 Task: Forward email with the signature Finley Cooper with the subject Request for a white paper from softage.1@softage.net to softage.3@softage.net with the message Could you please confirm if the invoice has been paid?, select first 2 words, change the font color from current to yellow and background color to blue Send the email
Action: Mouse moved to (1005, 85)
Screenshot: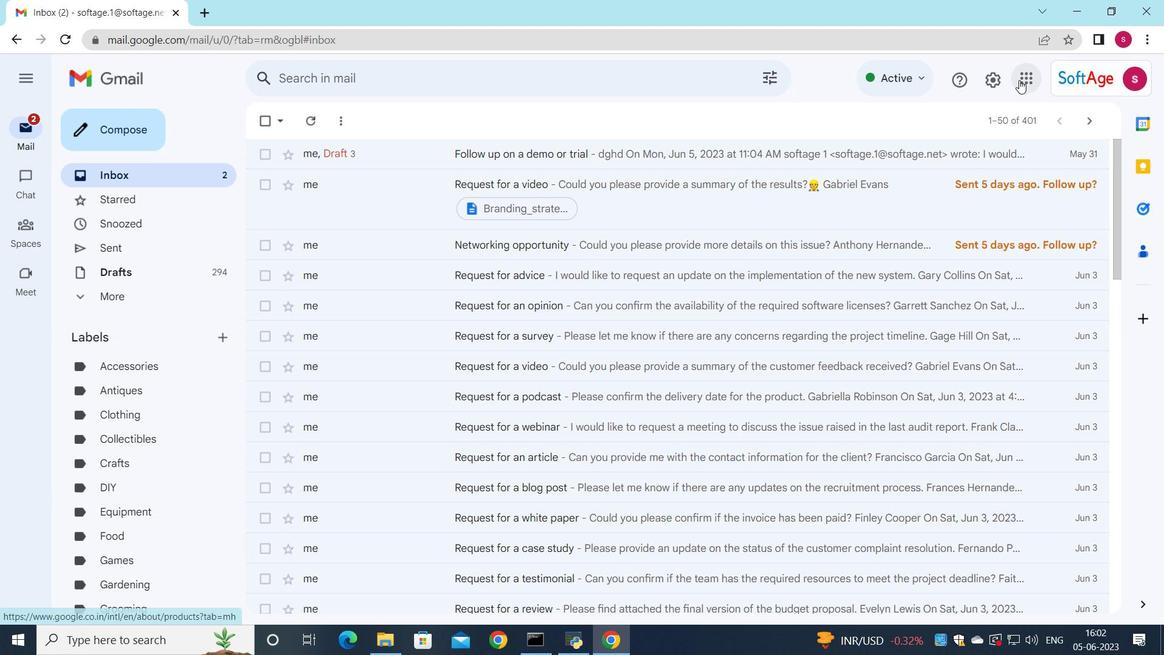 
Action: Mouse pressed left at (1005, 85)
Screenshot: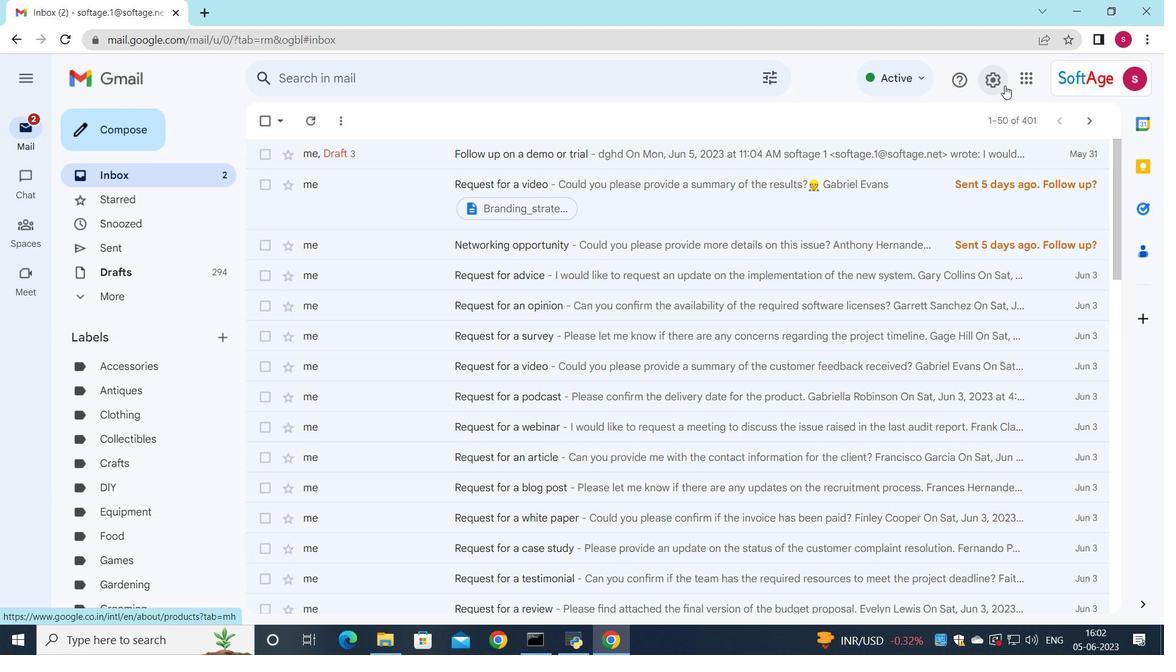 
Action: Mouse moved to (1010, 156)
Screenshot: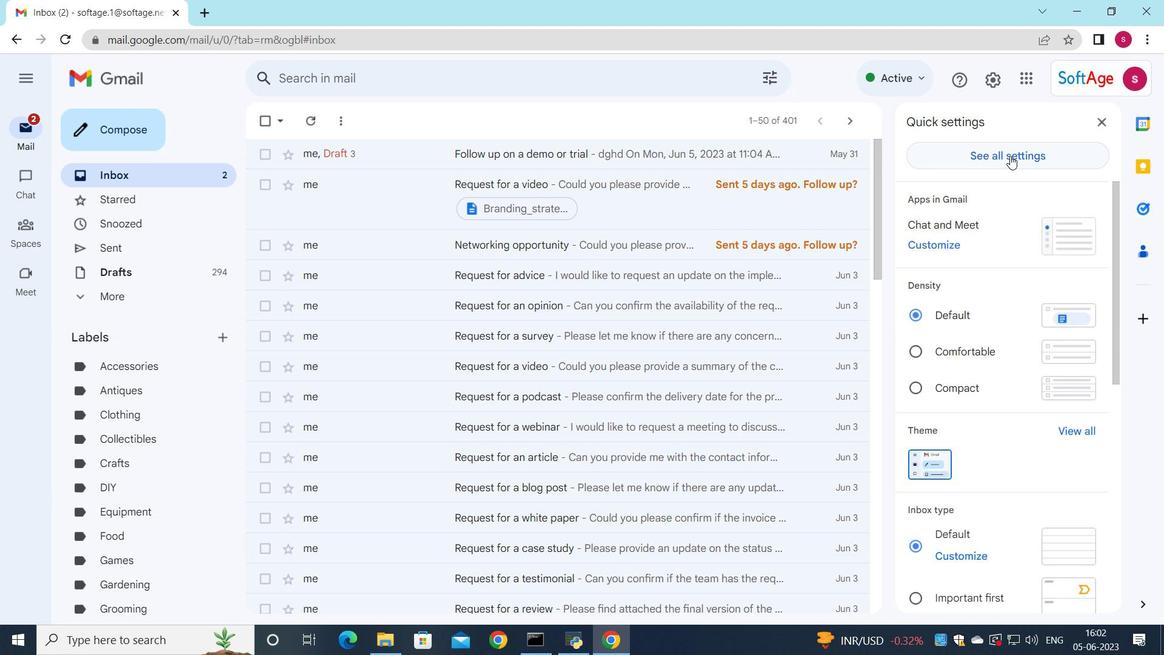 
Action: Mouse pressed left at (1010, 156)
Screenshot: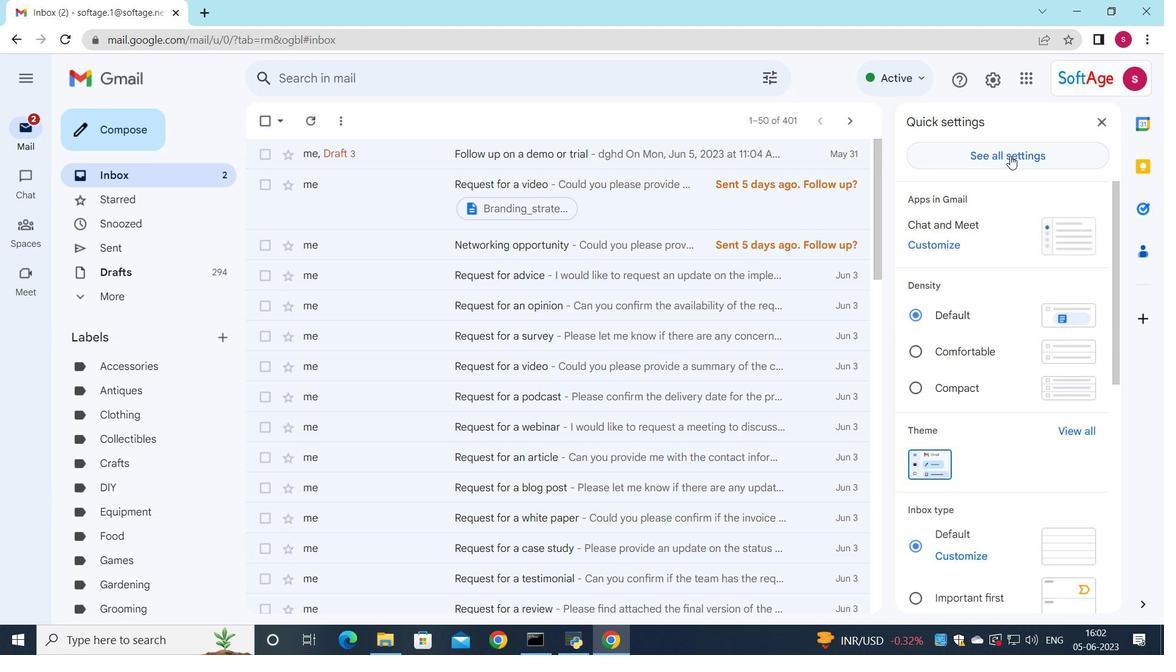 
Action: Mouse moved to (452, 239)
Screenshot: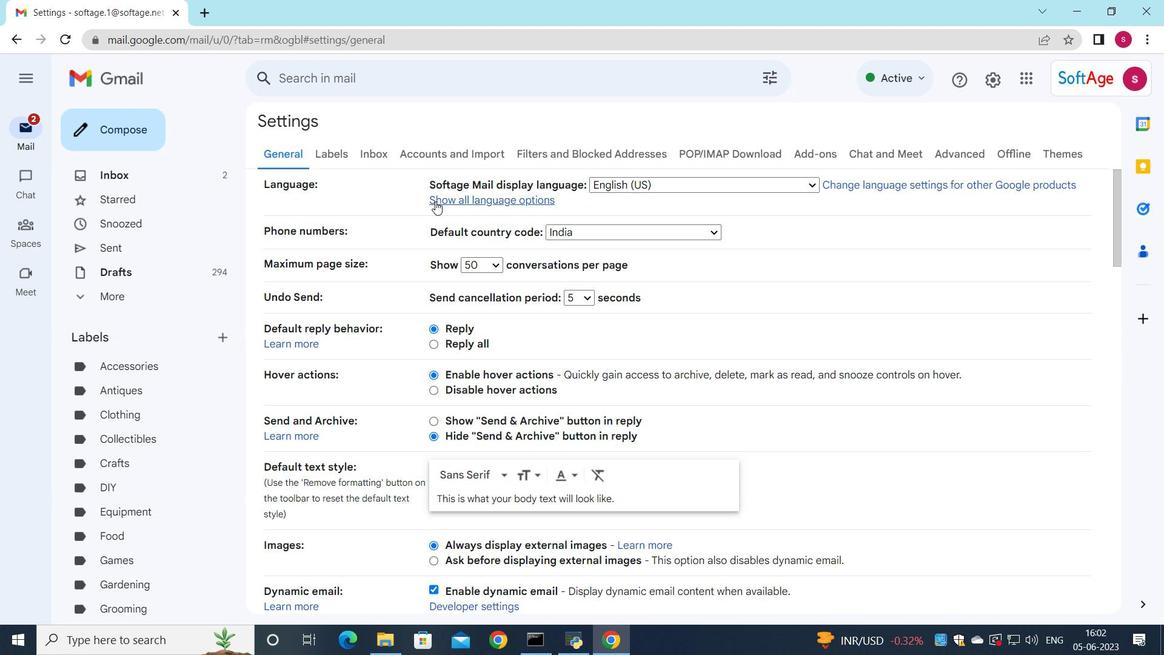 
Action: Mouse scrolled (442, 212) with delta (0, 0)
Screenshot: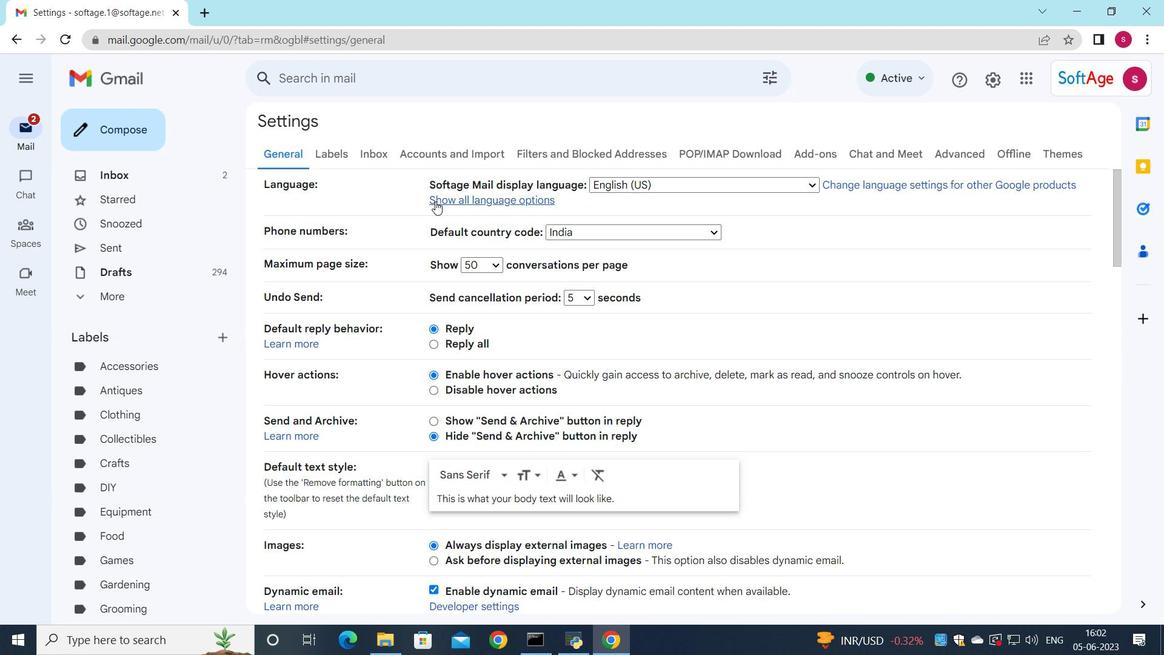 
Action: Mouse moved to (481, 259)
Screenshot: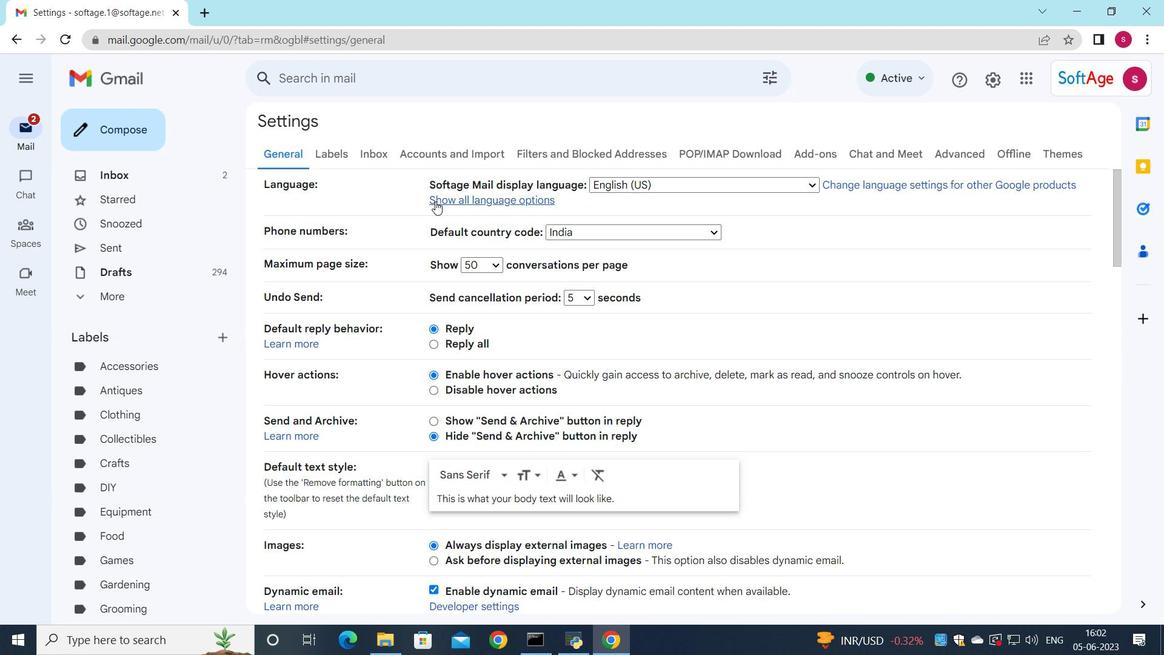 
Action: Mouse scrolled (453, 240) with delta (0, 0)
Screenshot: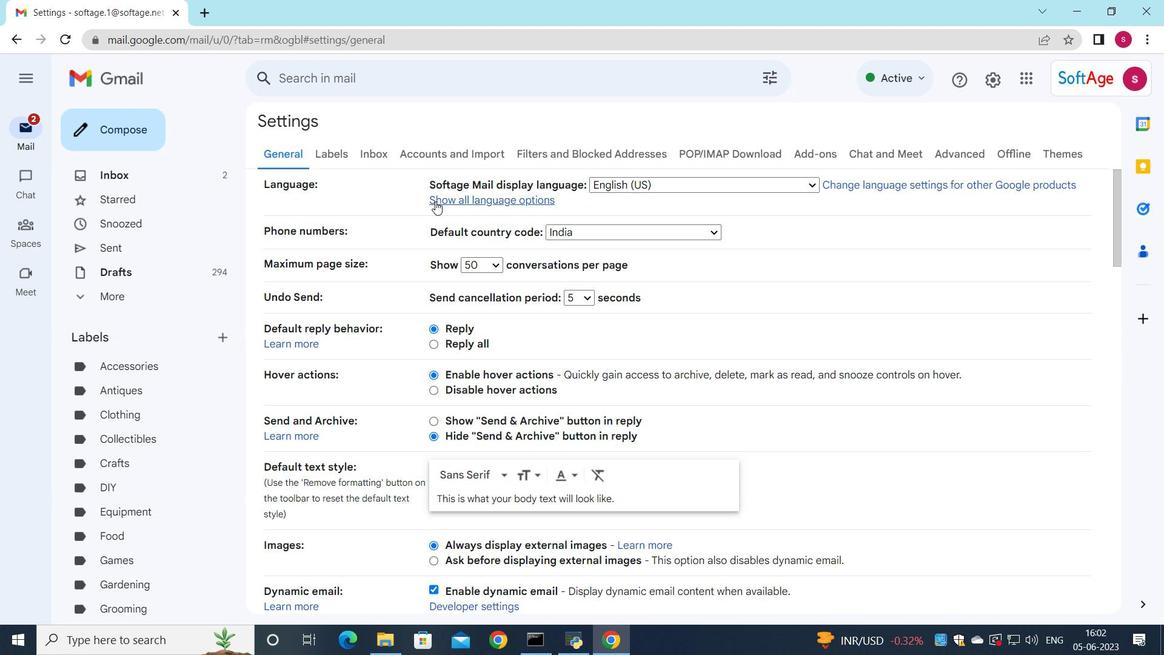 
Action: Mouse moved to (482, 260)
Screenshot: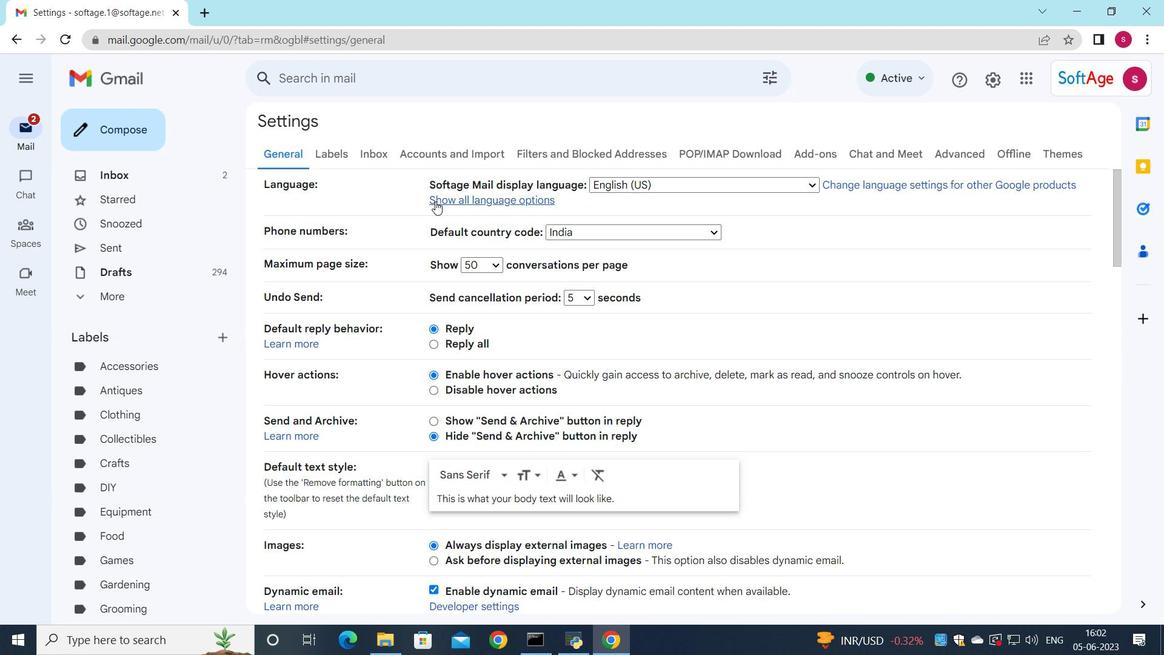 
Action: Mouse scrolled (475, 254) with delta (0, 0)
Screenshot: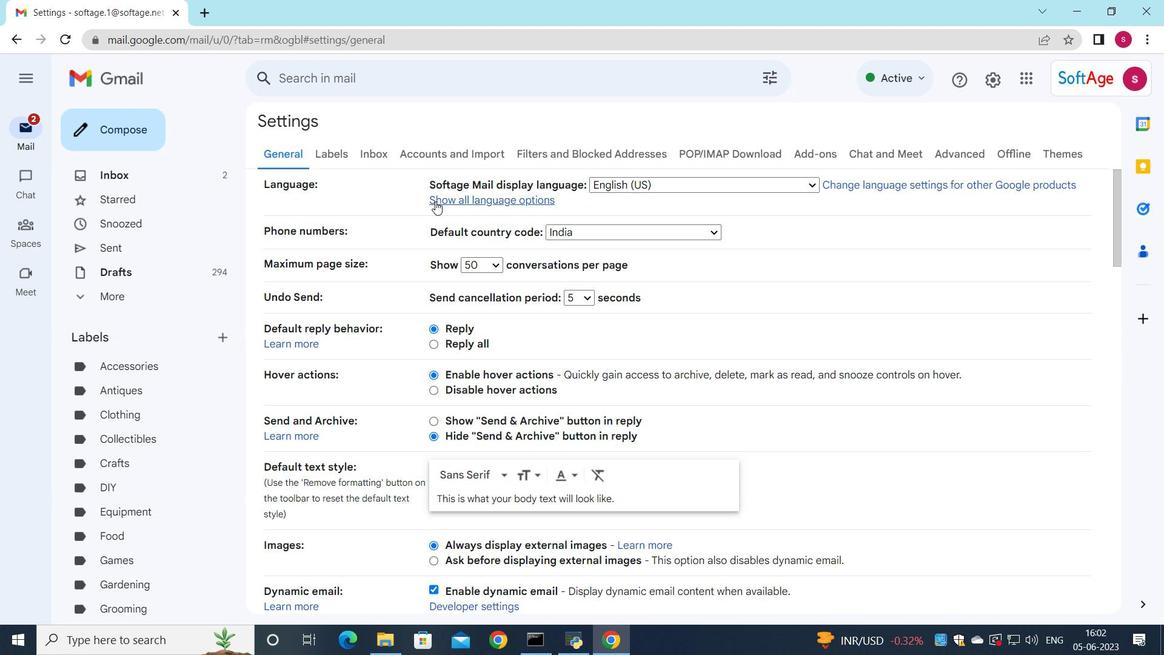 
Action: Mouse moved to (483, 261)
Screenshot: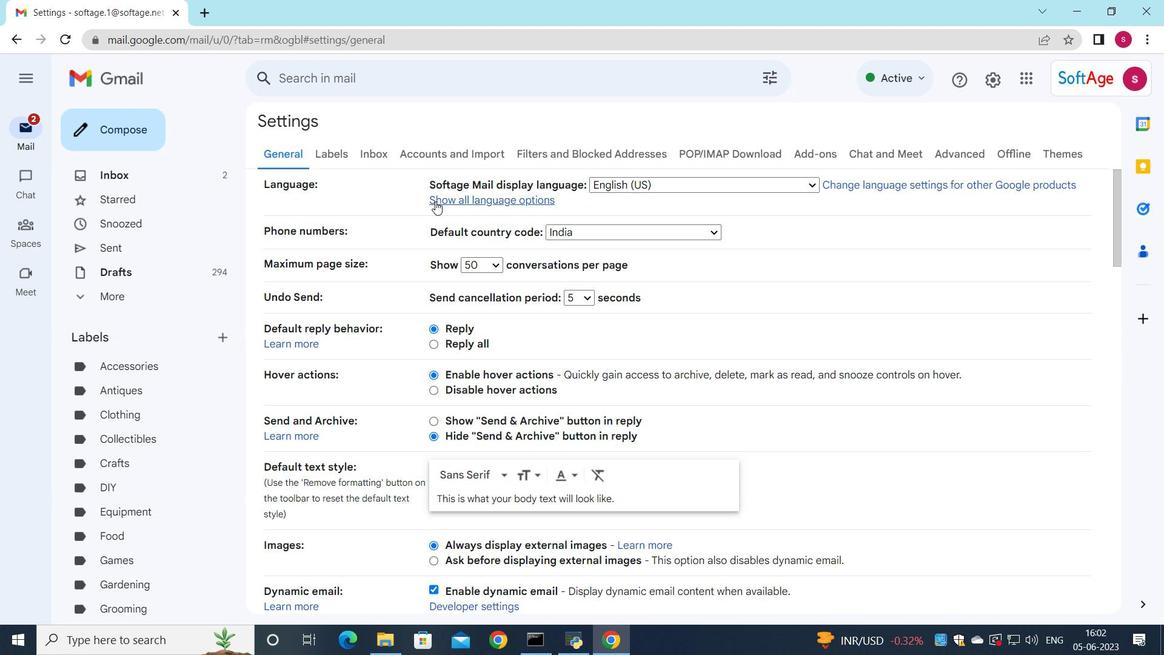 
Action: Mouse scrolled (482, 259) with delta (0, 0)
Screenshot: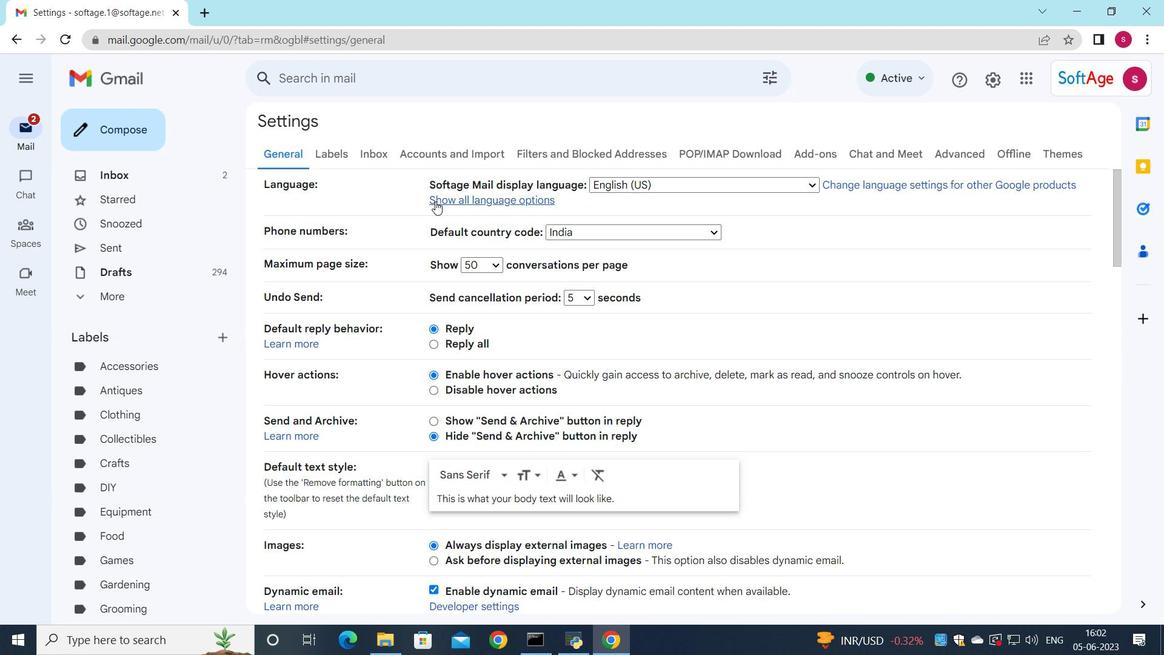 
Action: Mouse moved to (562, 325)
Screenshot: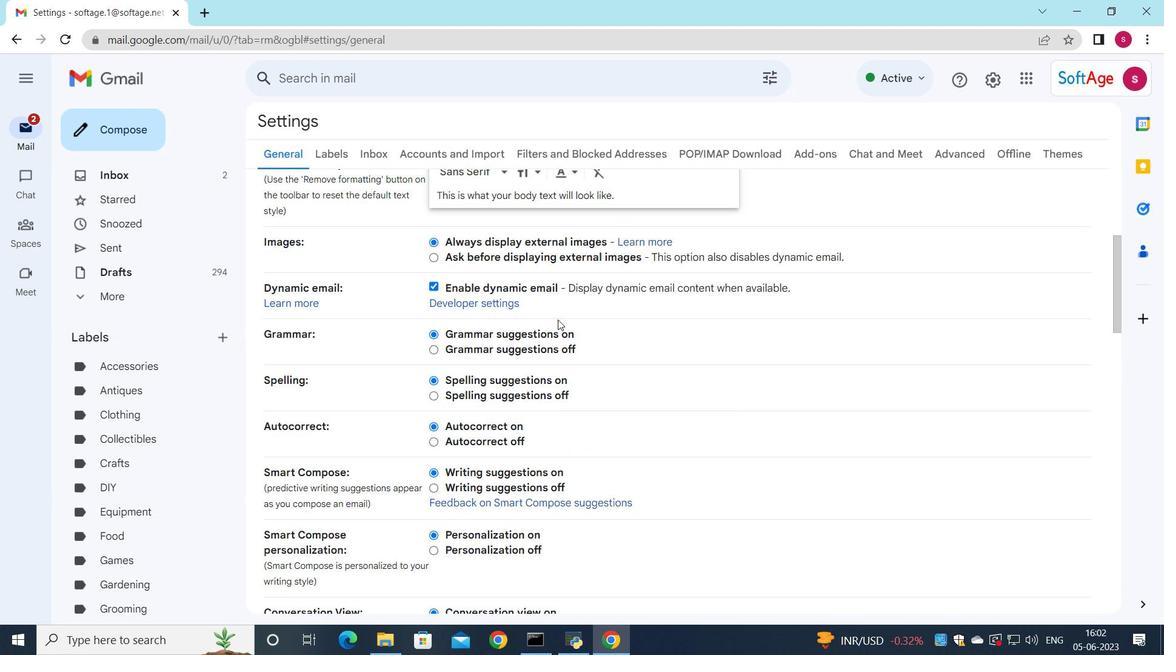 
Action: Mouse scrolled (562, 324) with delta (0, 0)
Screenshot: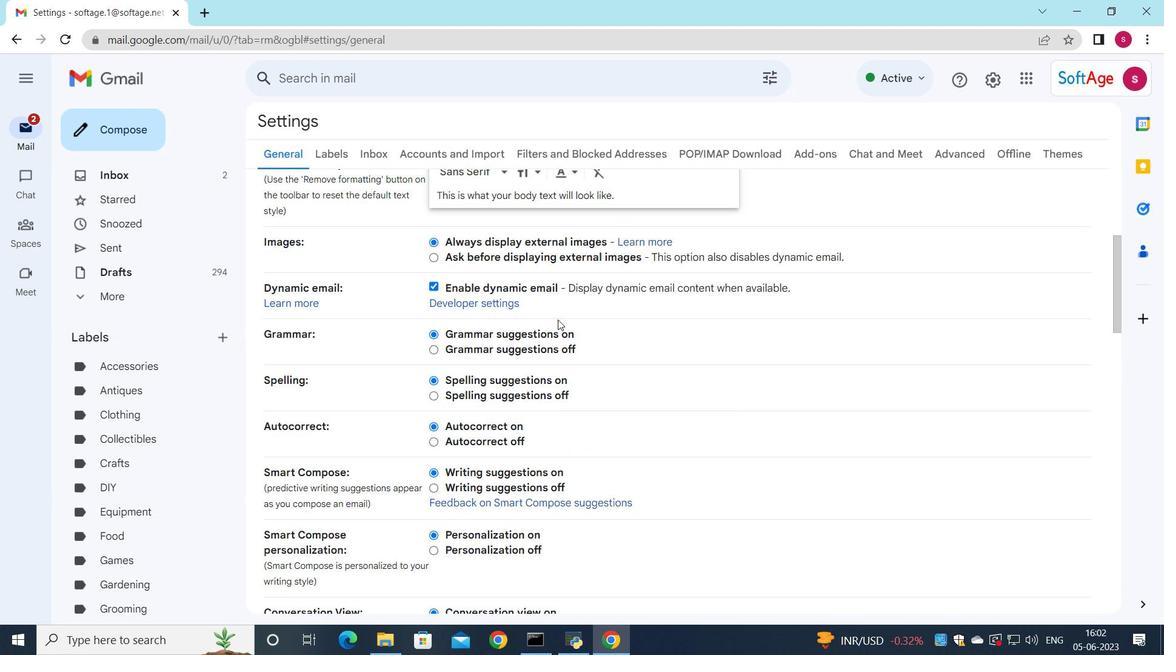 
Action: Mouse moved to (563, 325)
Screenshot: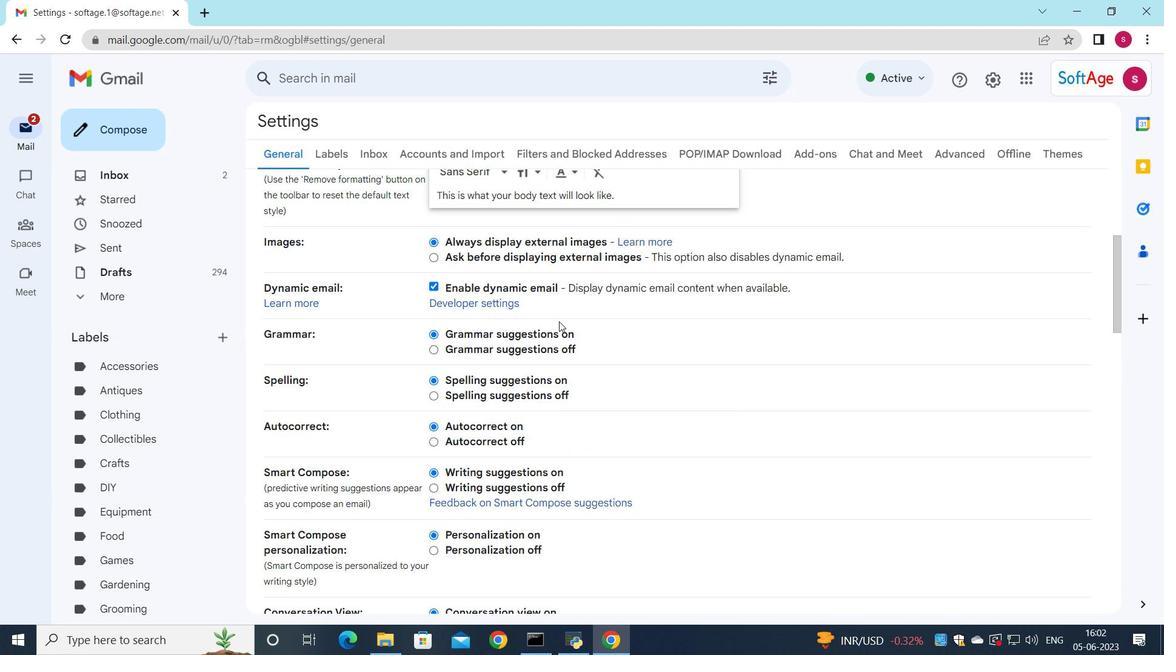 
Action: Mouse scrolled (563, 325) with delta (0, 0)
Screenshot: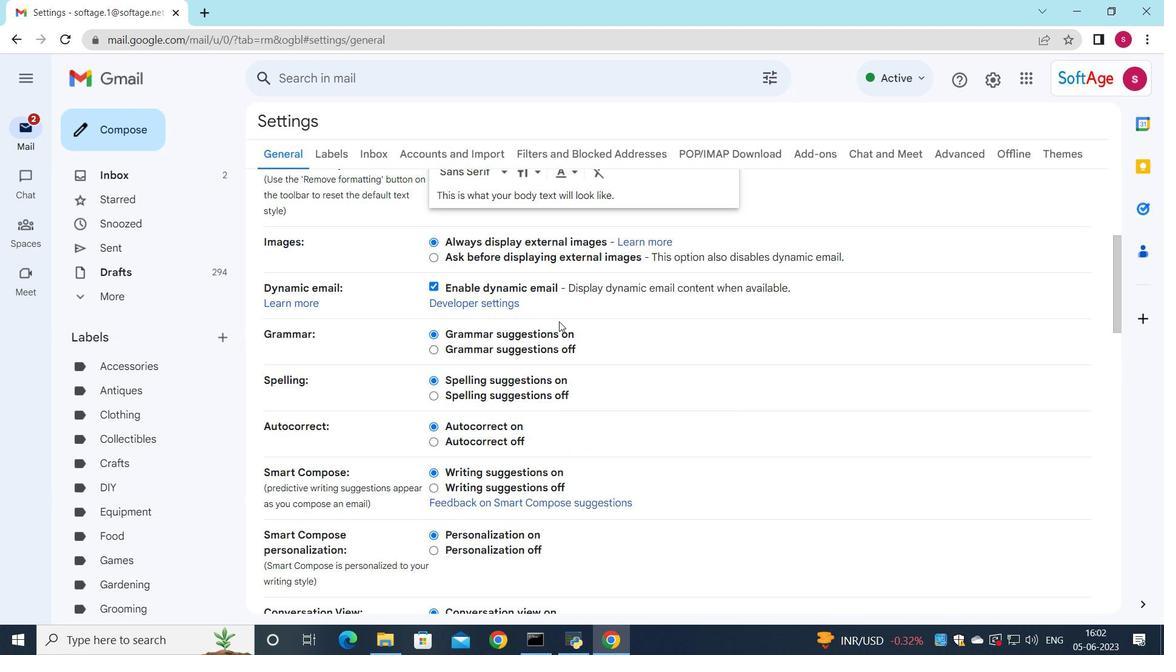 
Action: Mouse moved to (563, 325)
Screenshot: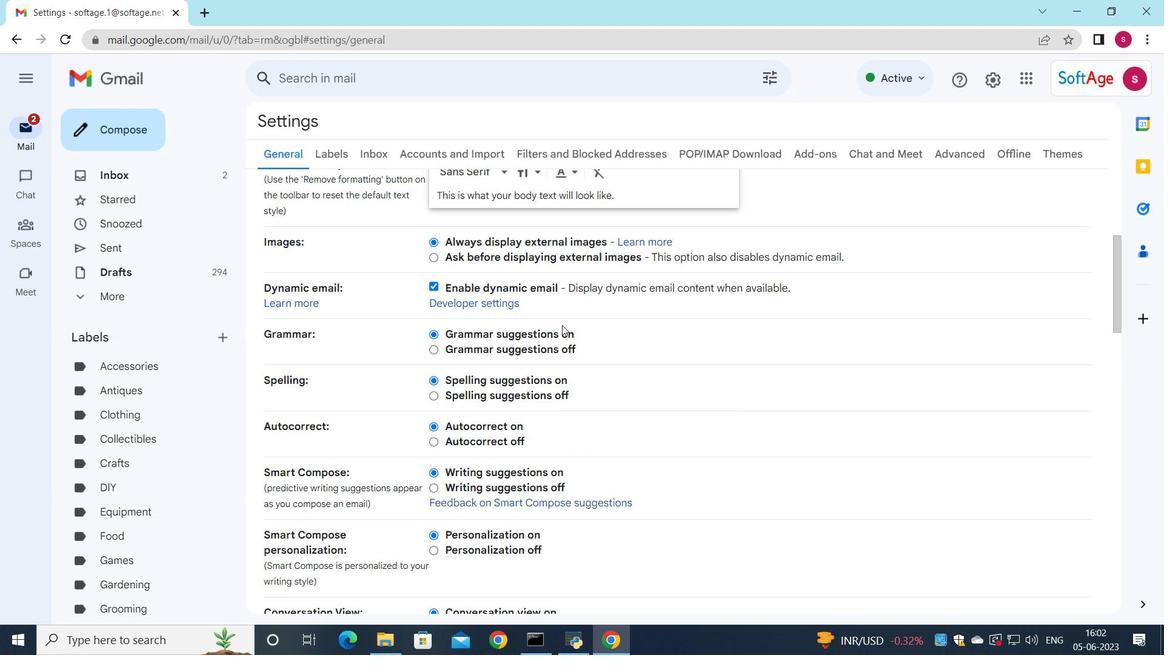
Action: Mouse scrolled (563, 325) with delta (0, 0)
Screenshot: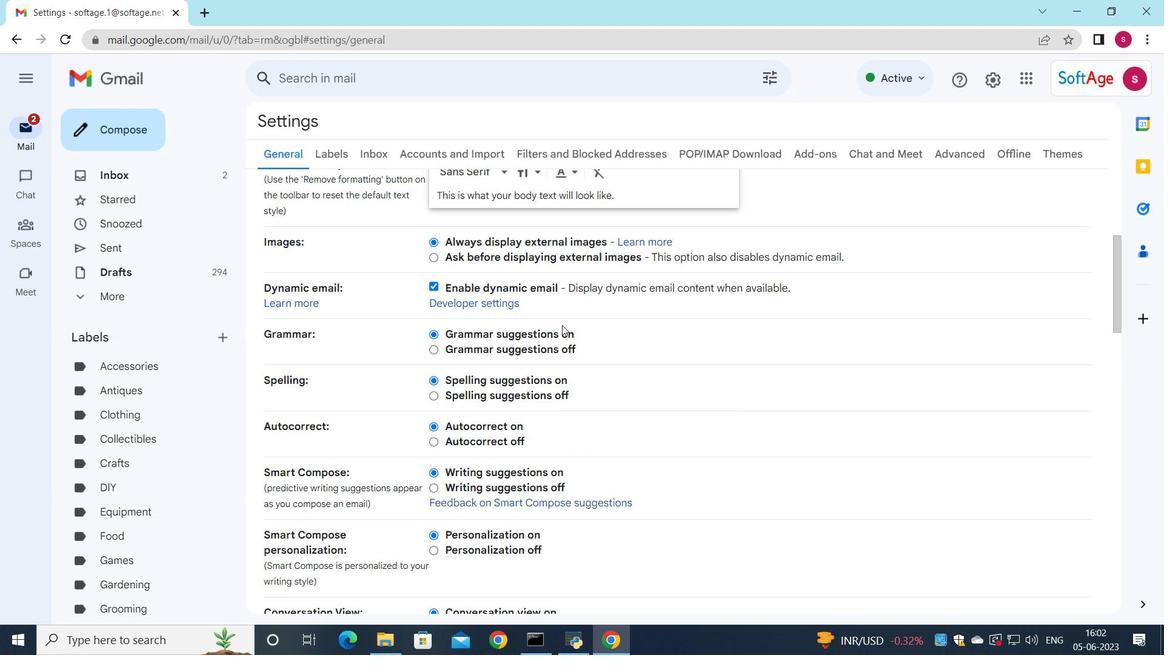 
Action: Mouse scrolled (563, 325) with delta (0, 0)
Screenshot: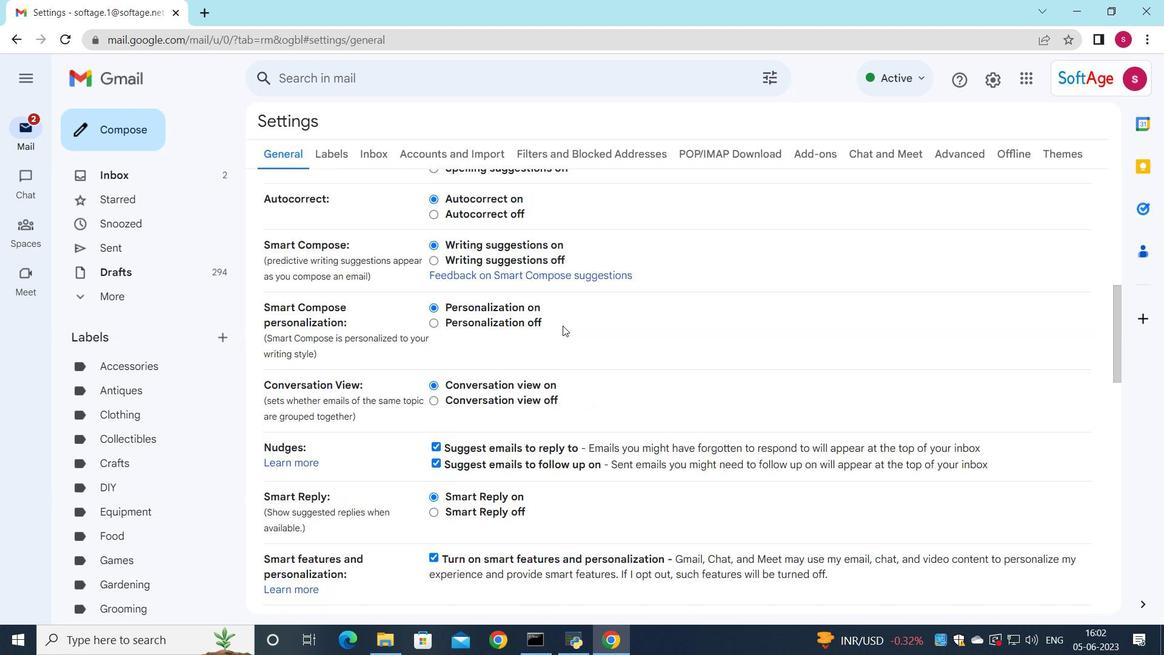 
Action: Mouse scrolled (563, 325) with delta (0, 0)
Screenshot: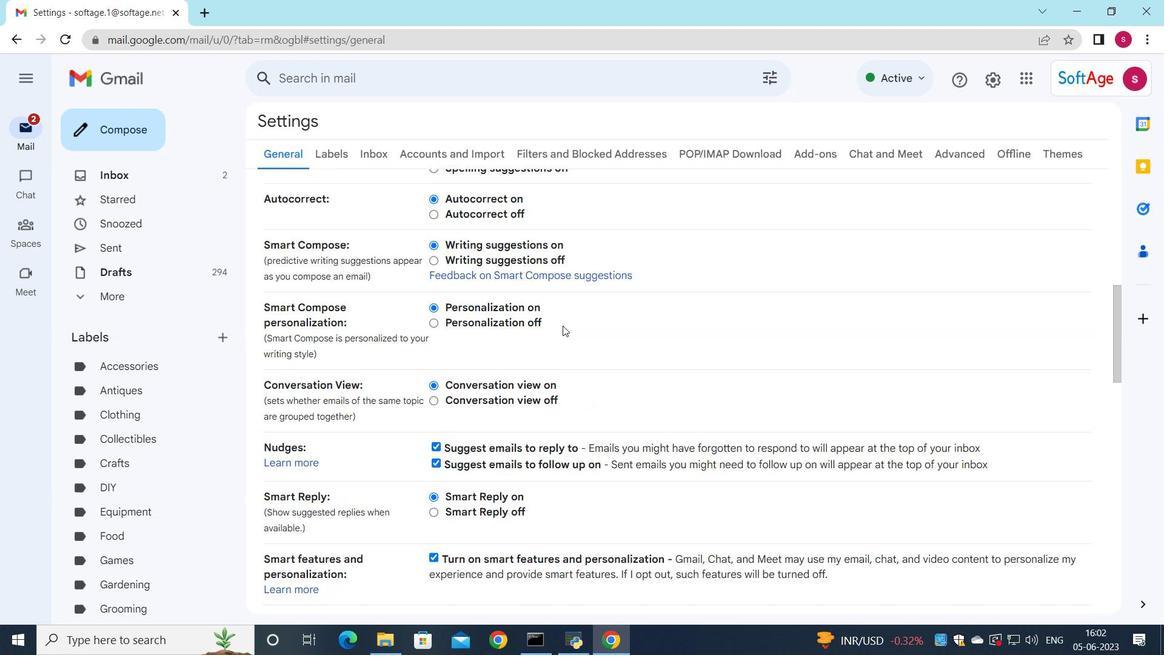 
Action: Mouse scrolled (563, 325) with delta (0, 0)
Screenshot: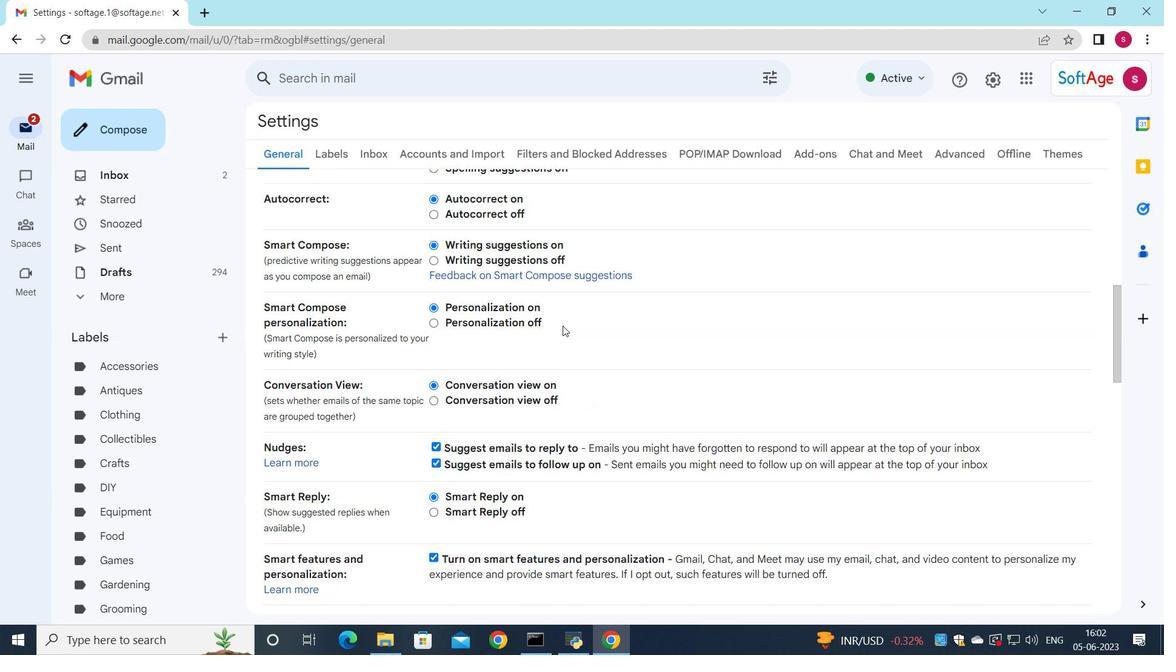 
Action: Mouse moved to (560, 326)
Screenshot: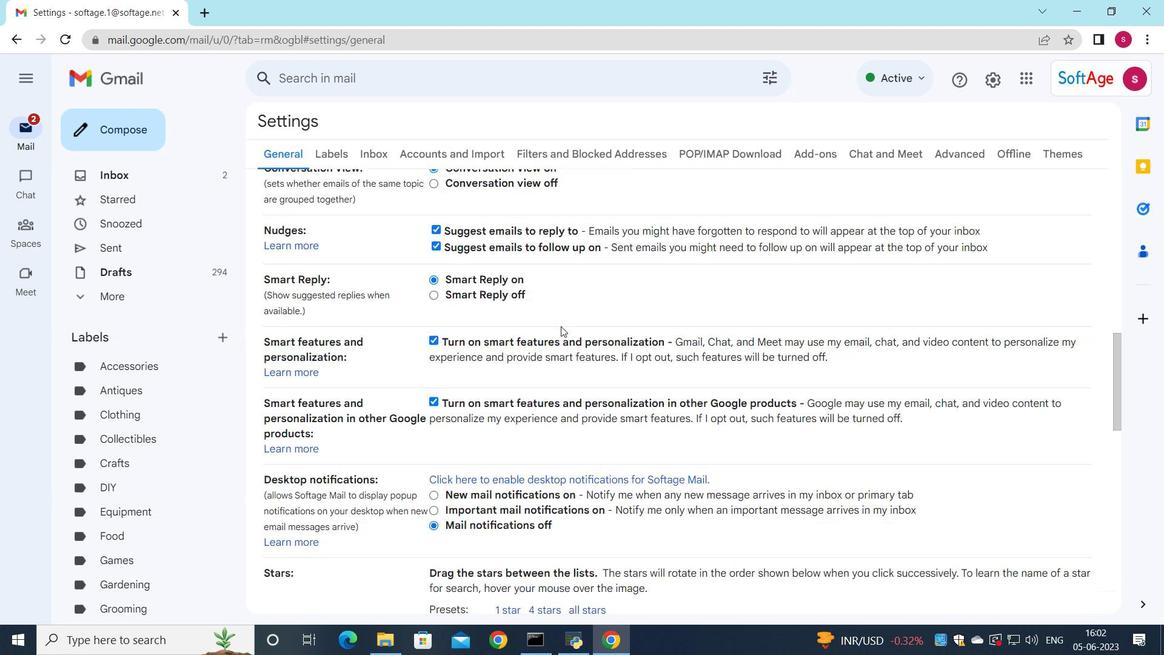 
Action: Mouse scrolled (560, 326) with delta (0, 0)
Screenshot: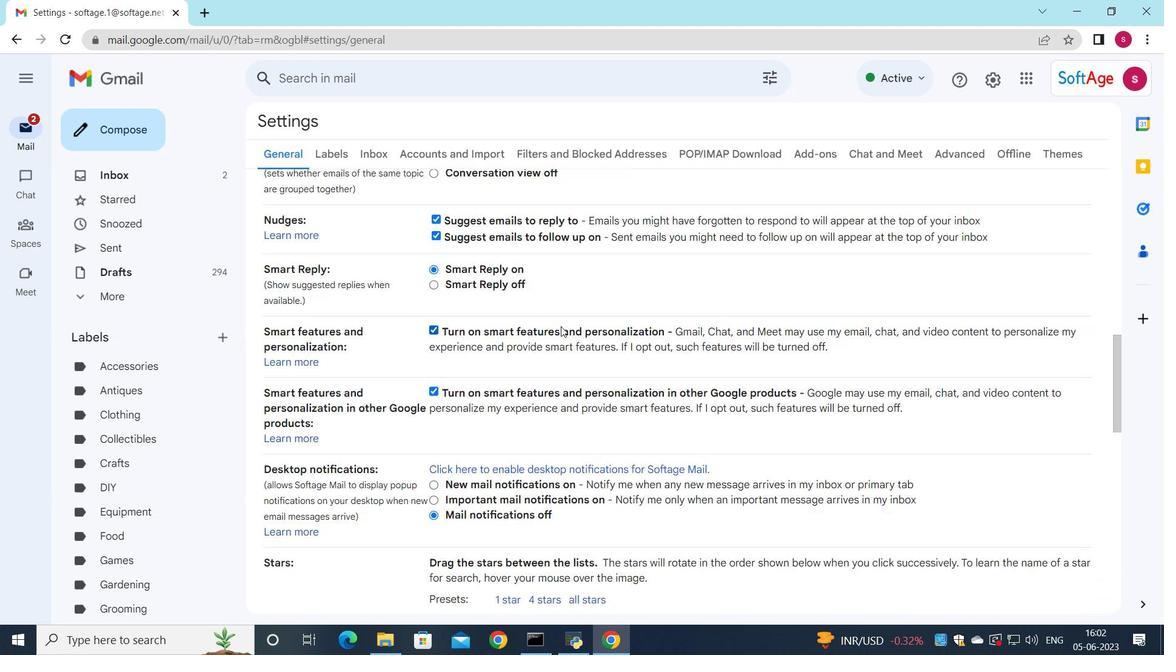 
Action: Mouse scrolled (560, 326) with delta (0, 0)
Screenshot: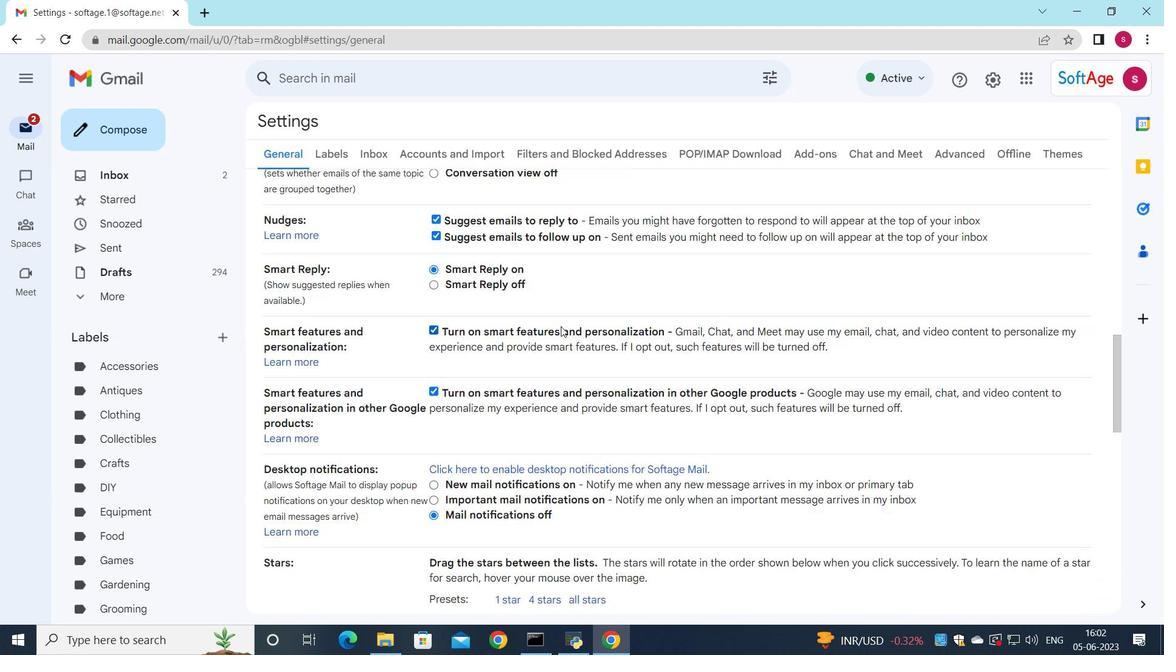 
Action: Mouse scrolled (560, 326) with delta (0, 0)
Screenshot: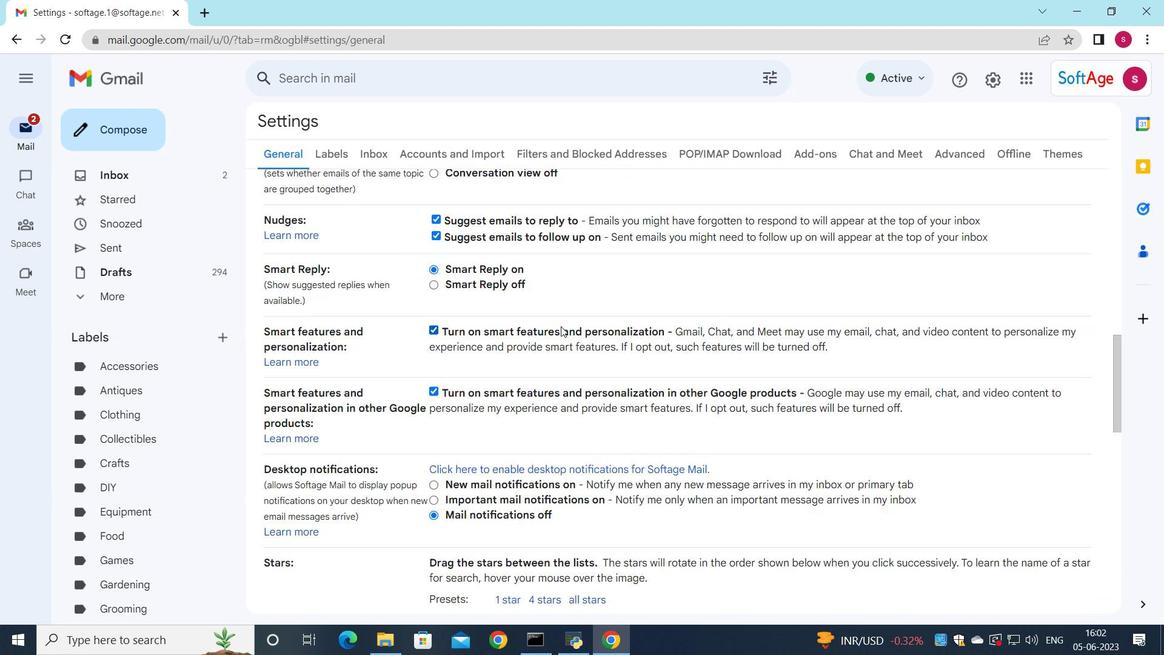 
Action: Mouse scrolled (560, 326) with delta (0, 0)
Screenshot: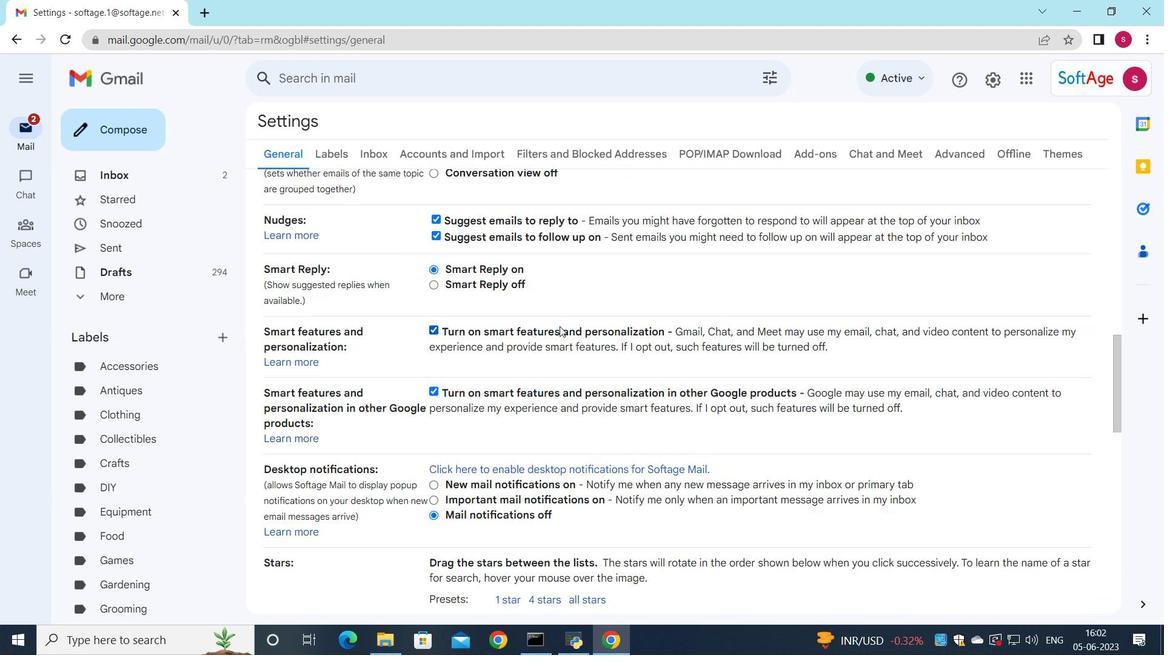 
Action: Mouse moved to (558, 329)
Screenshot: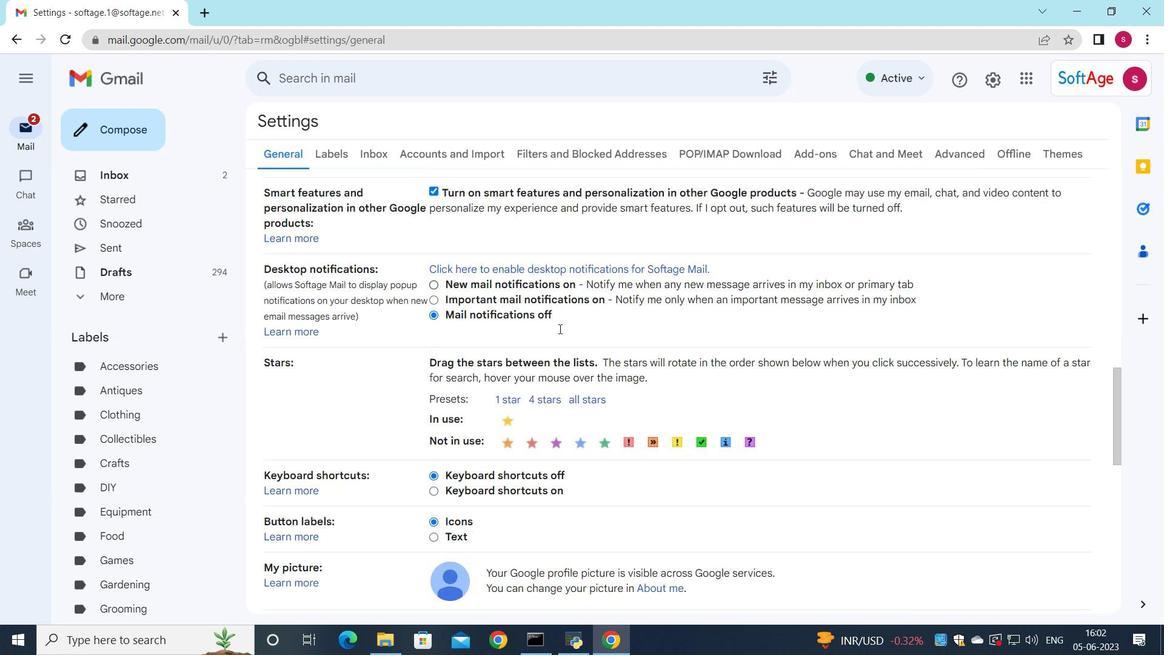 
Action: Mouse scrolled (558, 329) with delta (0, 0)
Screenshot: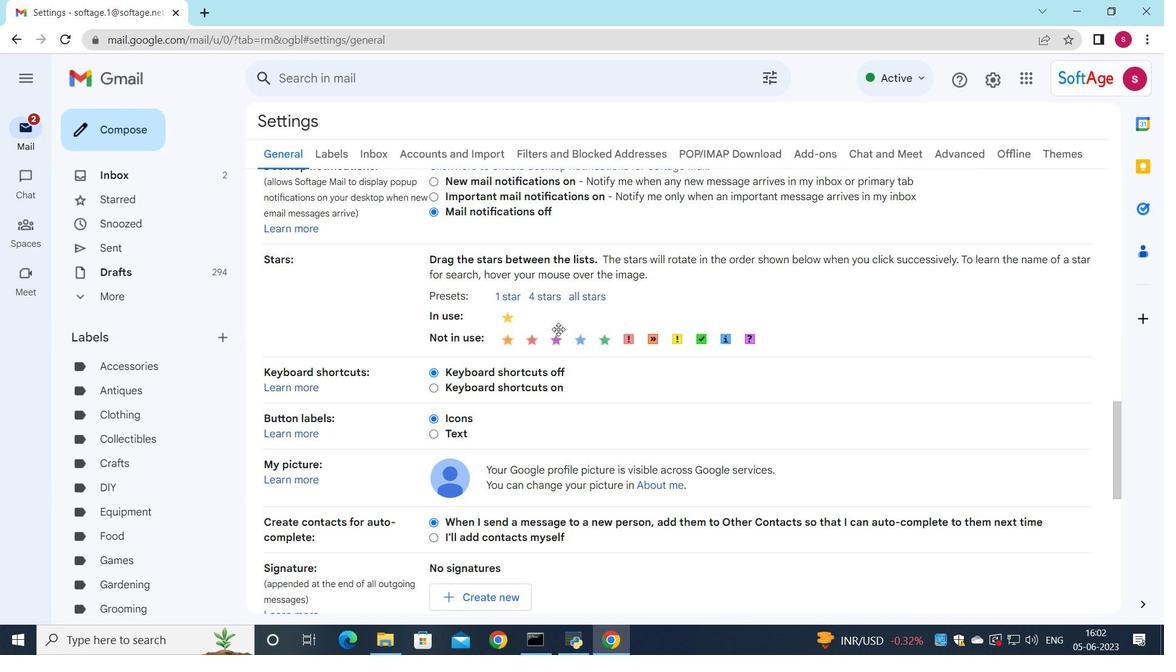 
Action: Mouse scrolled (558, 329) with delta (0, 0)
Screenshot: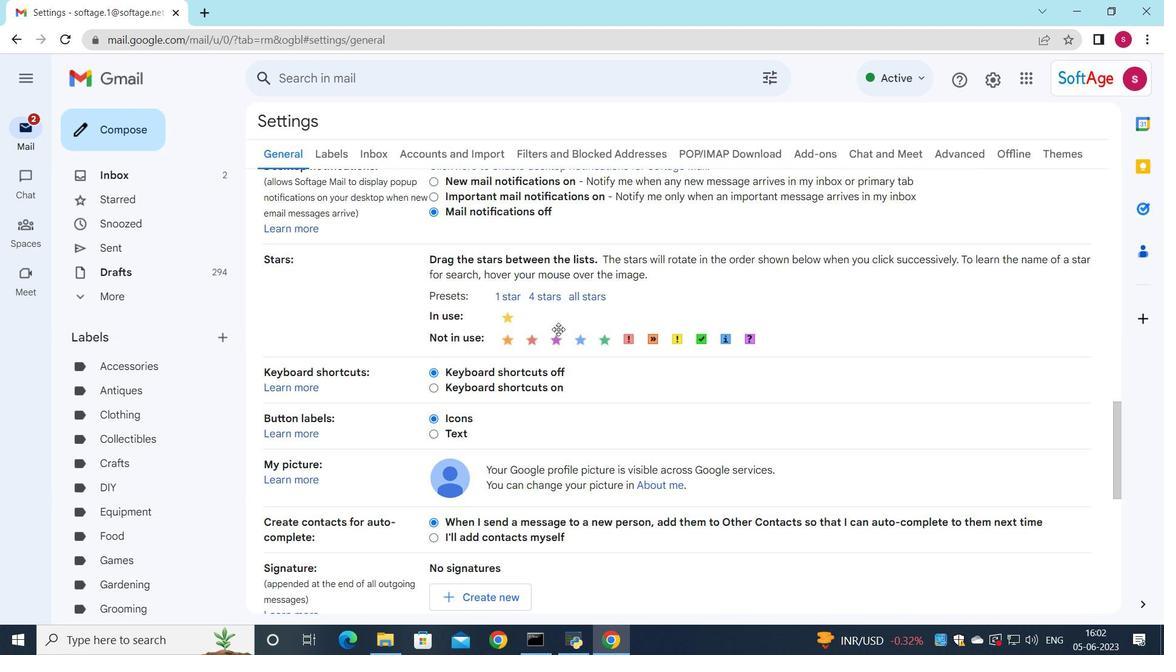 
Action: Mouse scrolled (558, 329) with delta (0, 0)
Screenshot: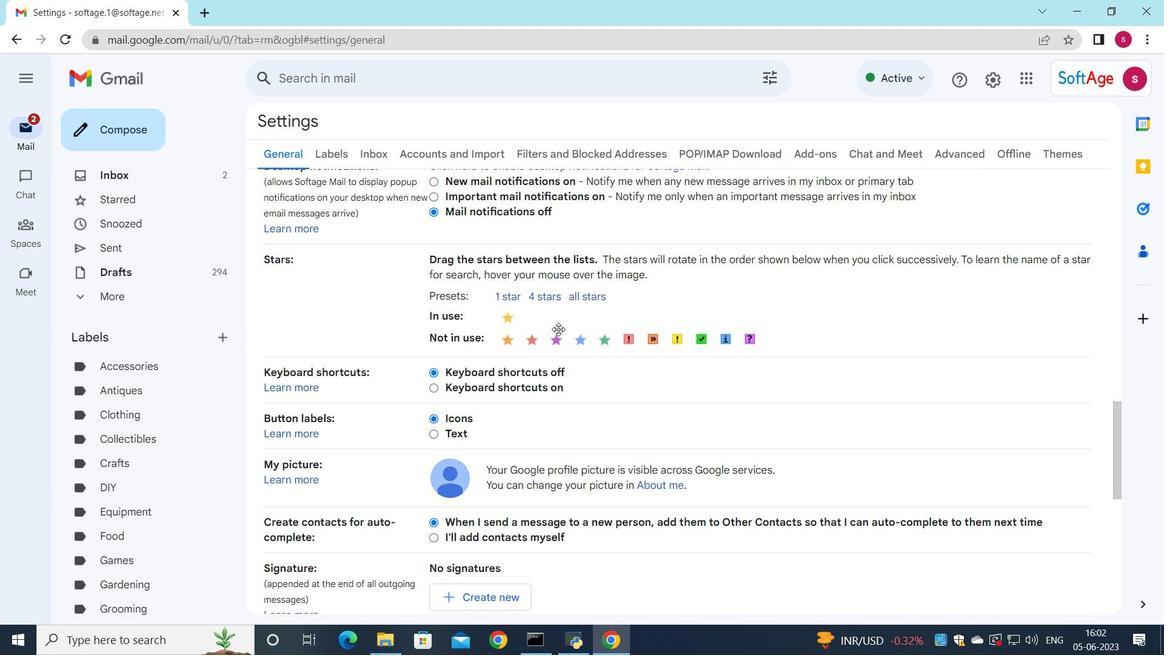 
Action: Mouse moved to (491, 375)
Screenshot: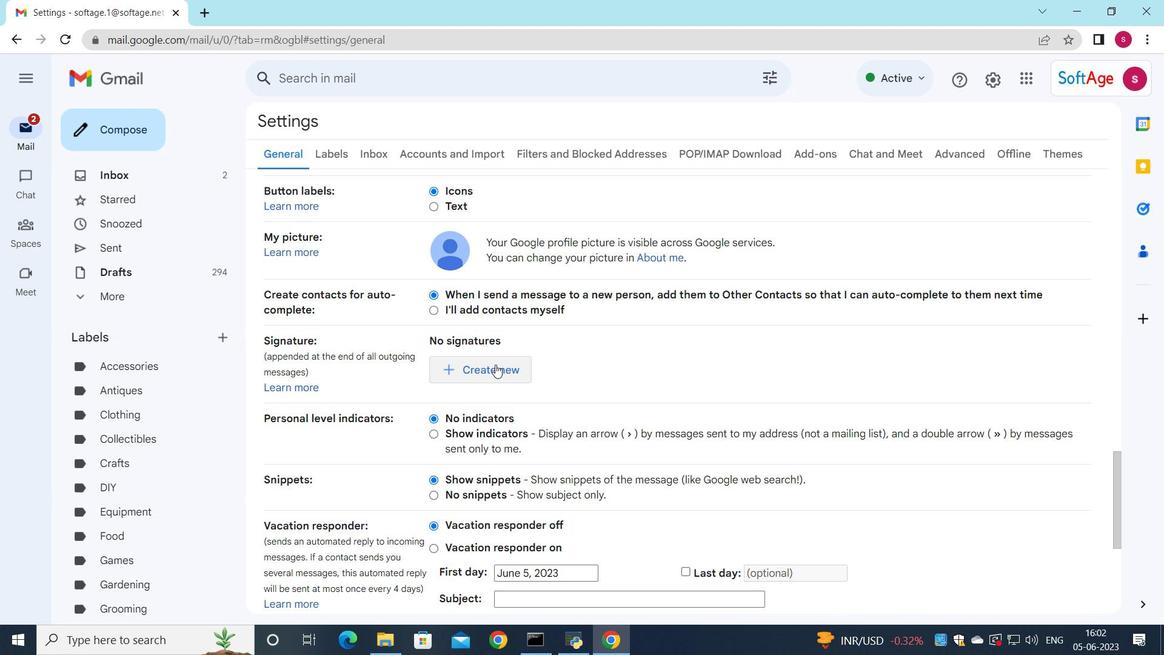 
Action: Mouse pressed left at (491, 375)
Screenshot: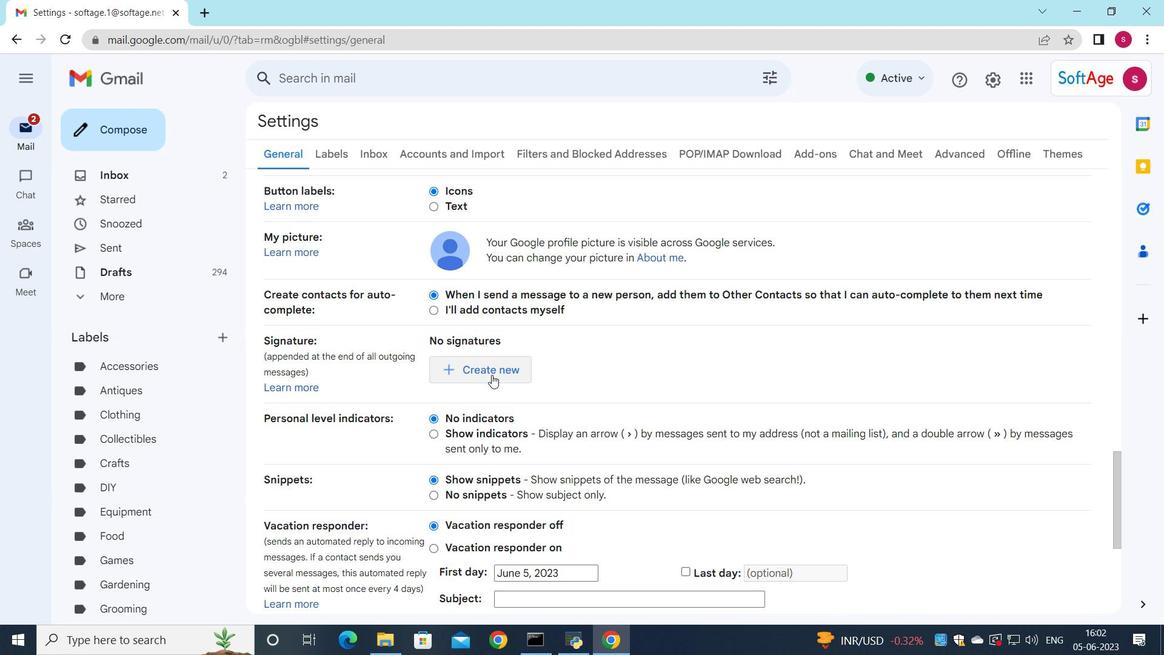 
Action: Mouse moved to (552, 336)
Screenshot: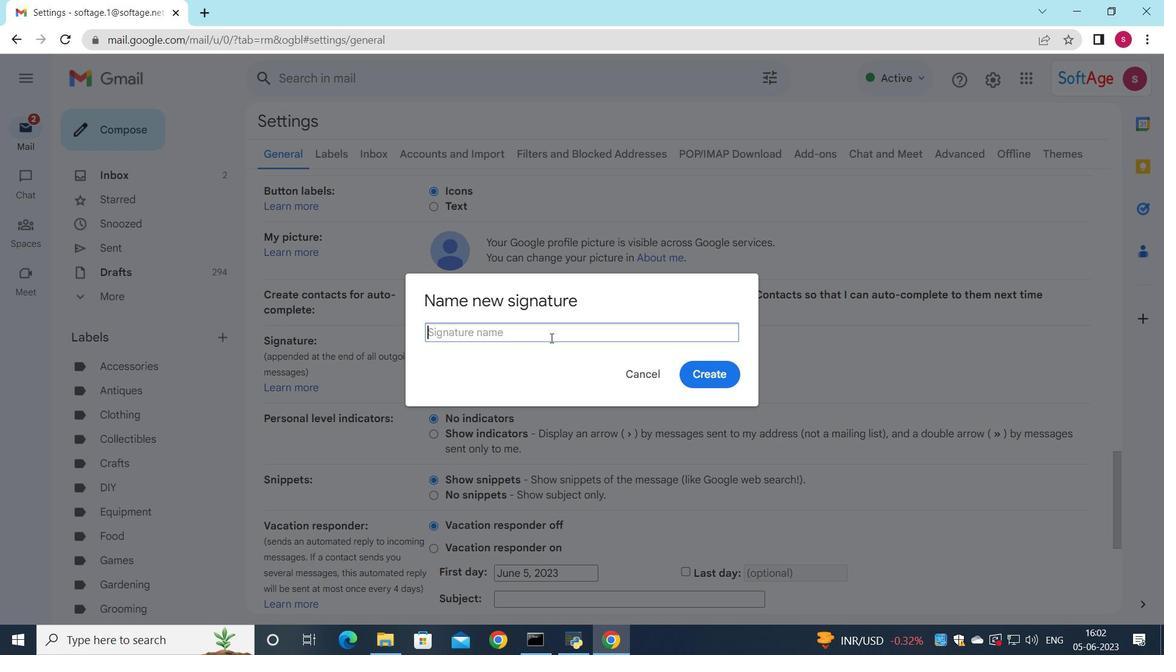 
Action: Key pressed <Key.shift>Finley<Key.space><Key.shift>Cooper
Screenshot: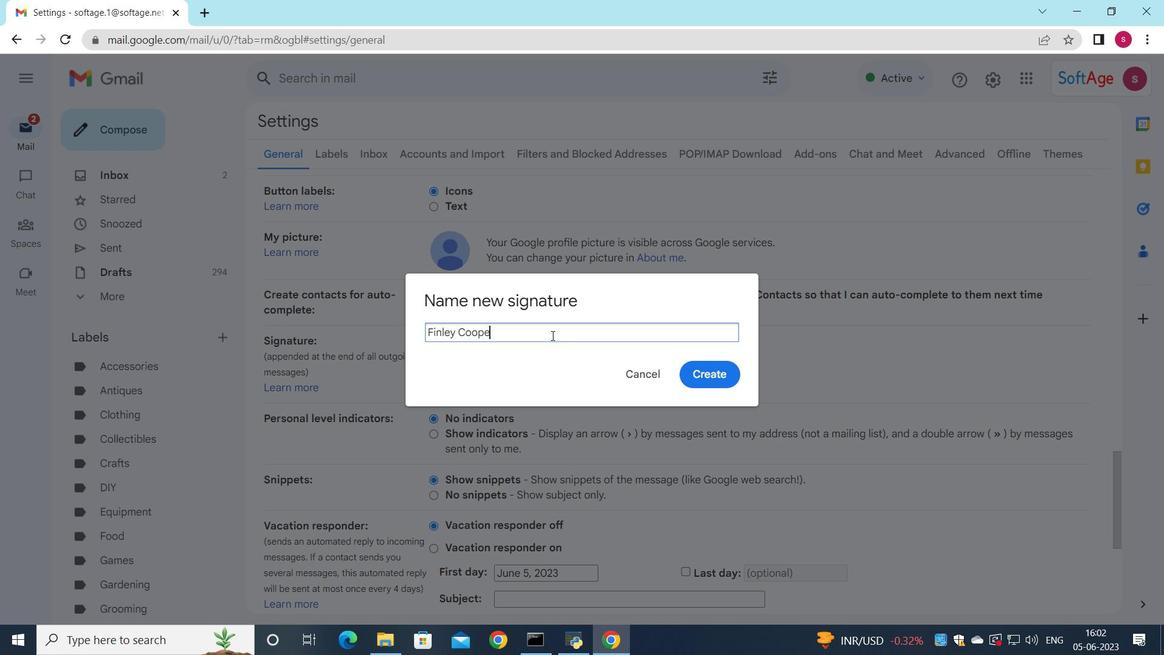 
Action: Mouse moved to (707, 373)
Screenshot: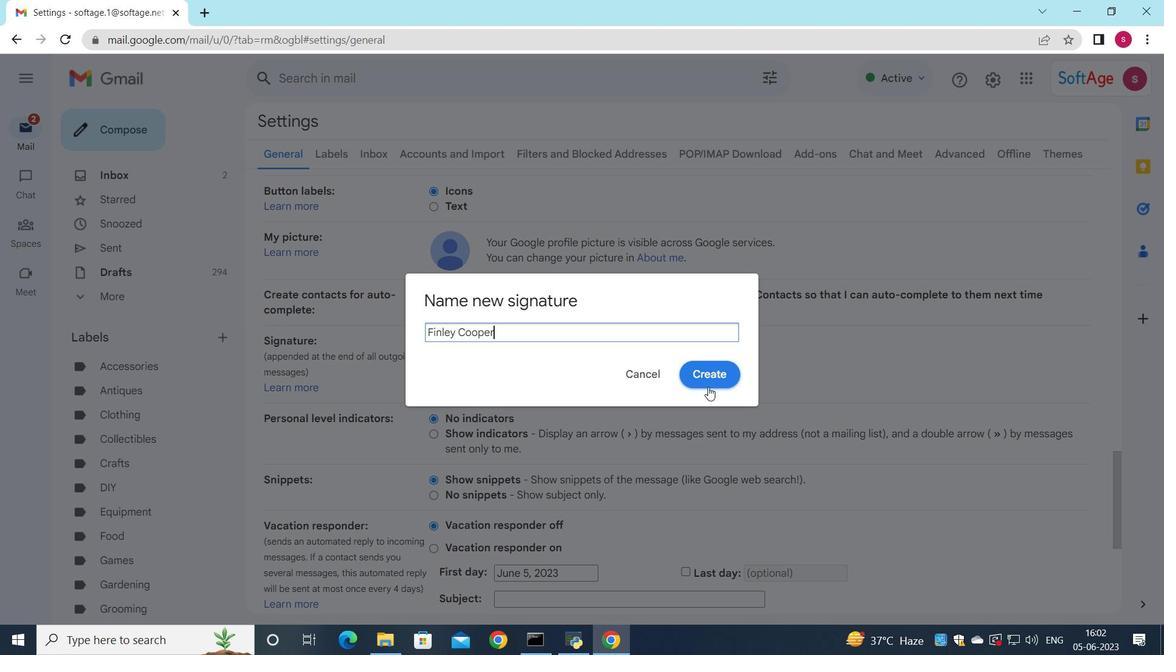 
Action: Mouse pressed left at (707, 373)
Screenshot: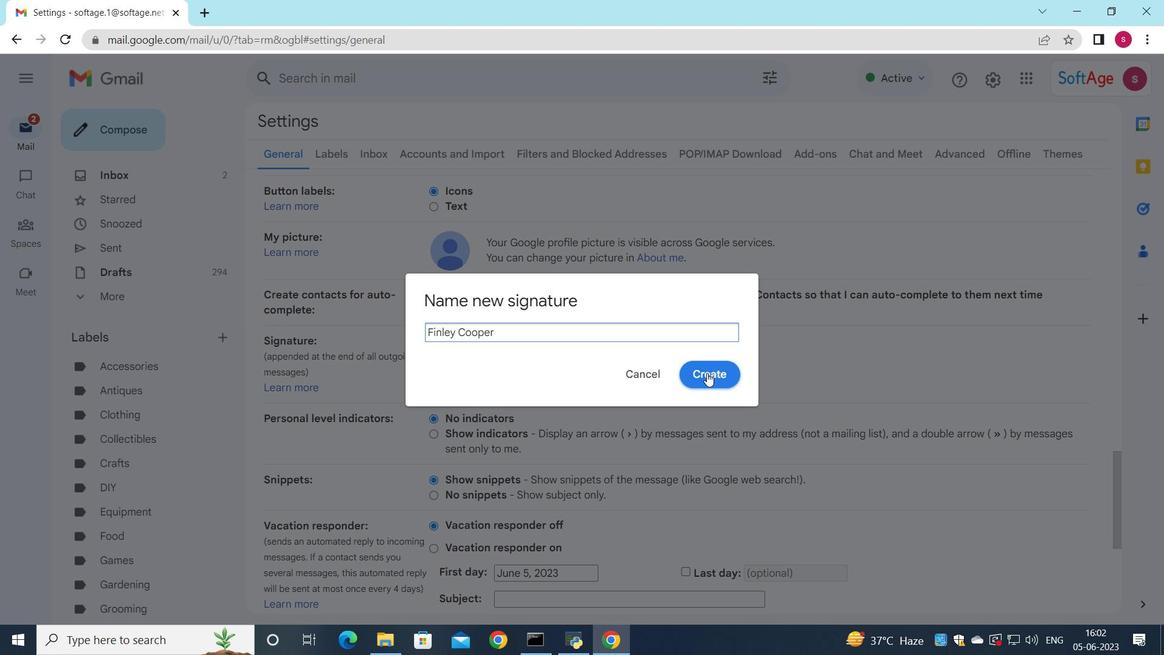 
Action: Mouse moved to (758, 359)
Screenshot: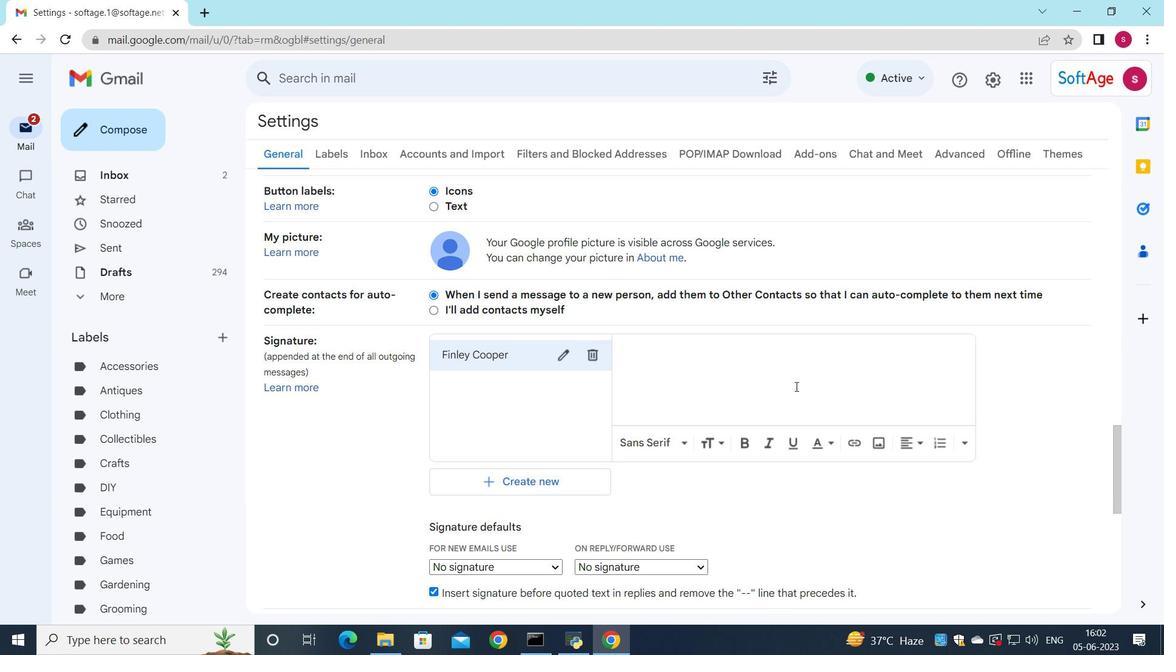 
Action: Mouse pressed left at (758, 359)
Screenshot: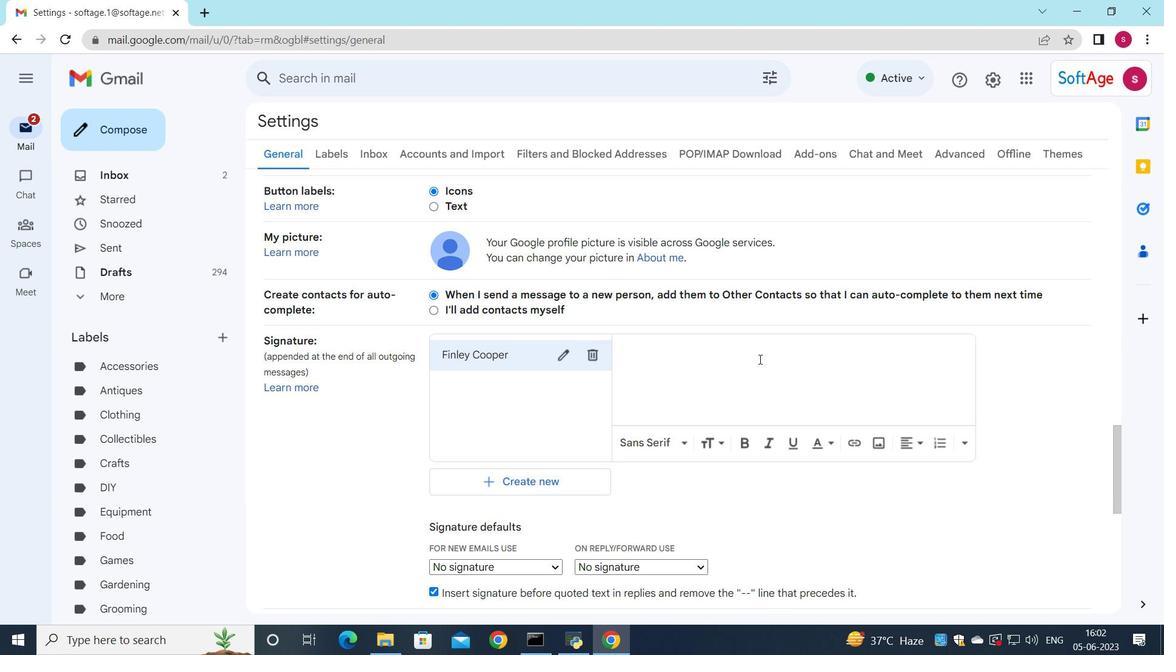
Action: Key pressed <Key.shift><Key.shift><Key.shift><Key.shift><Key.shift><Key.shift><Key.shift><Key.shift>finlet<Key.backspace>y<Key.space><Key.shift>Cooper
Screenshot: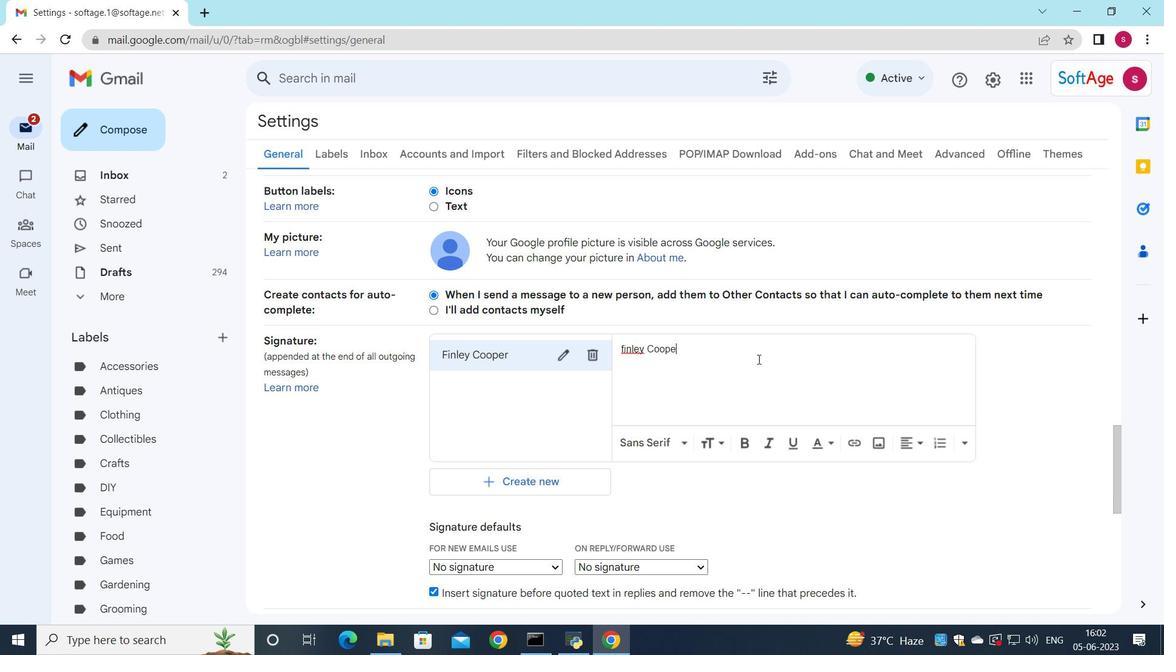 
Action: Mouse moved to (625, 351)
Screenshot: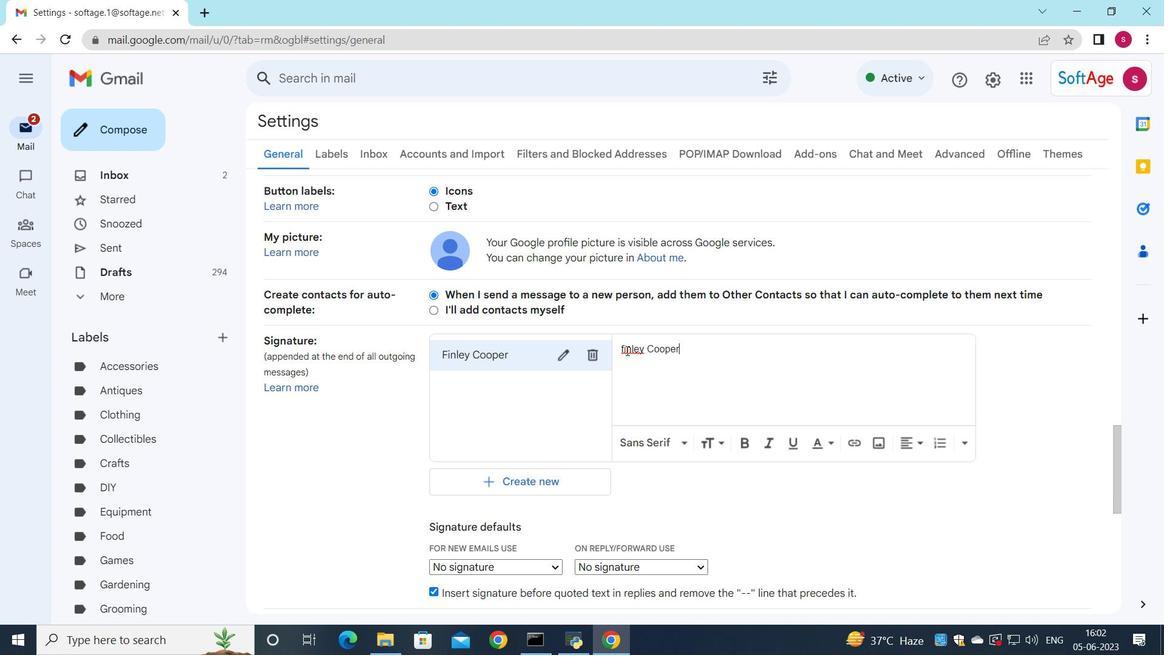 
Action: Mouse pressed left at (625, 351)
Screenshot: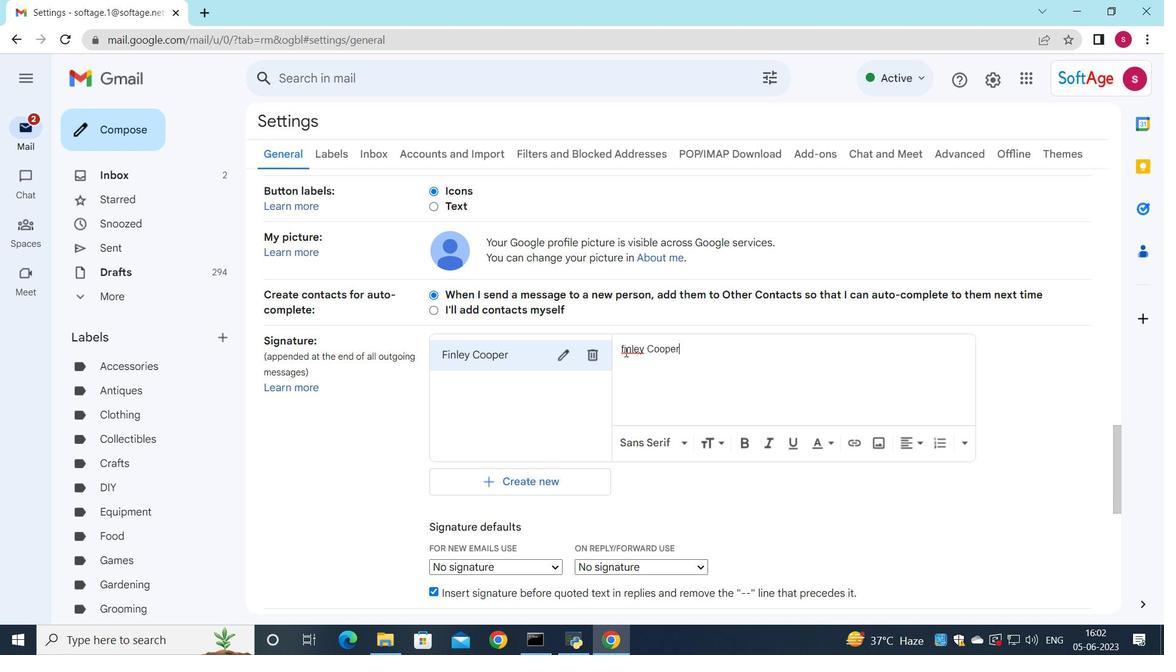 
Action: Key pressed <Key.left><Key.backspace><Key.shift><Key.shift><Key.shift><Key.shift><Key.shift><Key.shift><Key.shift><Key.shift><Key.shift><Key.shift><Key.shift><Key.shift><Key.shift><Key.shift><Key.shift><Key.shift><Key.shift><Key.shift><Key.shift><Key.shift><Key.shift><Key.shift><Key.shift><Key.shift><Key.shift><Key.shift>F
Screenshot: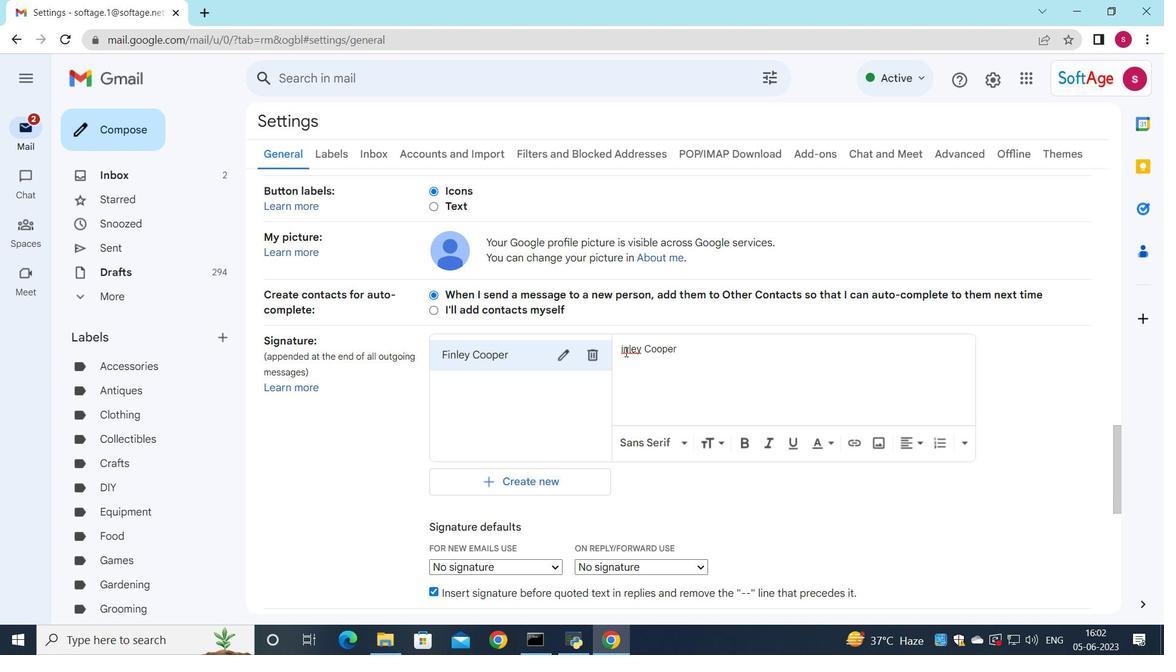 
Action: Mouse moved to (550, 560)
Screenshot: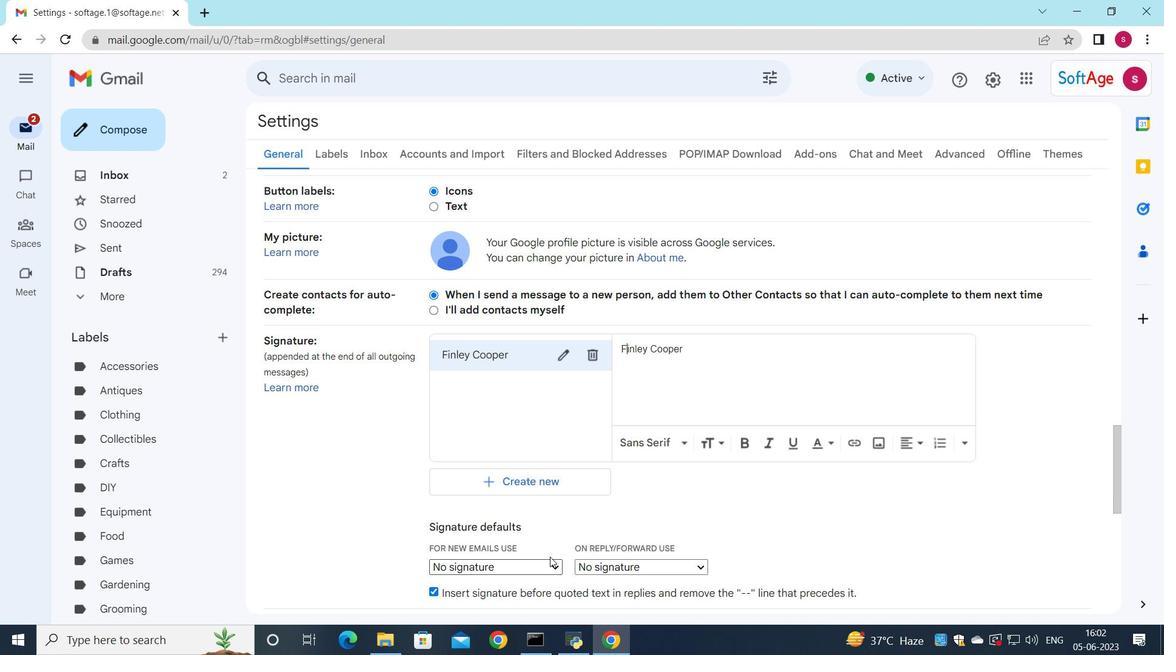 
Action: Mouse pressed left at (550, 560)
Screenshot: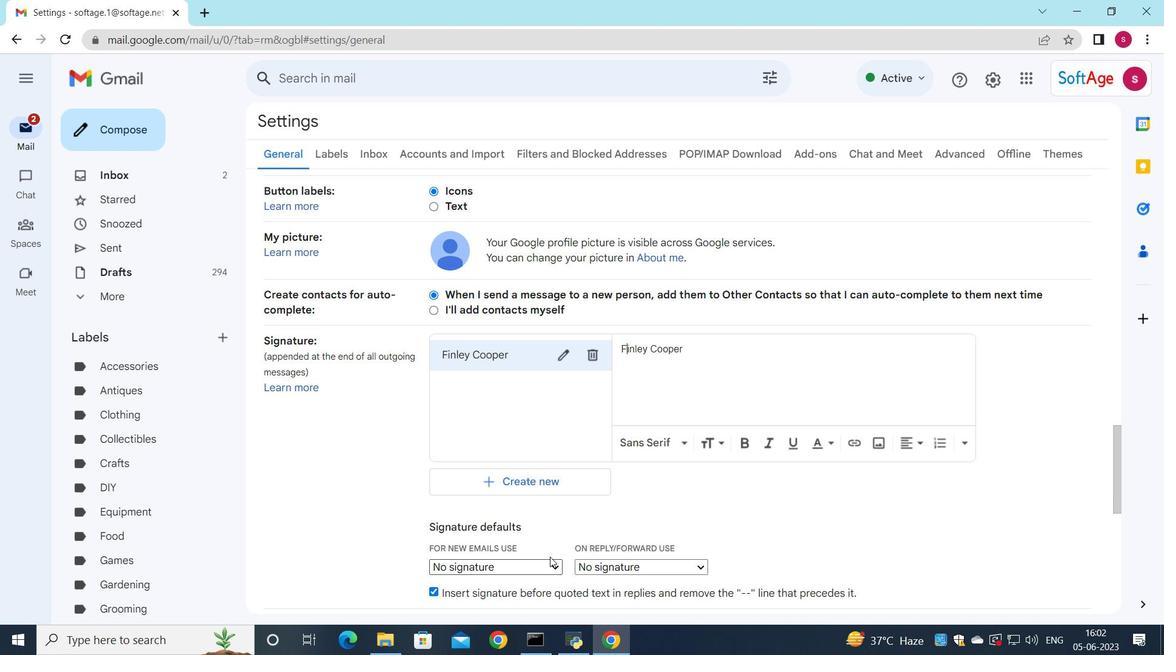 
Action: Mouse moved to (494, 596)
Screenshot: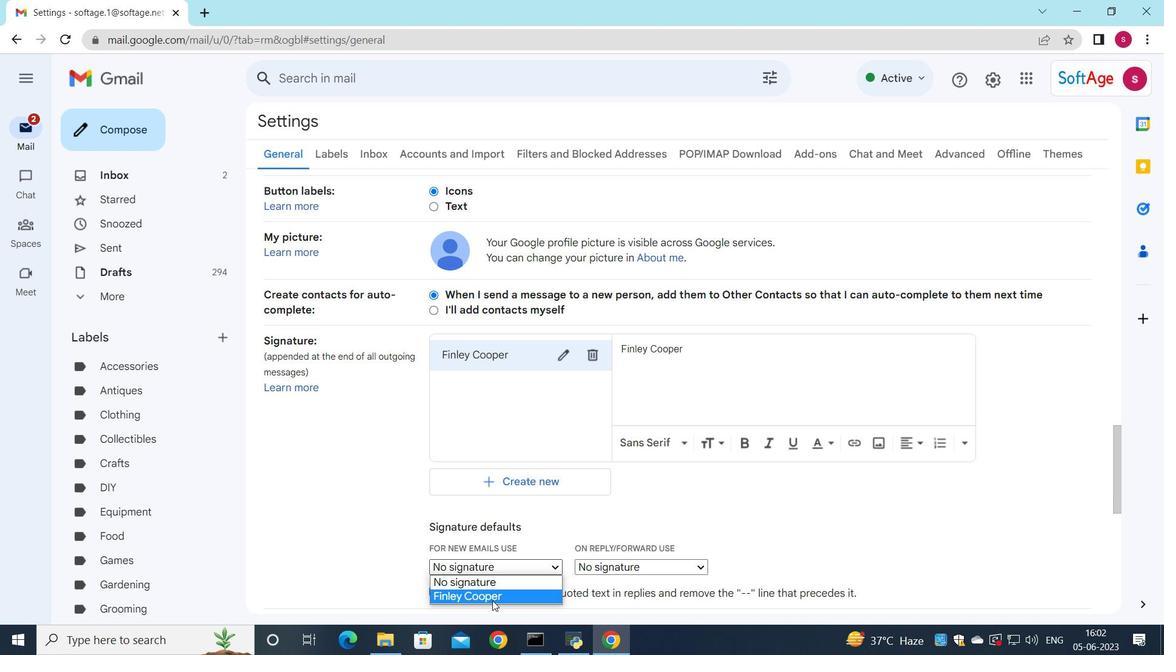 
Action: Mouse pressed left at (494, 596)
Screenshot: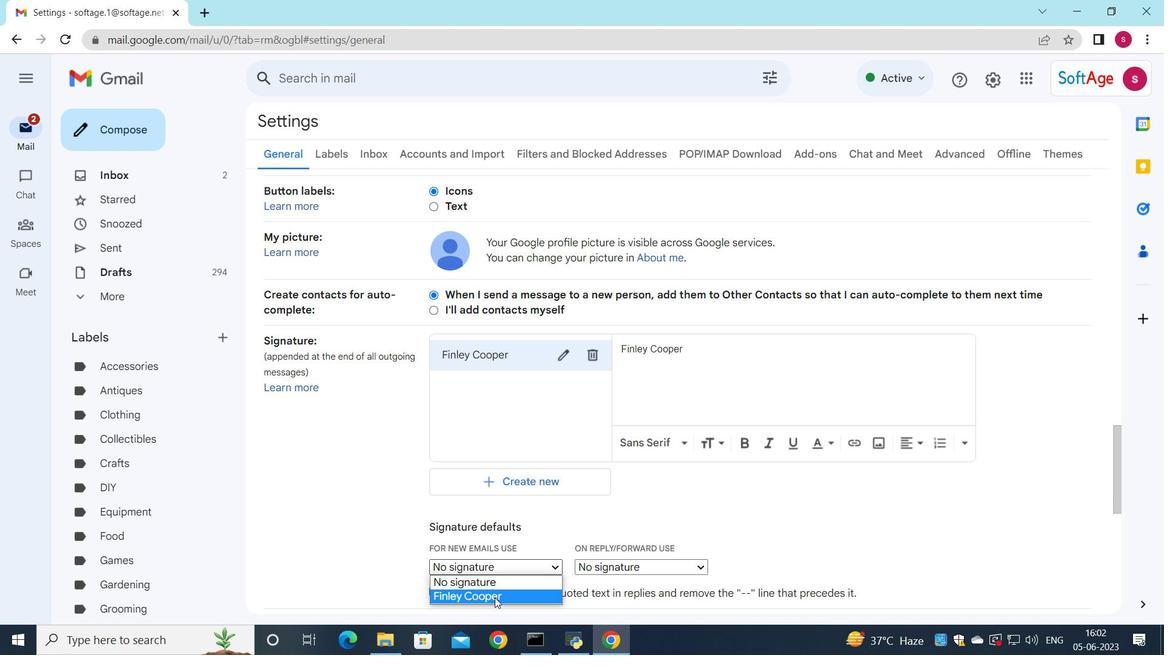 
Action: Mouse moved to (619, 565)
Screenshot: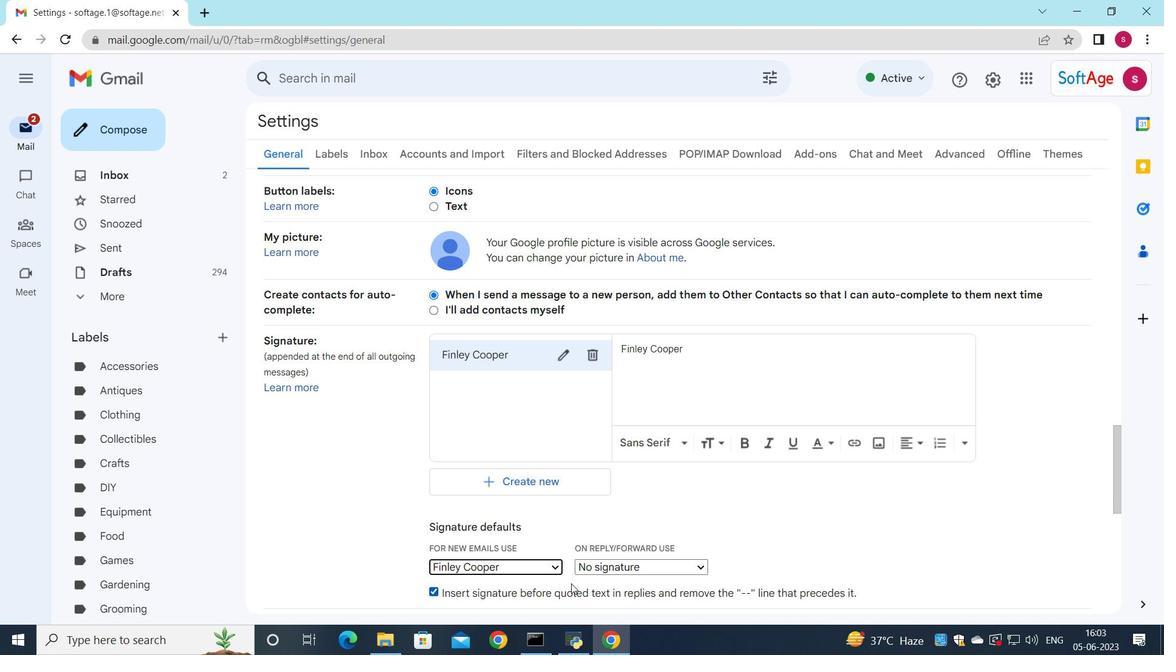 
Action: Mouse pressed left at (619, 565)
Screenshot: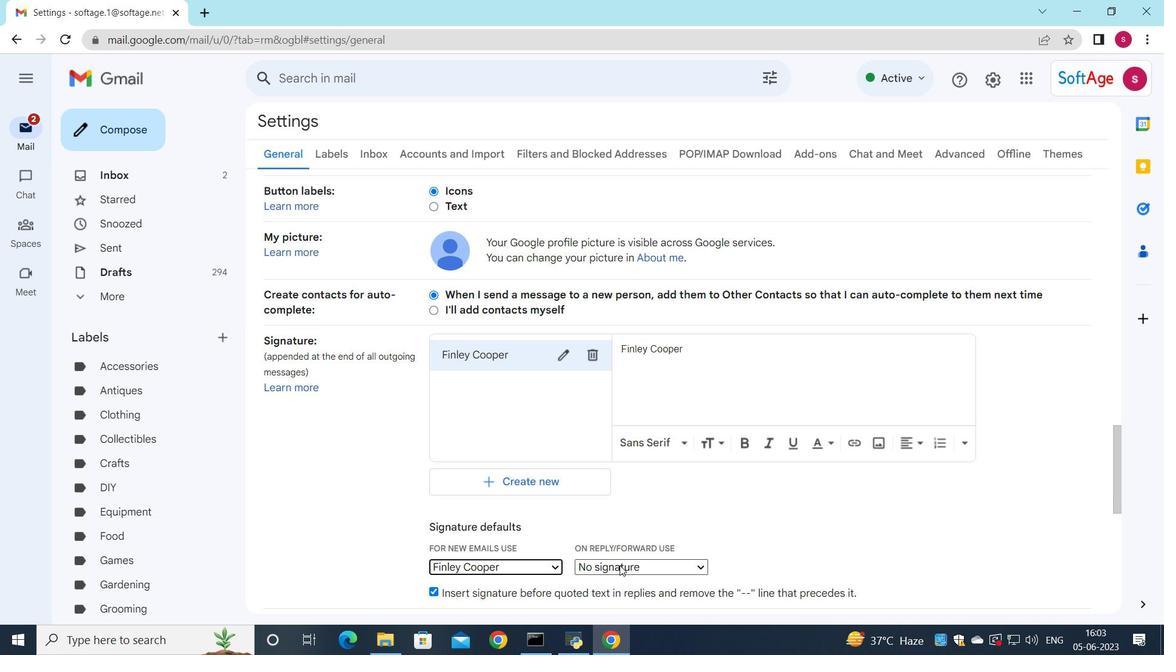 
Action: Mouse moved to (616, 592)
Screenshot: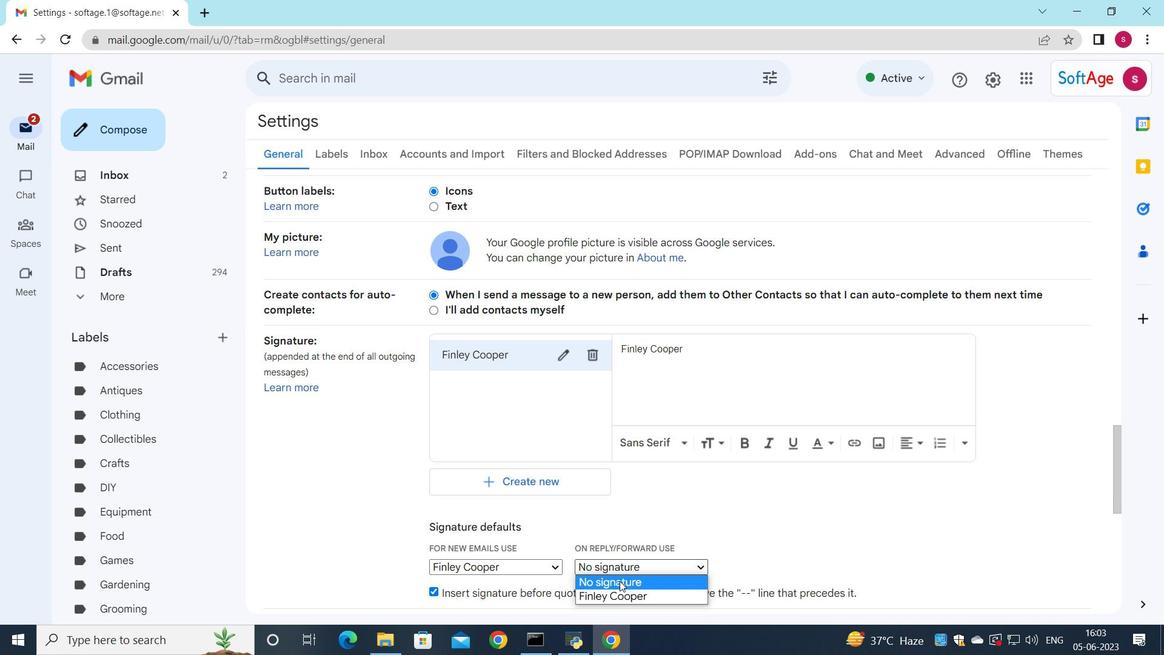 
Action: Mouse pressed left at (616, 592)
Screenshot: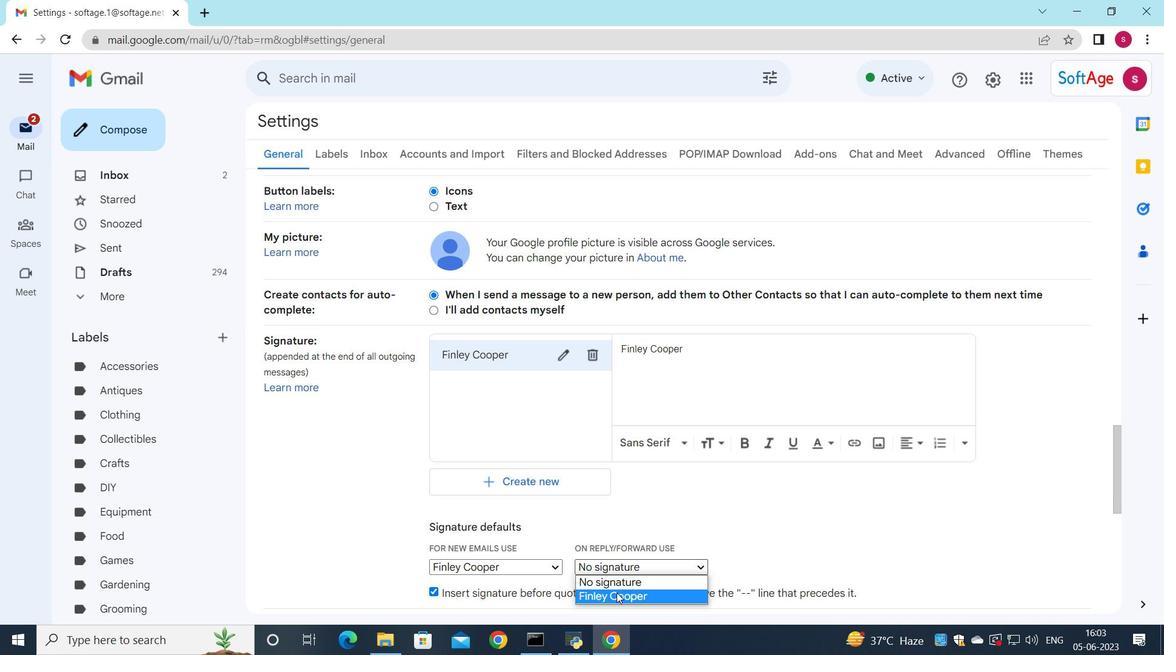 
Action: Mouse moved to (592, 467)
Screenshot: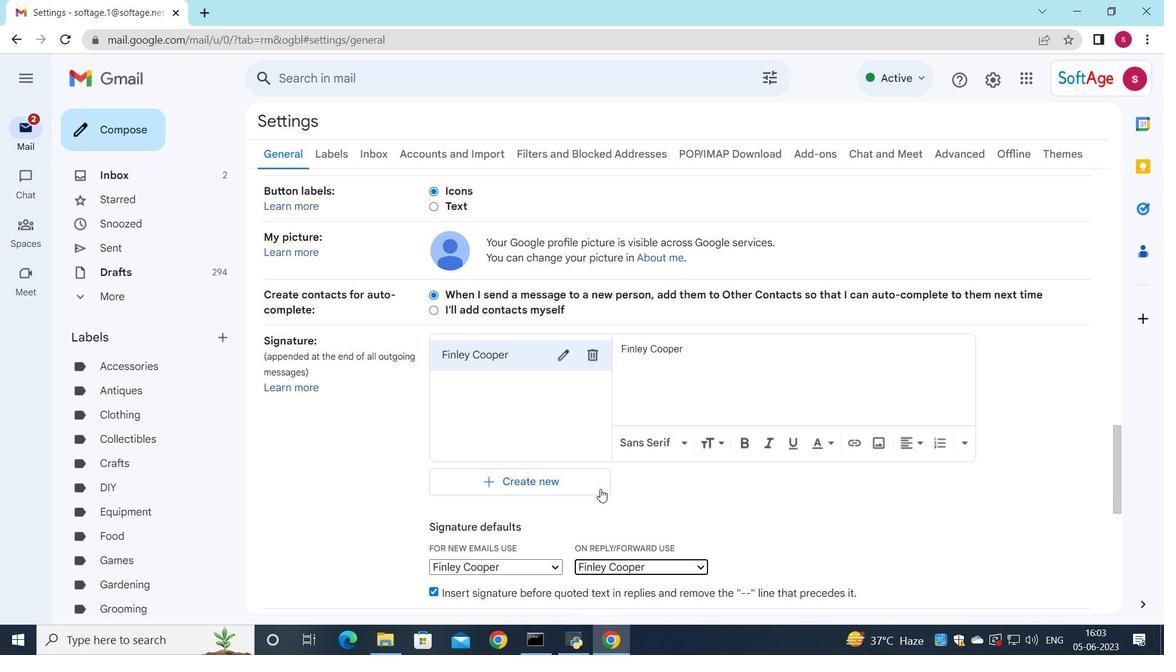
Action: Mouse scrolled (592, 466) with delta (0, 0)
Screenshot: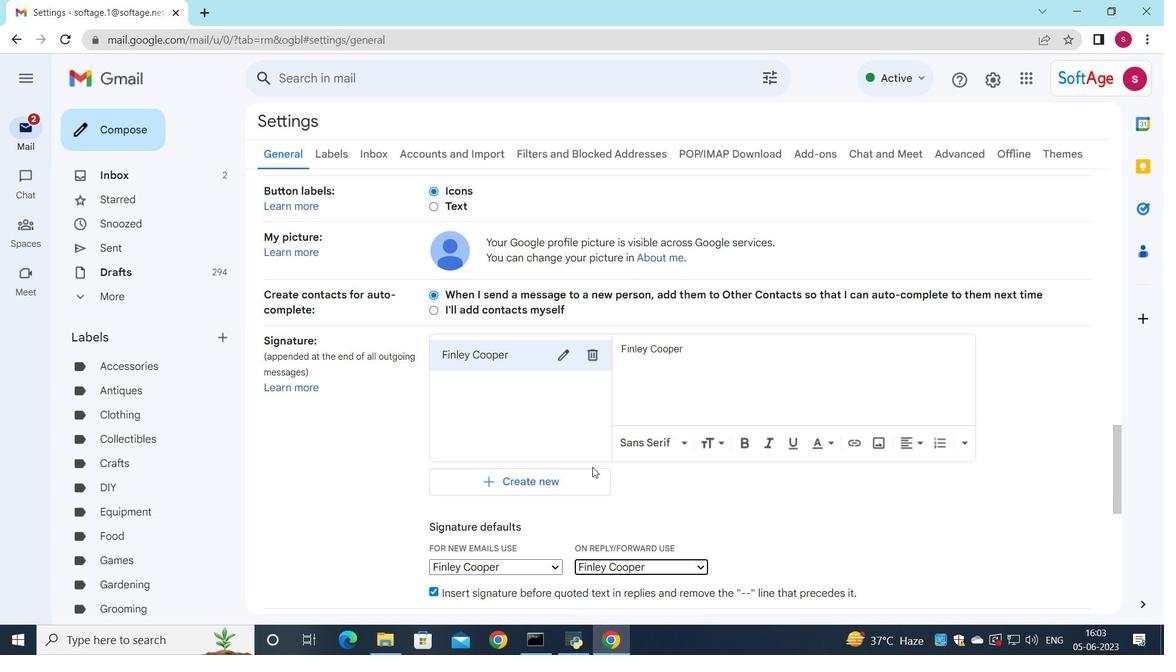 
Action: Mouse moved to (593, 467)
Screenshot: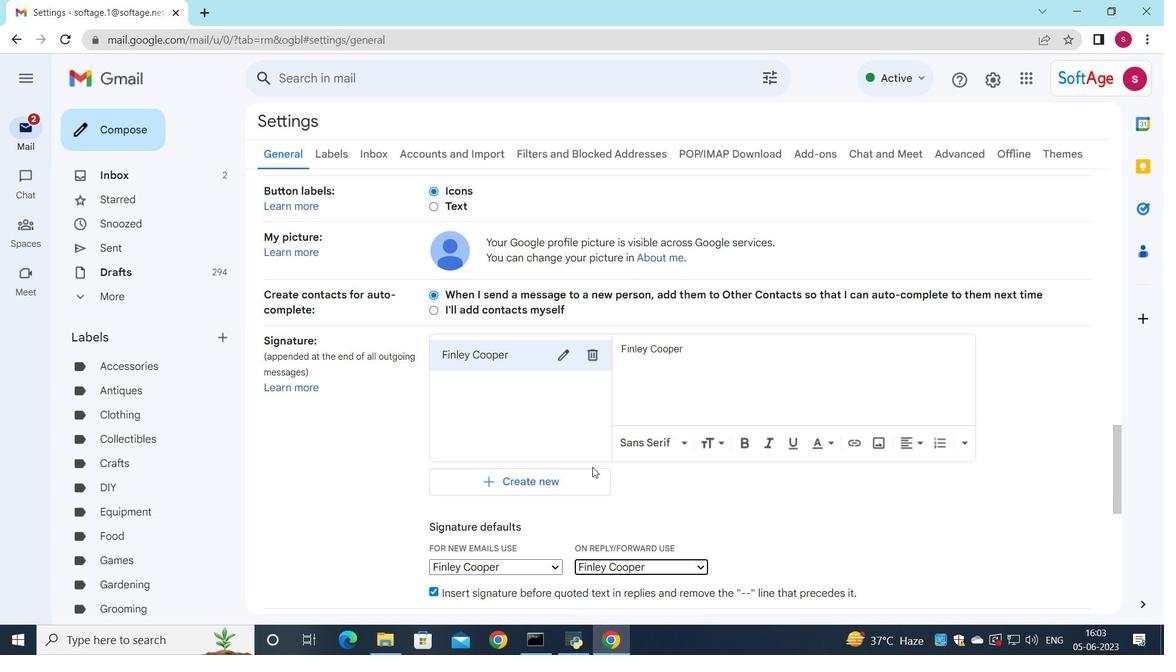 
Action: Mouse scrolled (593, 466) with delta (0, 0)
Screenshot: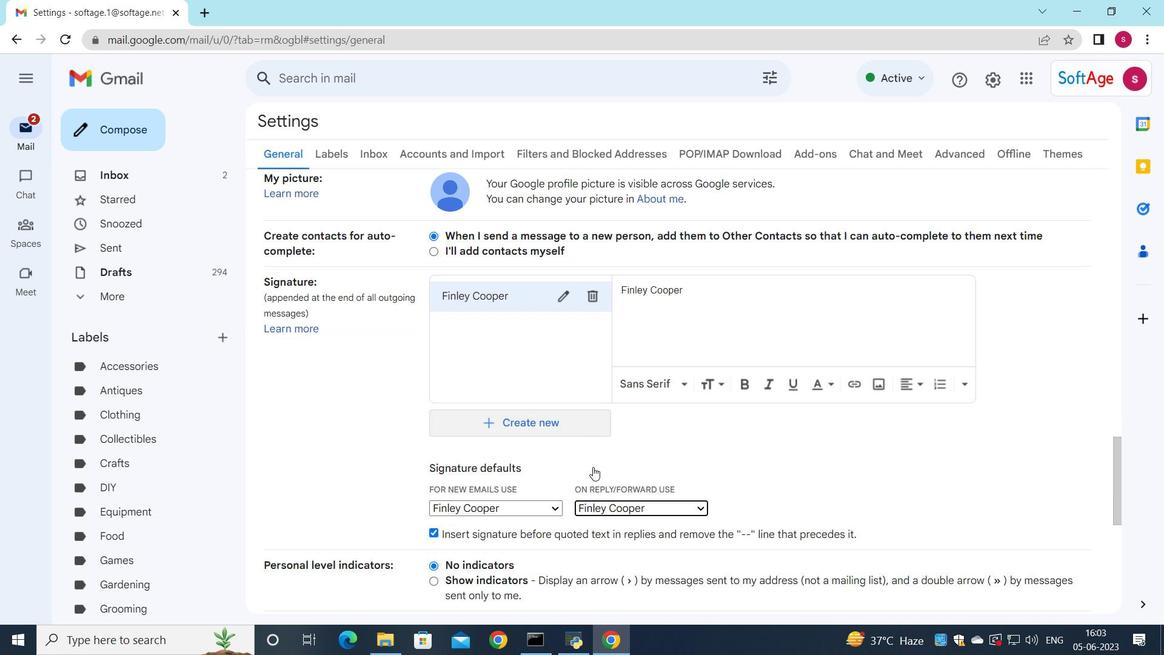 
Action: Mouse scrolled (593, 466) with delta (0, 0)
Screenshot: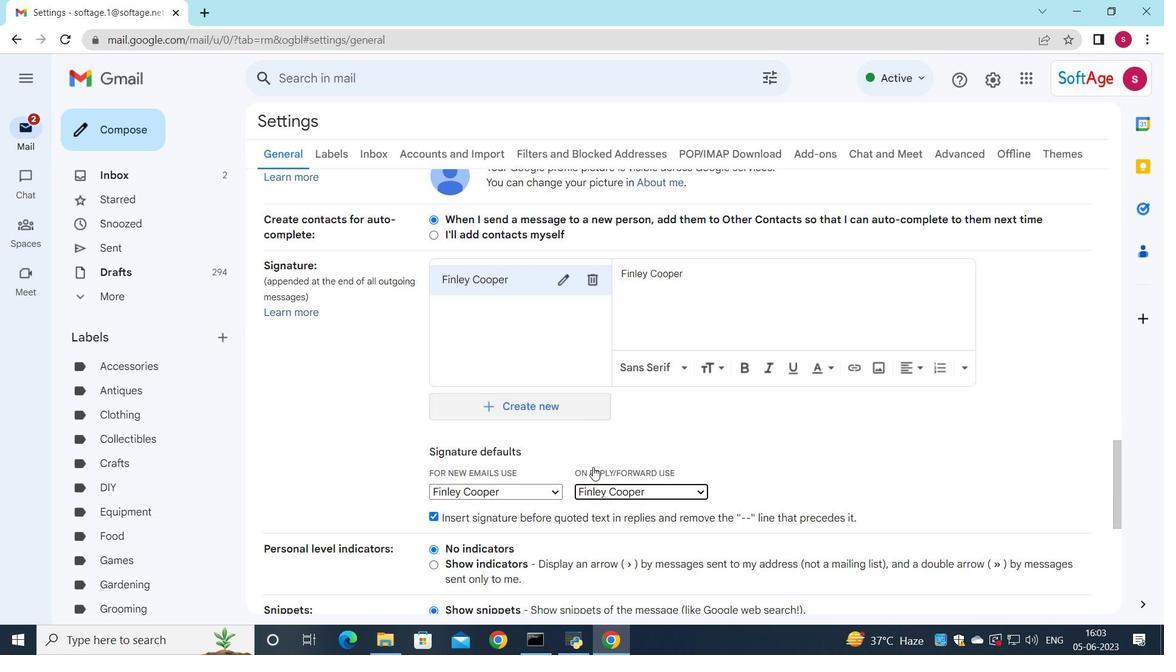
Action: Mouse moved to (601, 450)
Screenshot: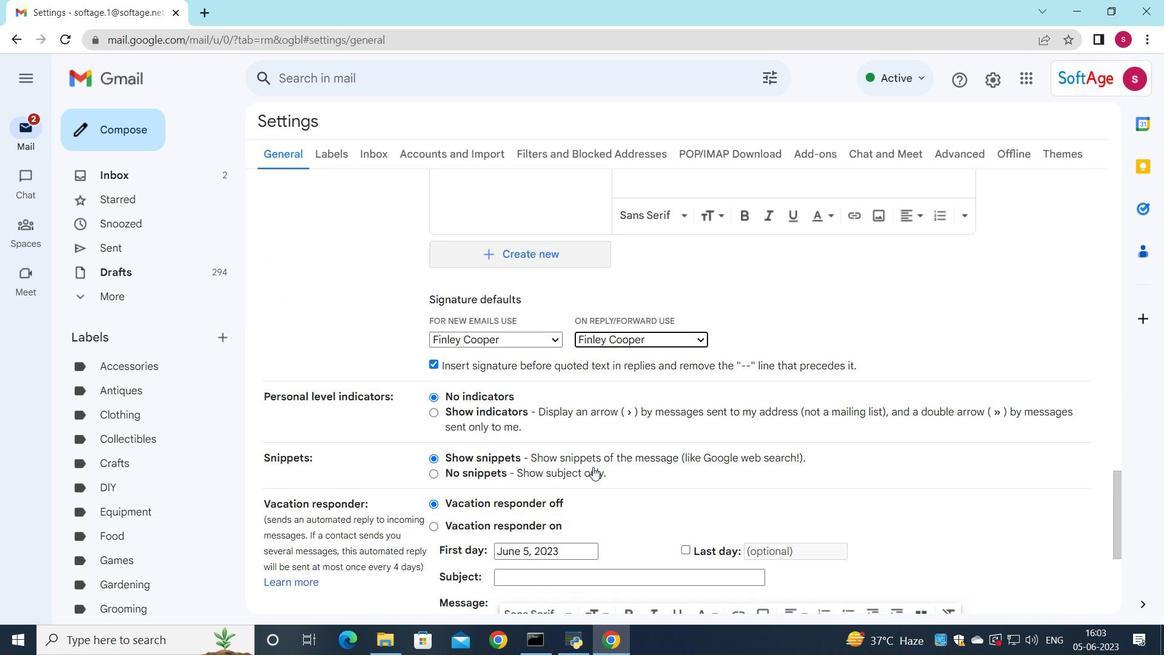 
Action: Mouse scrolled (601, 449) with delta (0, 0)
Screenshot: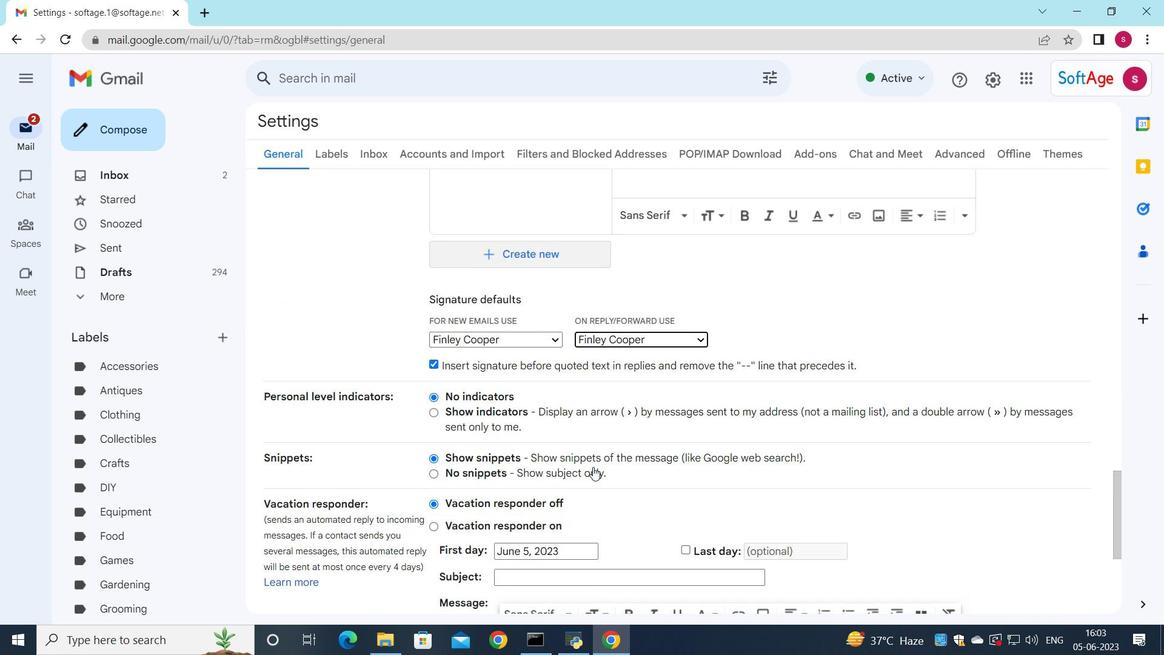 
Action: Mouse scrolled (601, 449) with delta (0, 0)
Screenshot: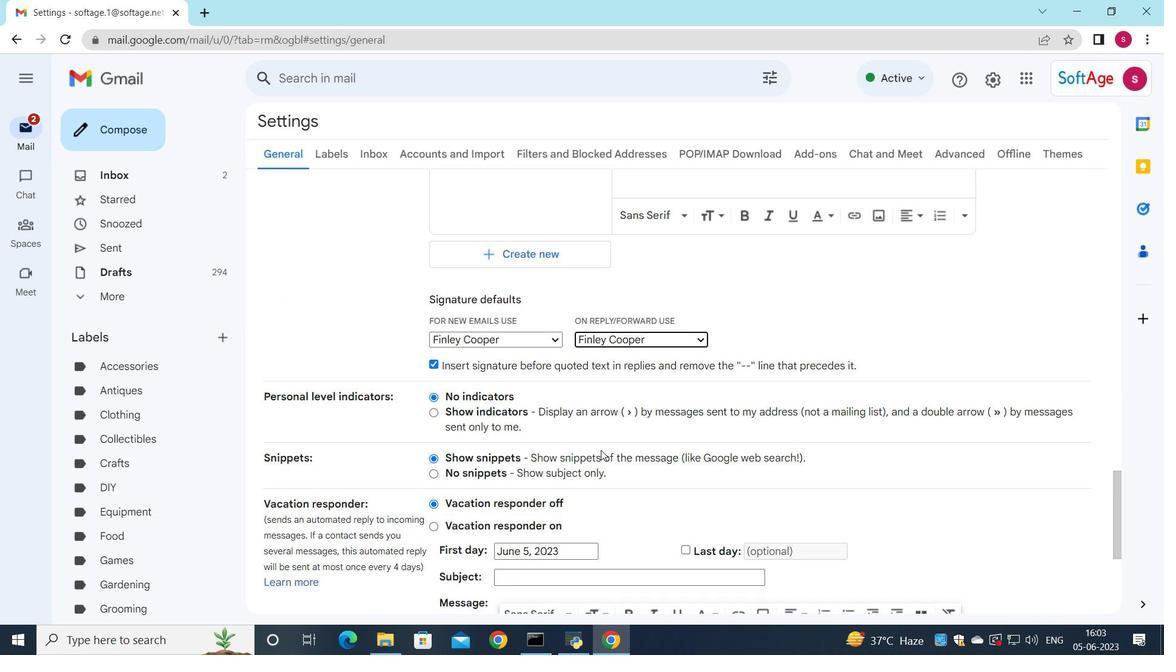 
Action: Mouse moved to (626, 610)
Screenshot: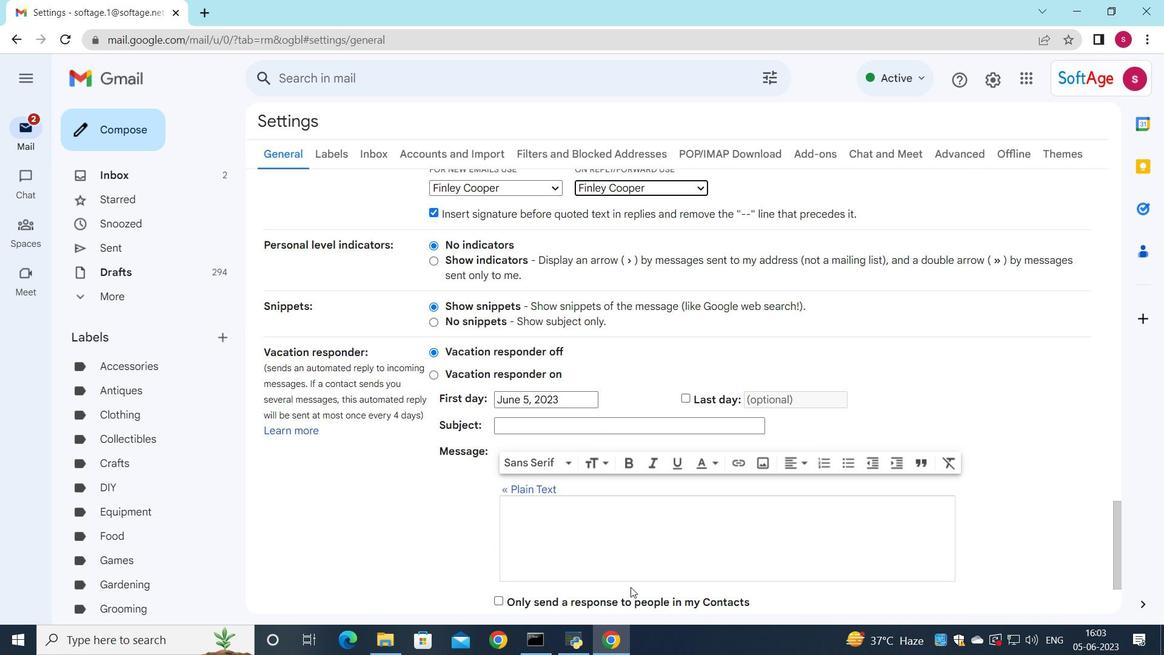 
Action: Mouse scrolled (626, 610) with delta (0, 0)
Screenshot: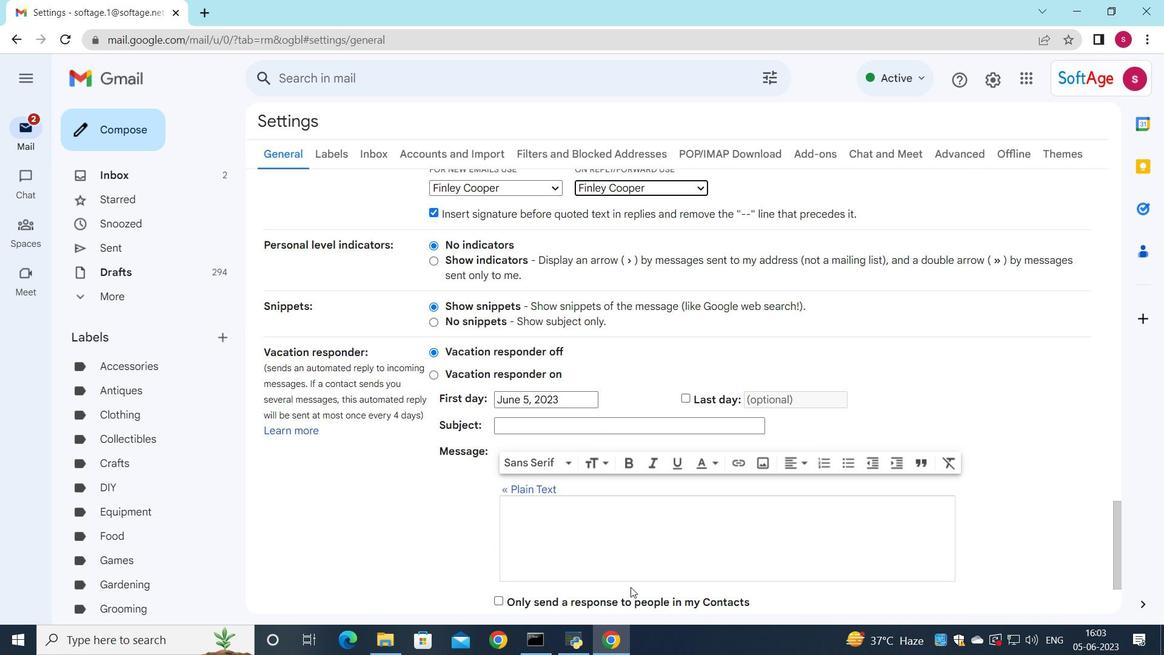 
Action: Mouse scrolled (626, 610) with delta (0, 0)
Screenshot: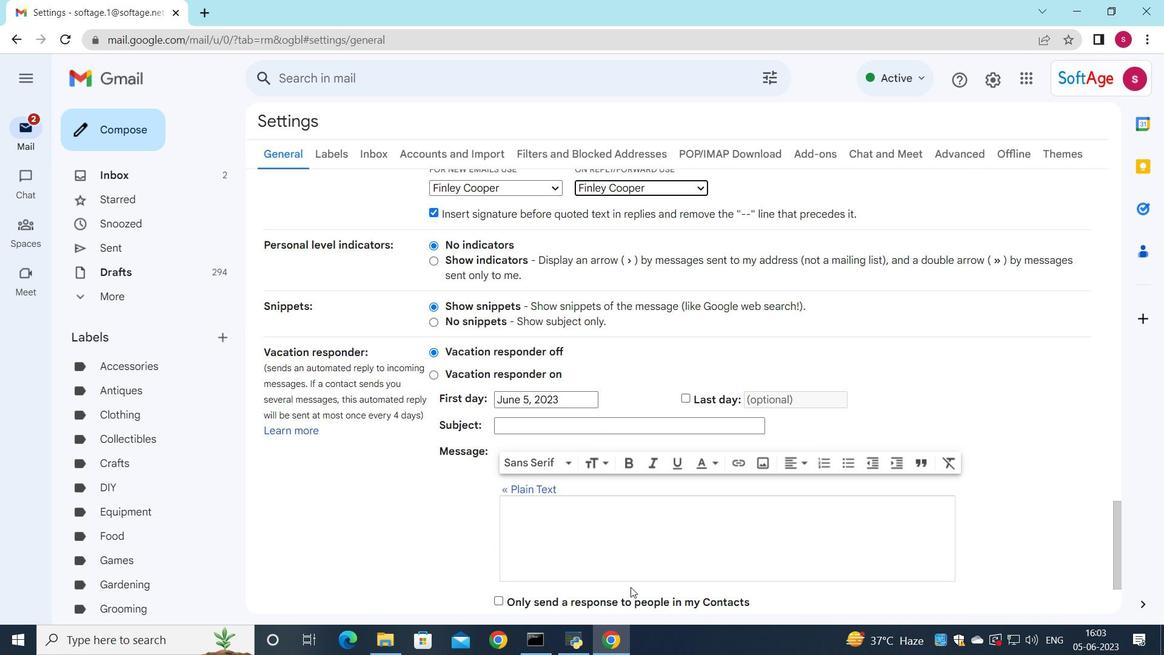 
Action: Mouse moved to (628, 604)
Screenshot: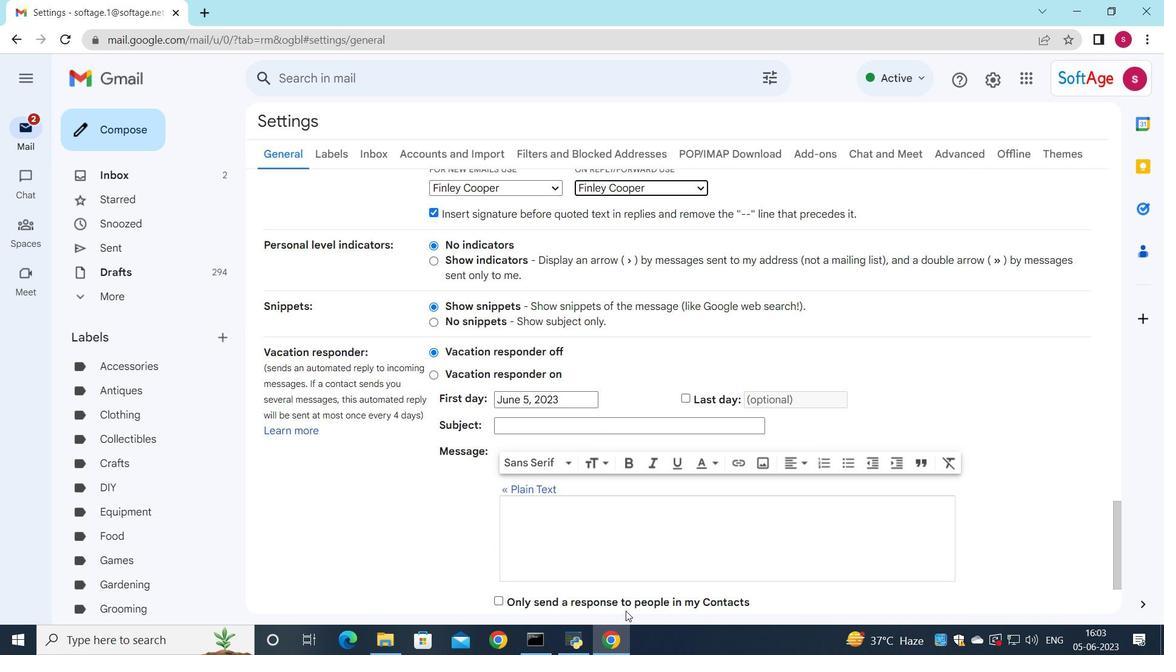 
Action: Mouse scrolled (628, 603) with delta (0, 0)
Screenshot: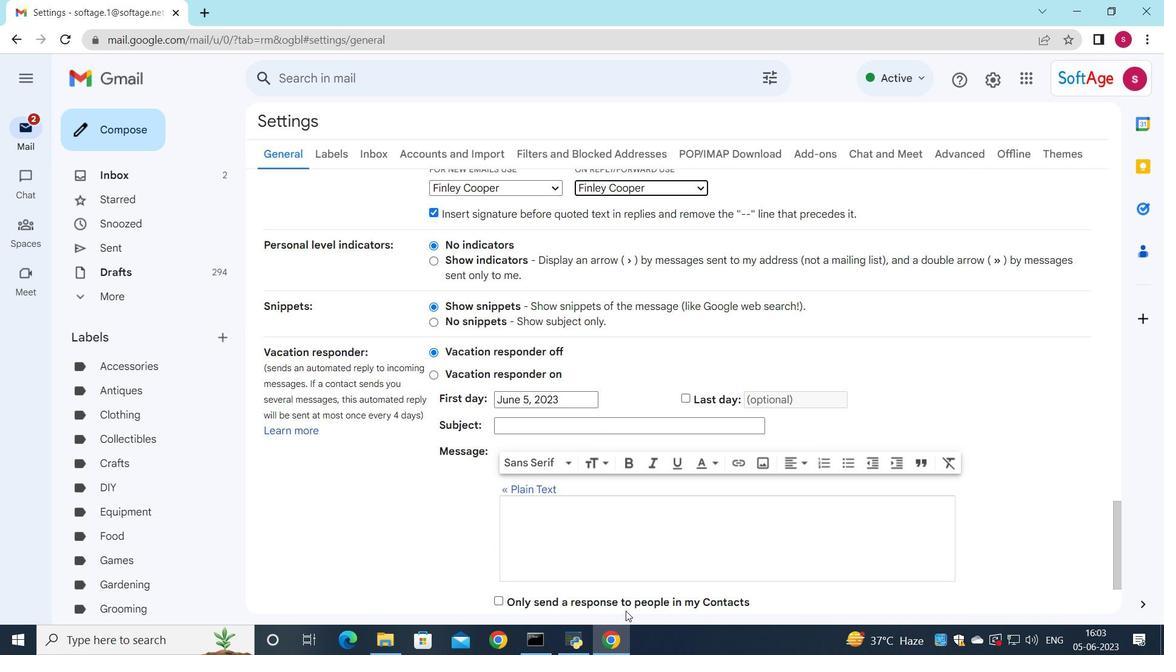 
Action: Mouse moved to (649, 533)
Screenshot: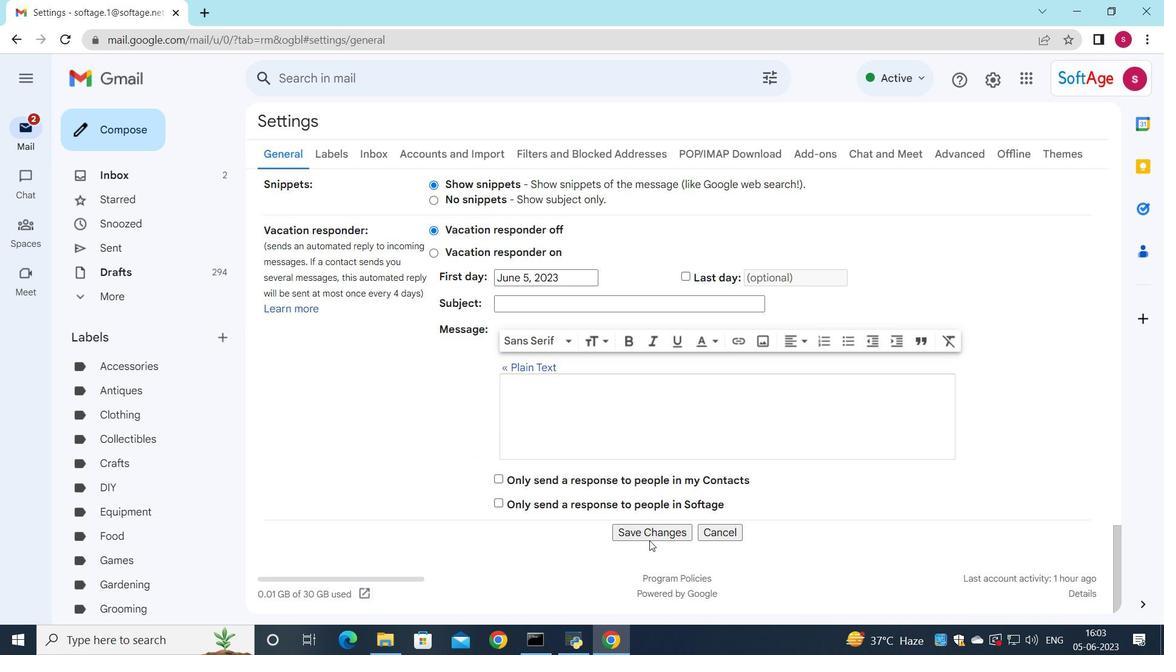 
Action: Mouse pressed left at (649, 533)
Screenshot: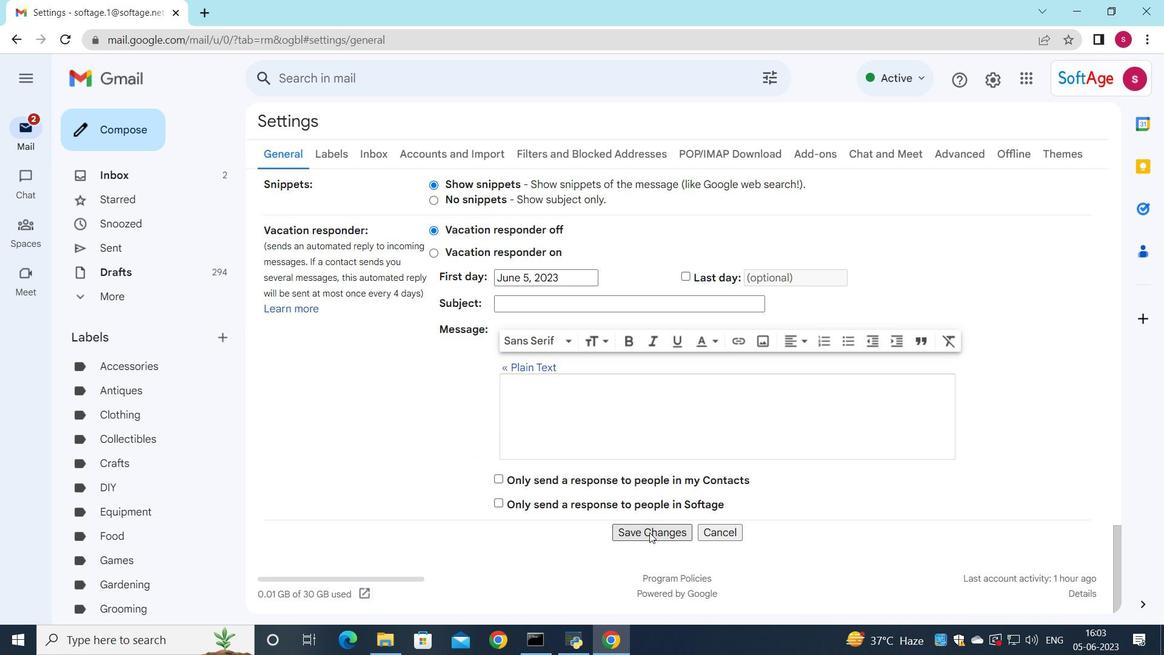 
Action: Mouse moved to (710, 210)
Screenshot: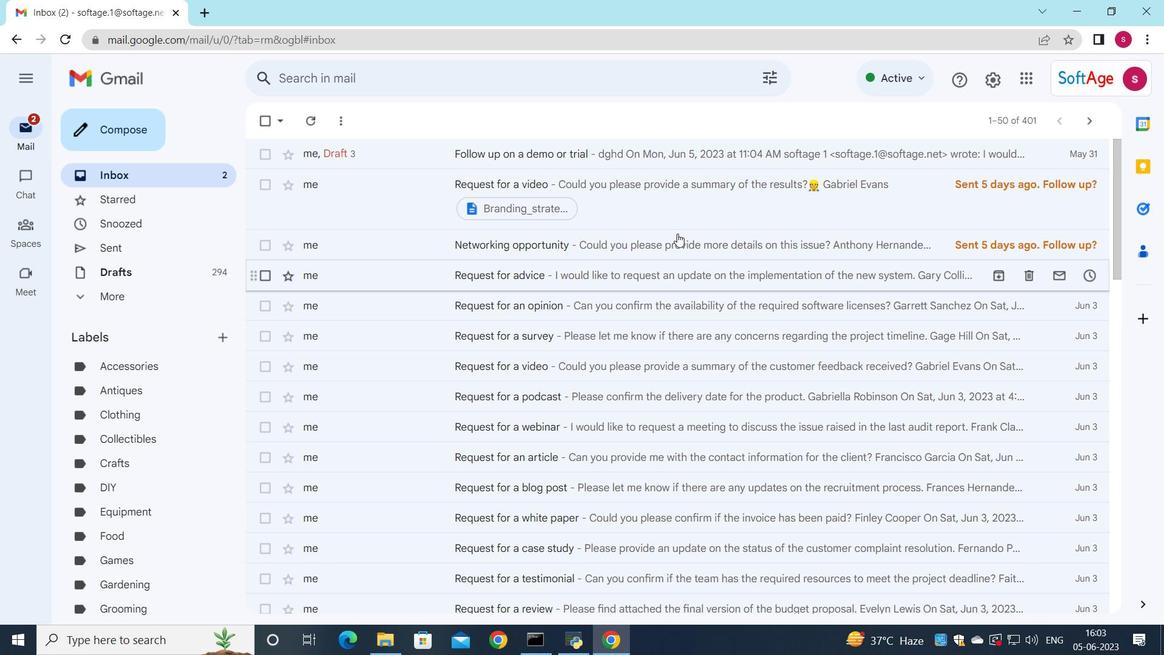 
Action: Mouse pressed left at (710, 210)
Screenshot: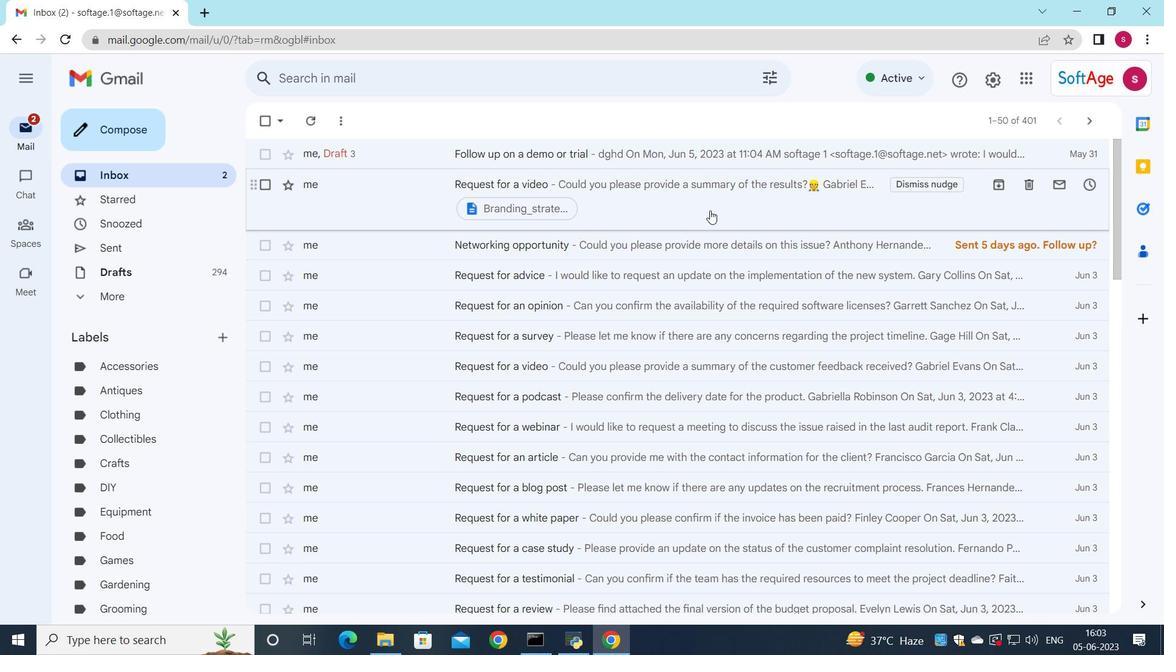 
Action: Mouse moved to (512, 484)
Screenshot: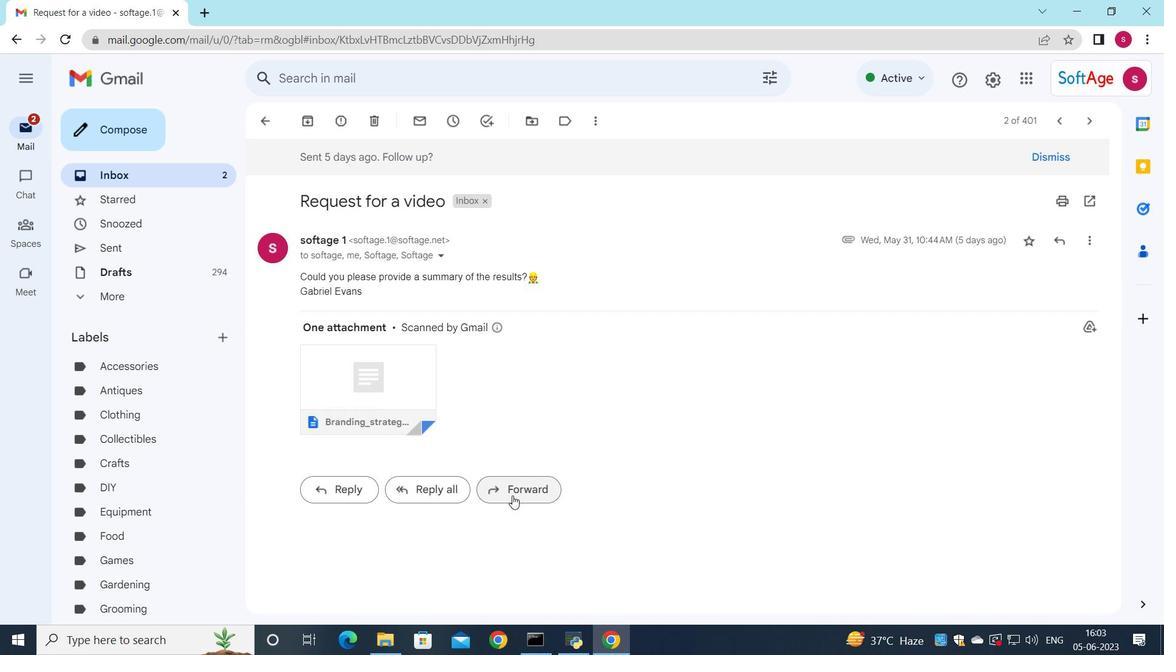 
Action: Mouse pressed left at (512, 484)
Screenshot: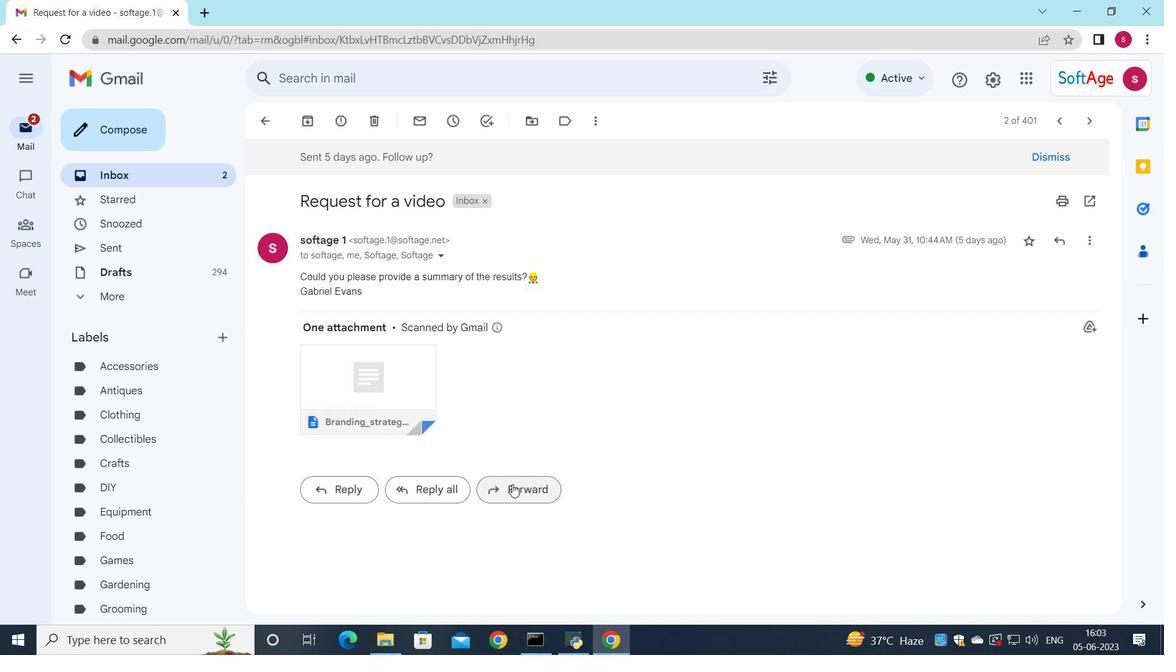 
Action: Mouse moved to (330, 487)
Screenshot: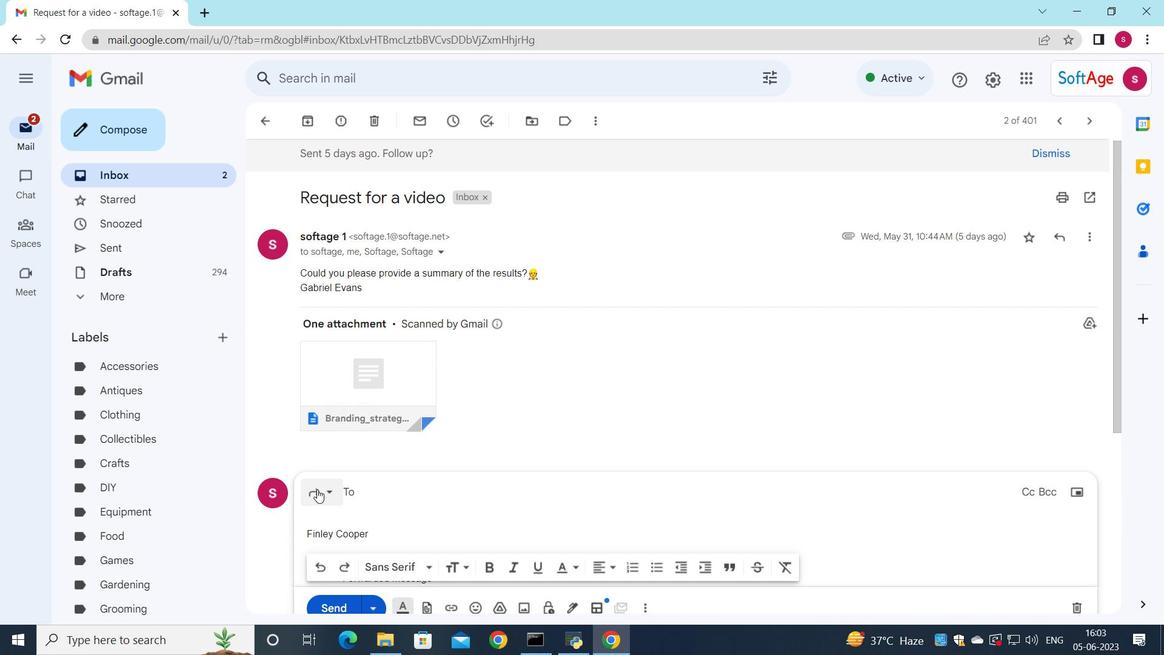 
Action: Mouse pressed left at (330, 487)
Screenshot: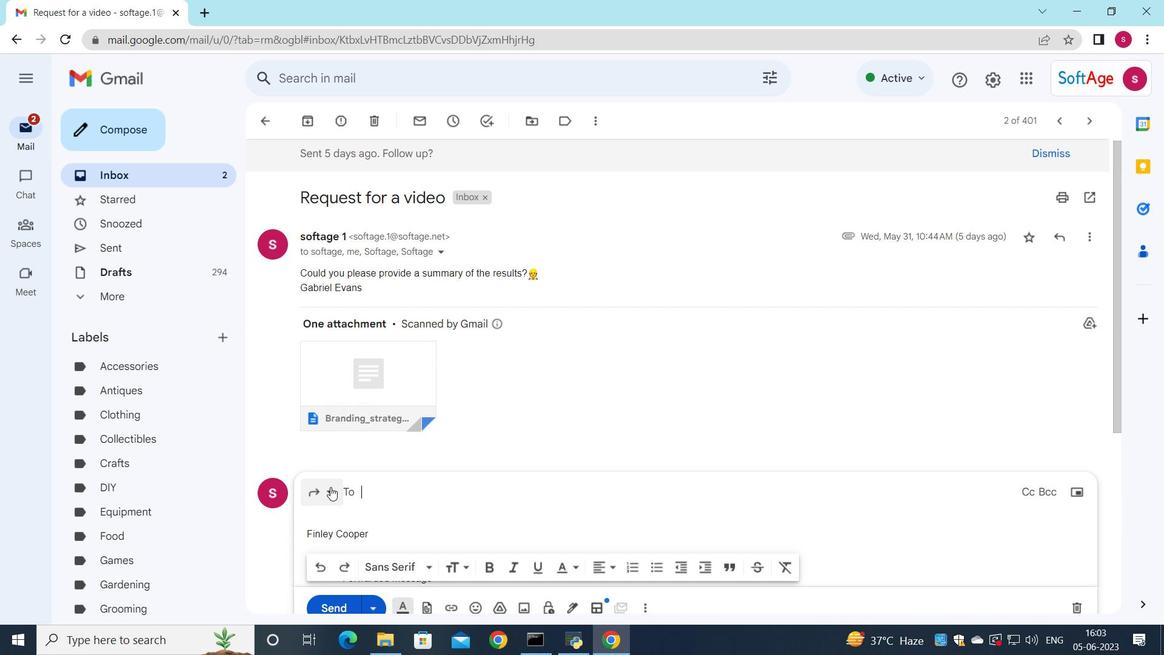 
Action: Mouse moved to (371, 429)
Screenshot: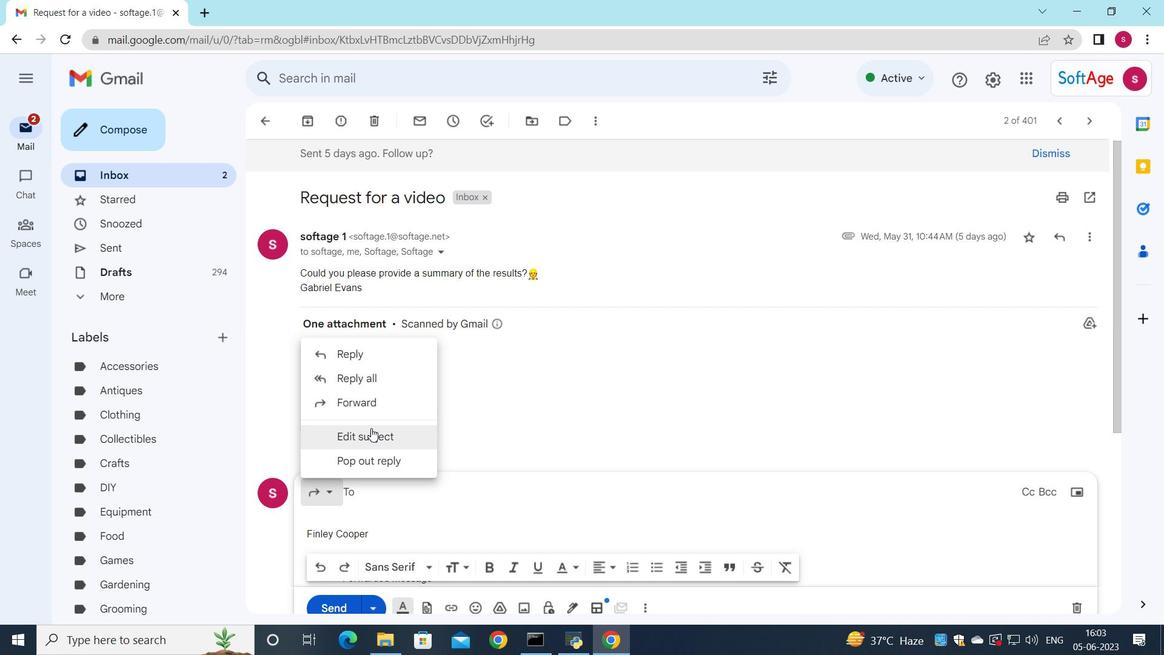 
Action: Mouse pressed left at (371, 429)
Screenshot: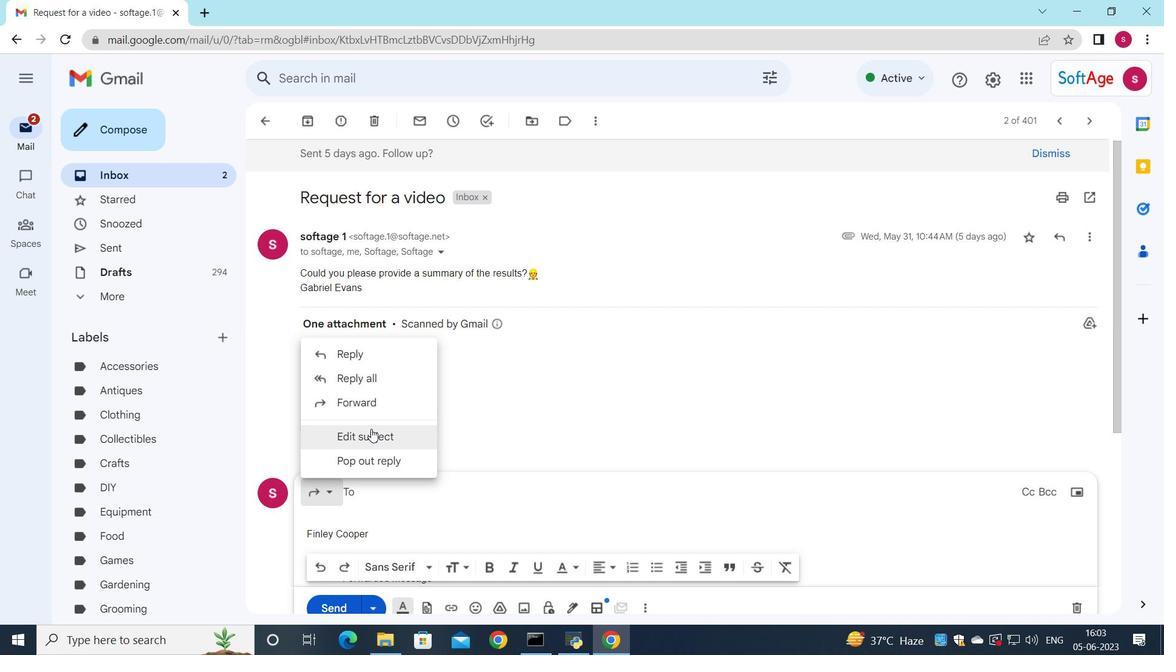 
Action: Mouse moved to (848, 276)
Screenshot: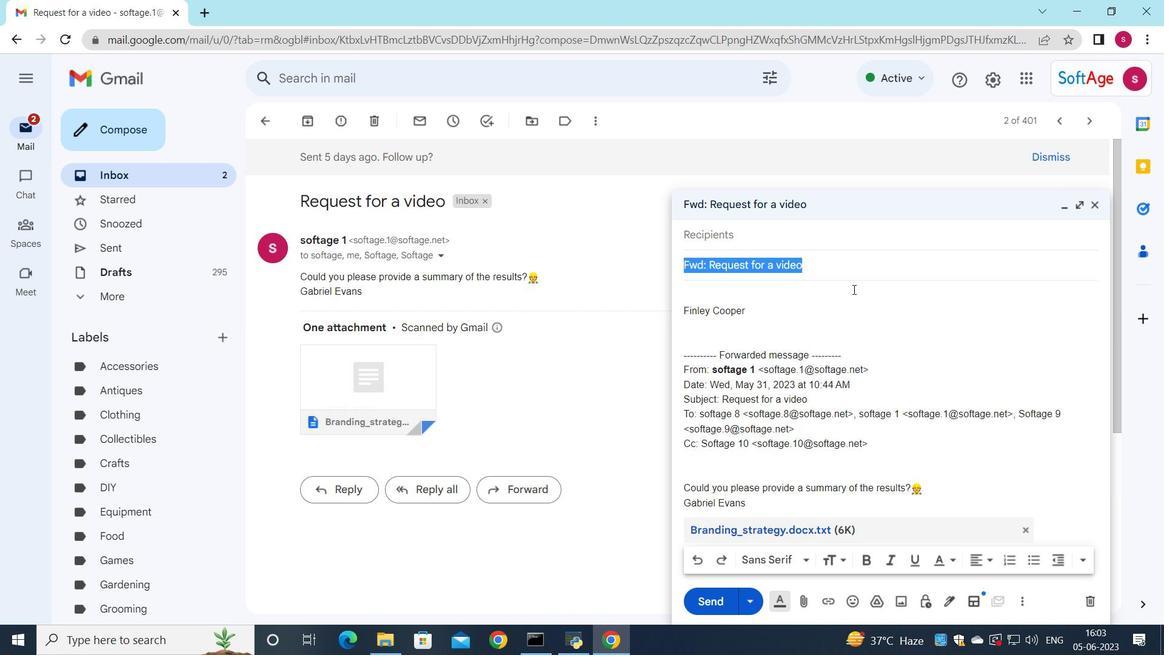 
Action: Key pressed <Key.shift><Key.shift><Key.shift><Key.shift><Key.shift><Key.shift><Key.shift>Request<Key.space>for<Key.space>a<Key.space>wg<Key.backspace>hite<Key.space>paper
Screenshot: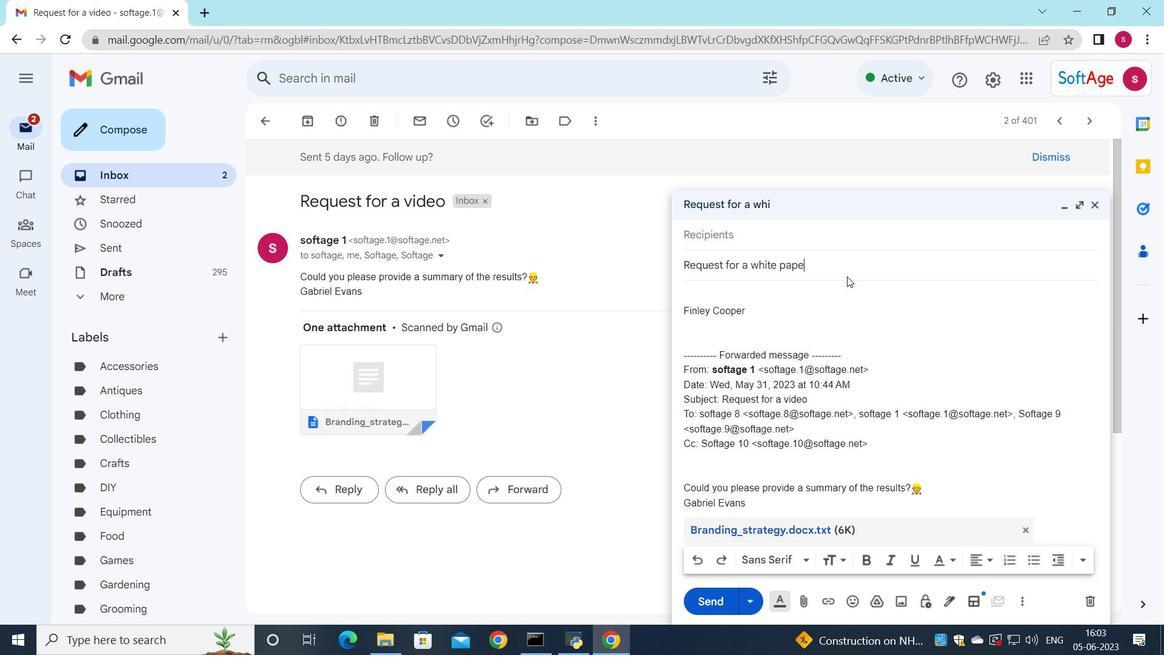 
Action: Mouse moved to (739, 234)
Screenshot: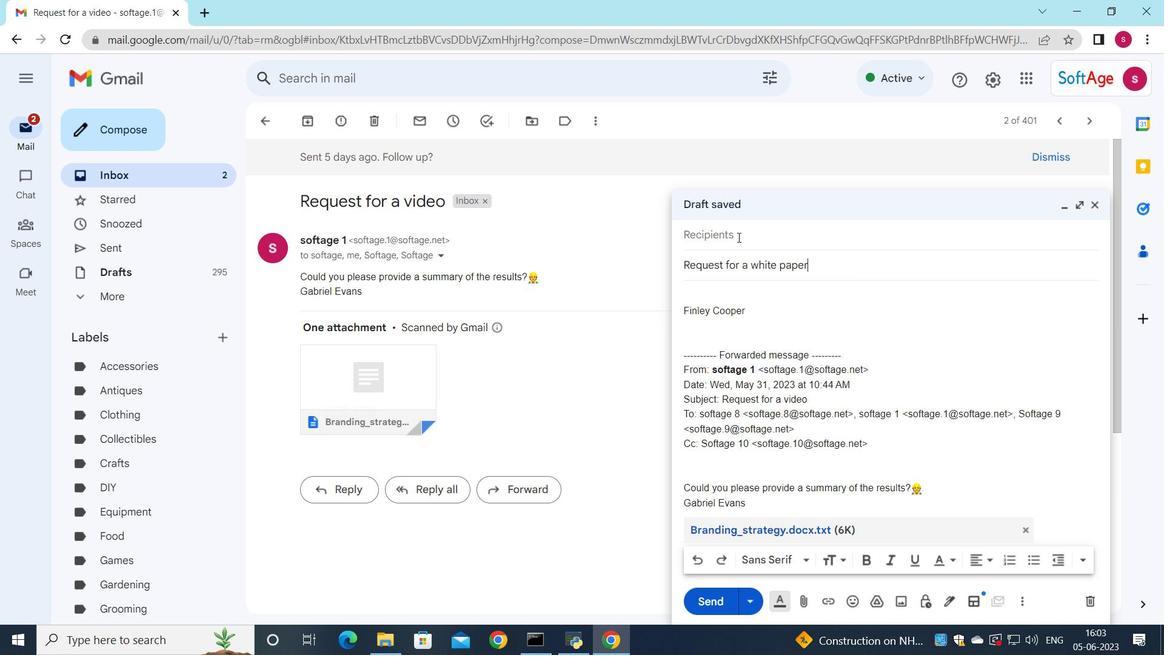 
Action: Mouse pressed left at (739, 234)
Screenshot: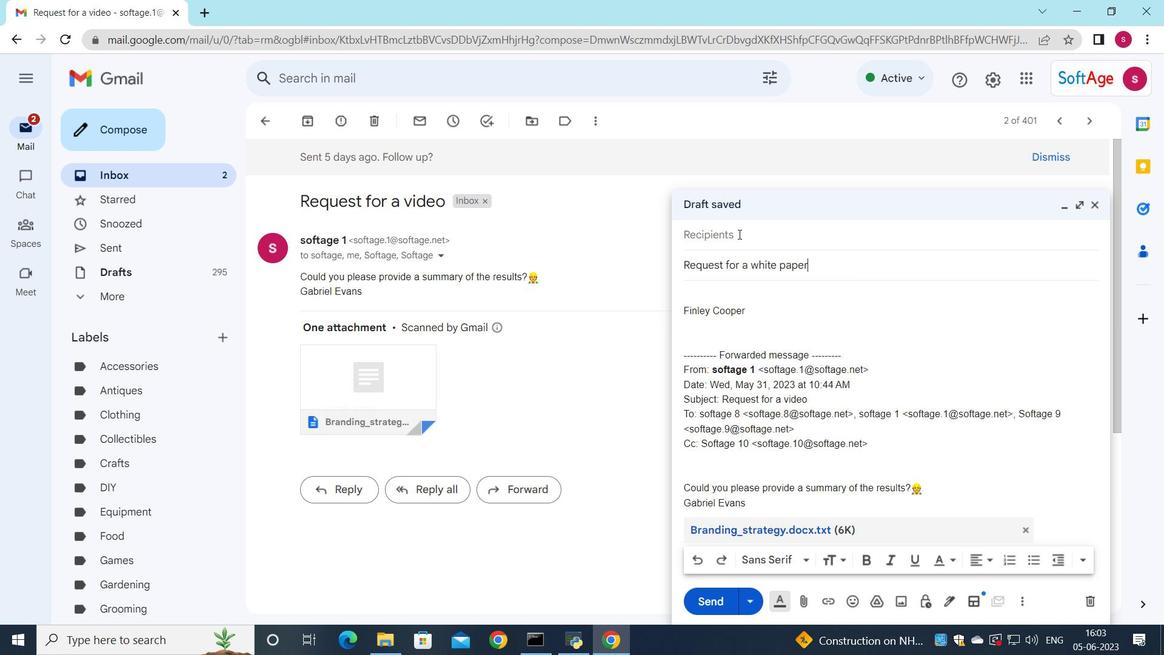 
Action: Mouse moved to (747, 237)
Screenshot: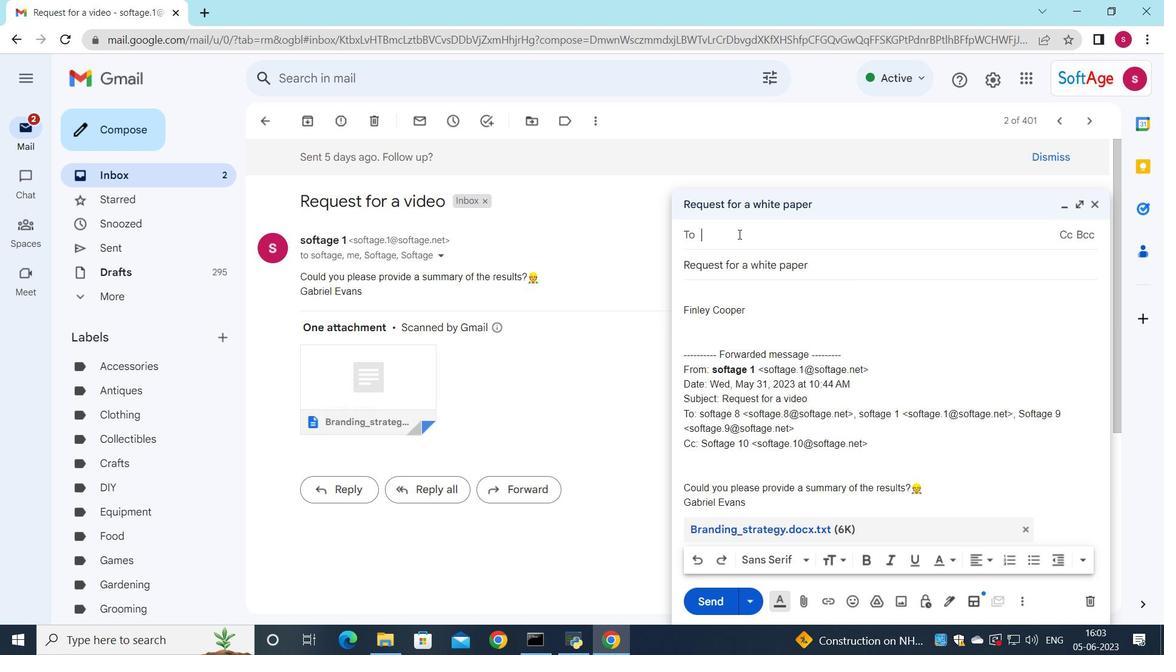
Action: Key pressed softa
Screenshot: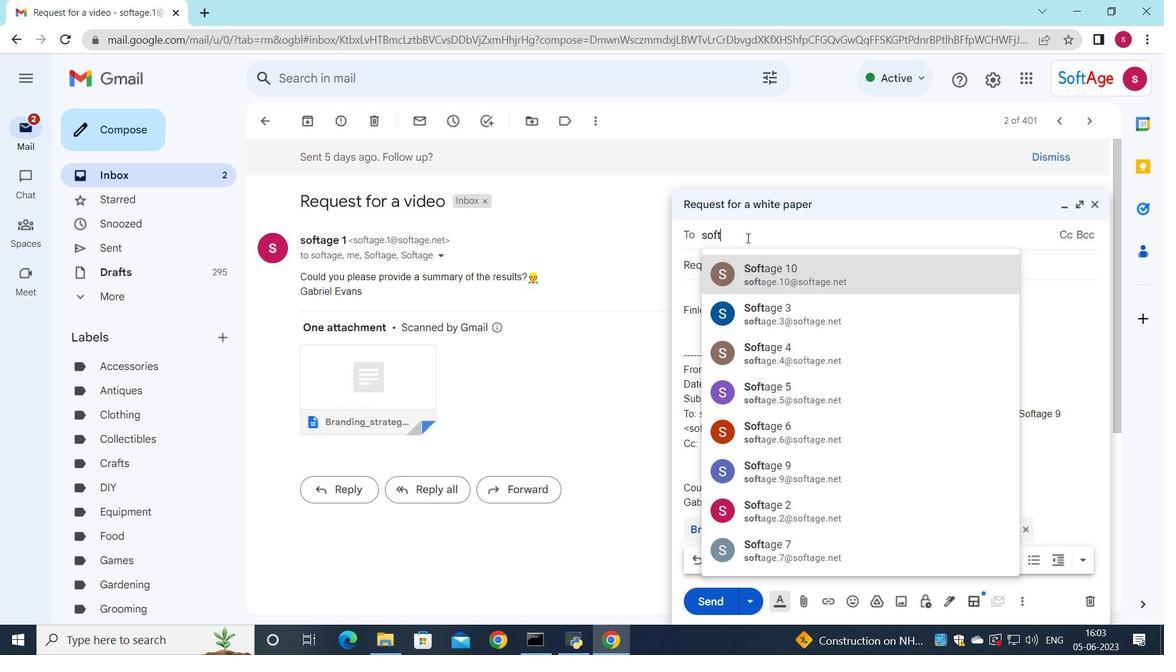 
Action: Mouse moved to (778, 316)
Screenshot: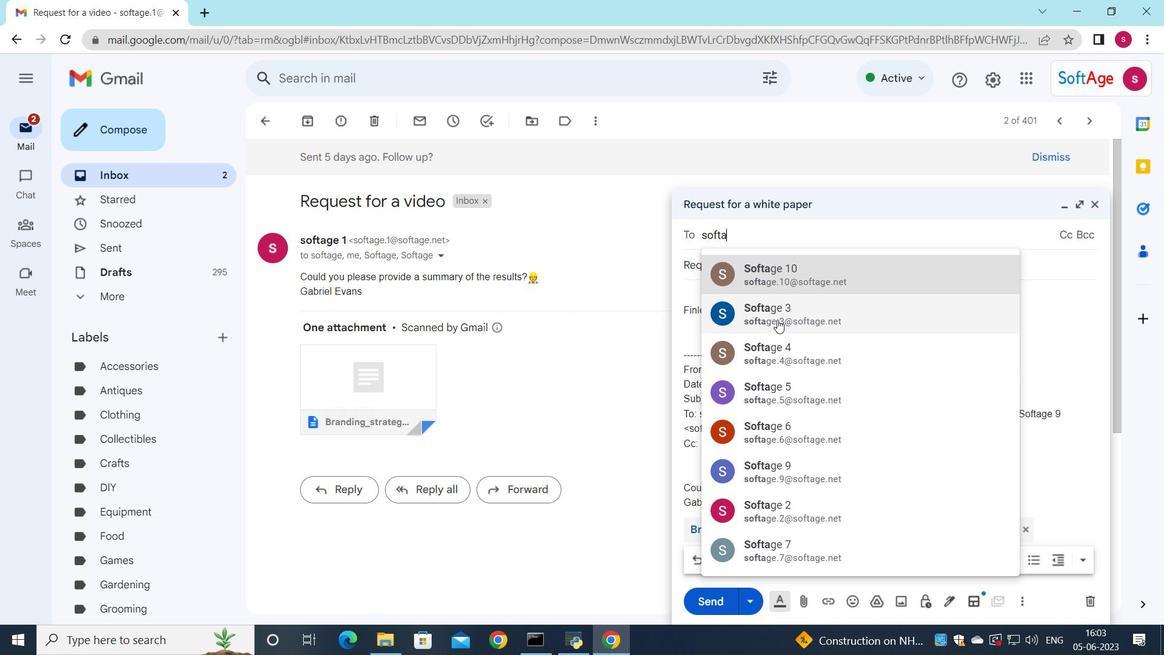 
Action: Mouse pressed left at (778, 316)
Screenshot: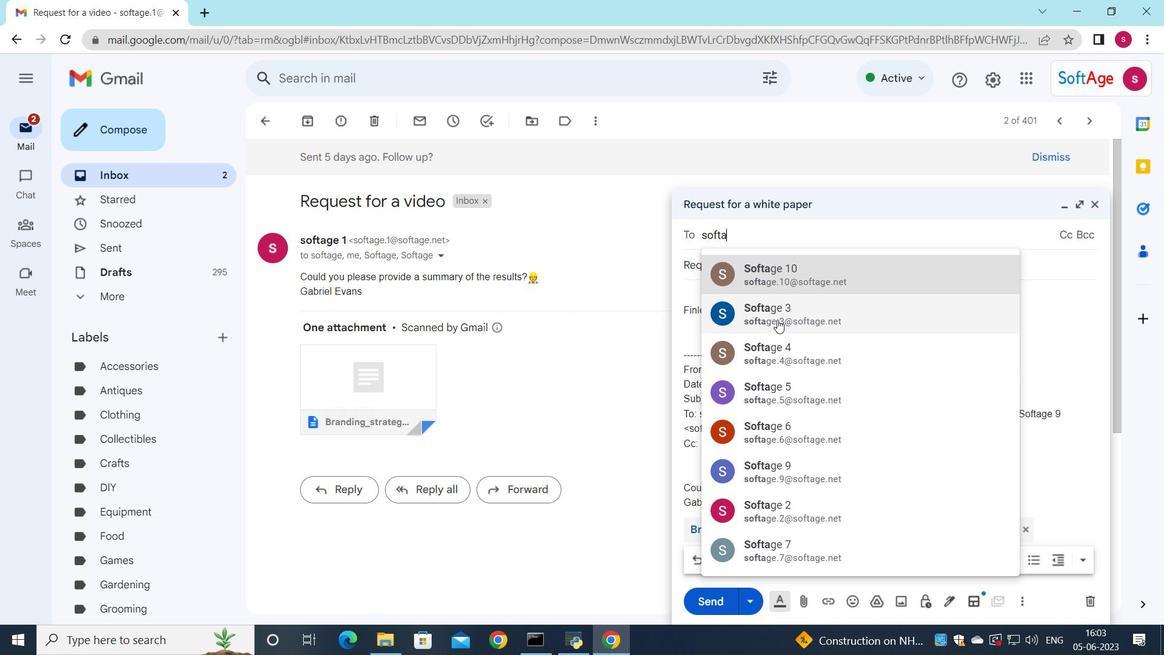 
Action: Mouse moved to (715, 308)
Screenshot: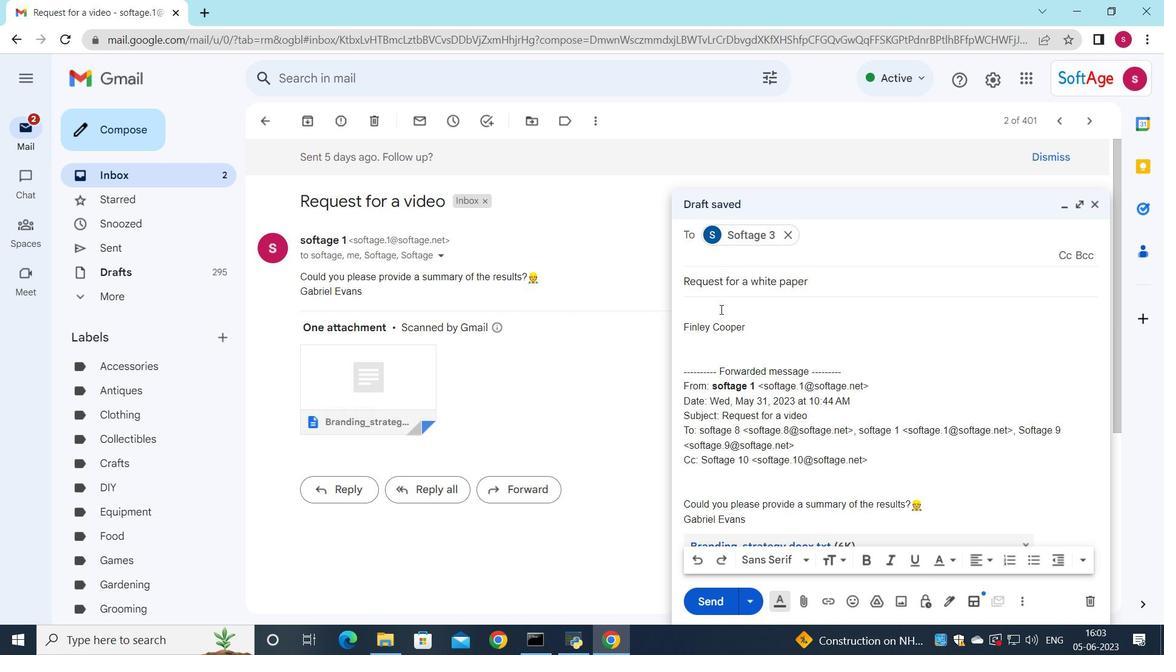 
Action: Mouse pressed left at (715, 308)
Screenshot: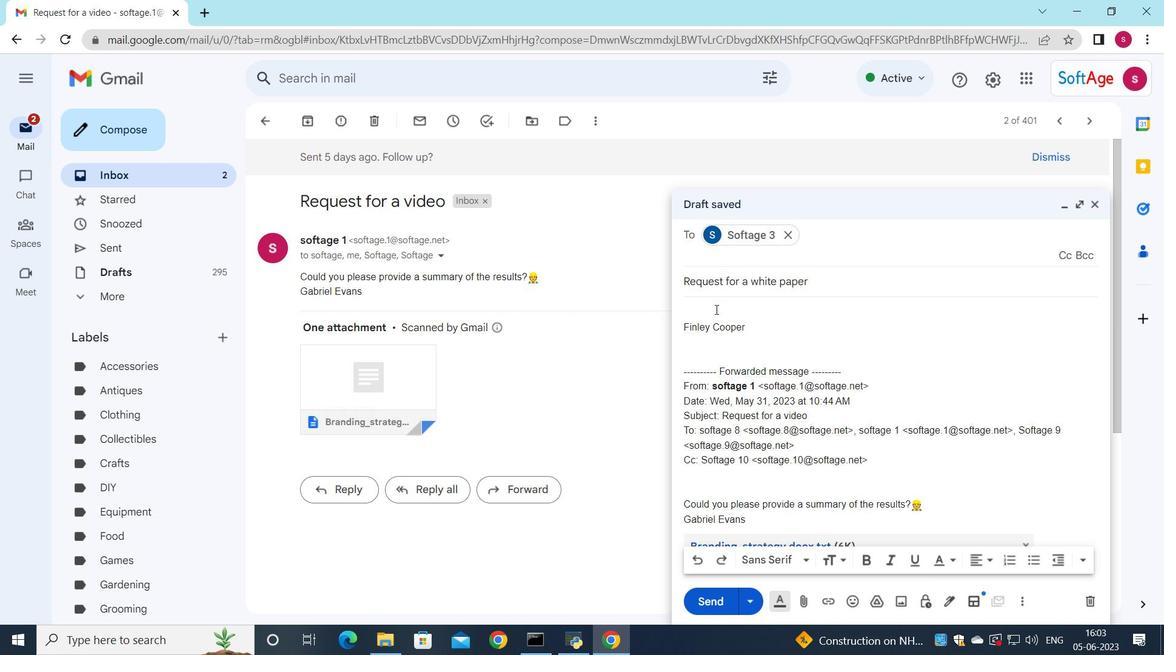 
Action: Key pressed <Key.shift>Could<Key.space>you<Key.space>please<Key.space>confirm<Key.space>if<Key.space>the<Key.space>invoice<Key.space>has<Key.space>been<Key.space>paid<Key.shift_r>?
Screenshot: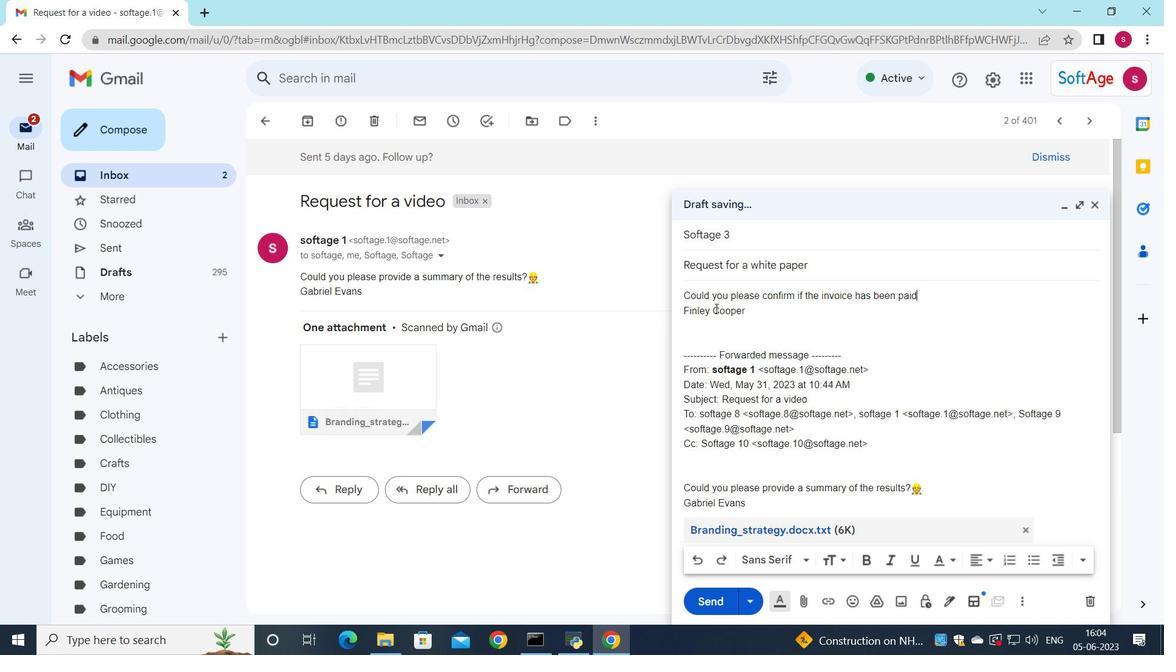 
Action: Mouse moved to (725, 295)
Screenshot: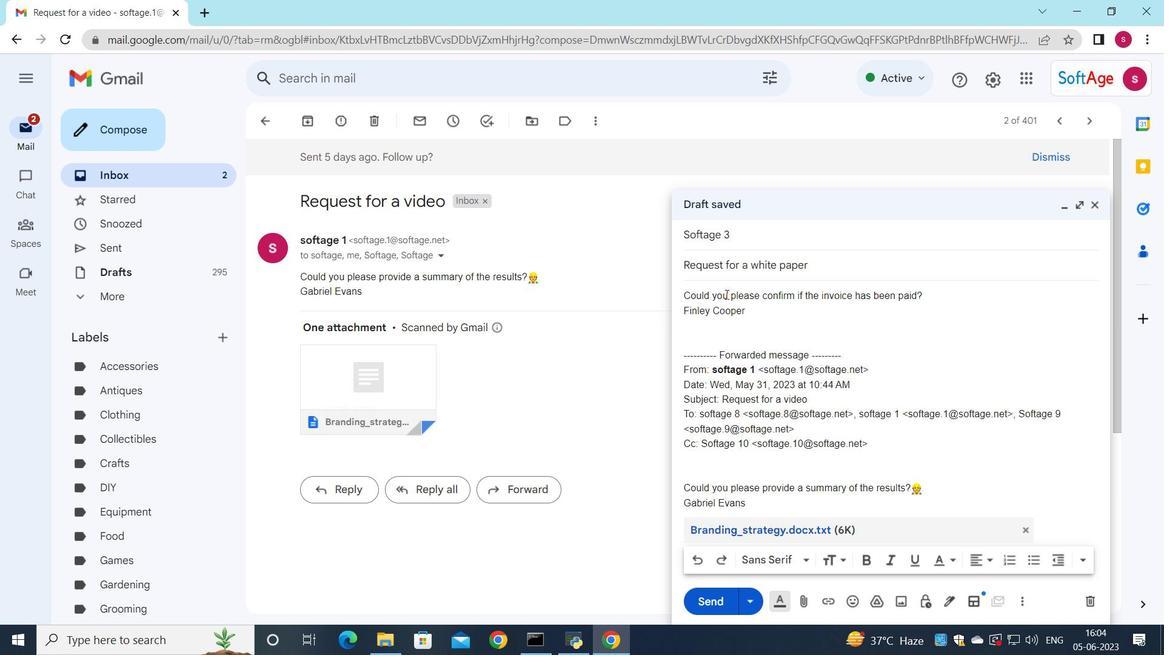
Action: Mouse pressed left at (725, 295)
Screenshot: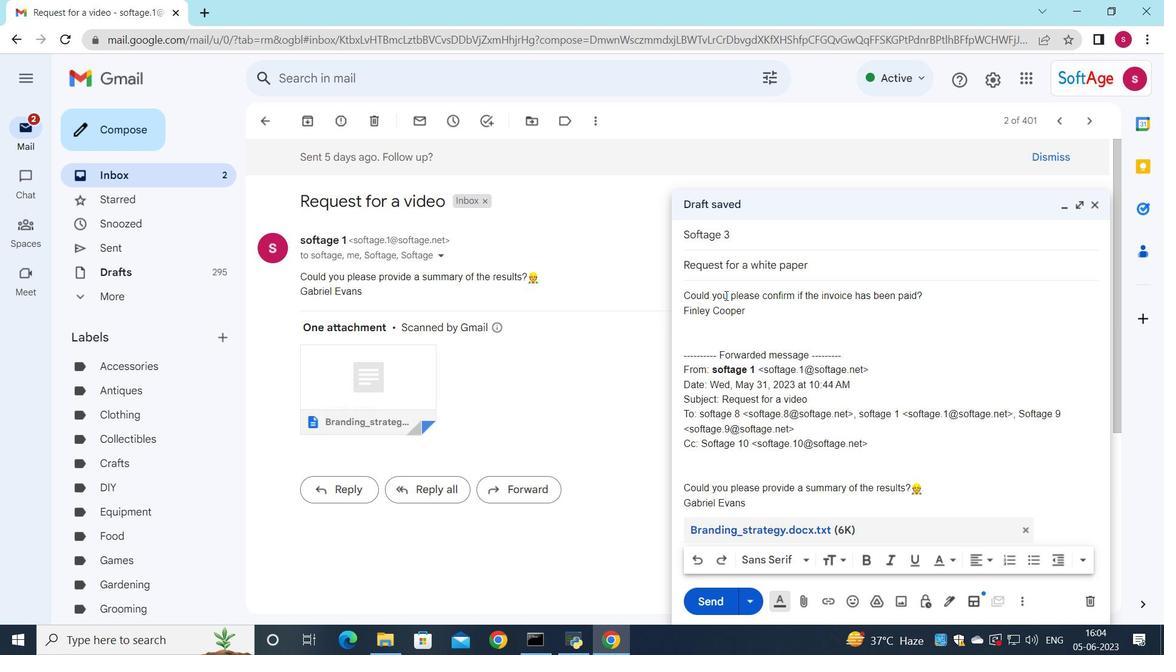 
Action: Mouse moved to (730, 297)
Screenshot: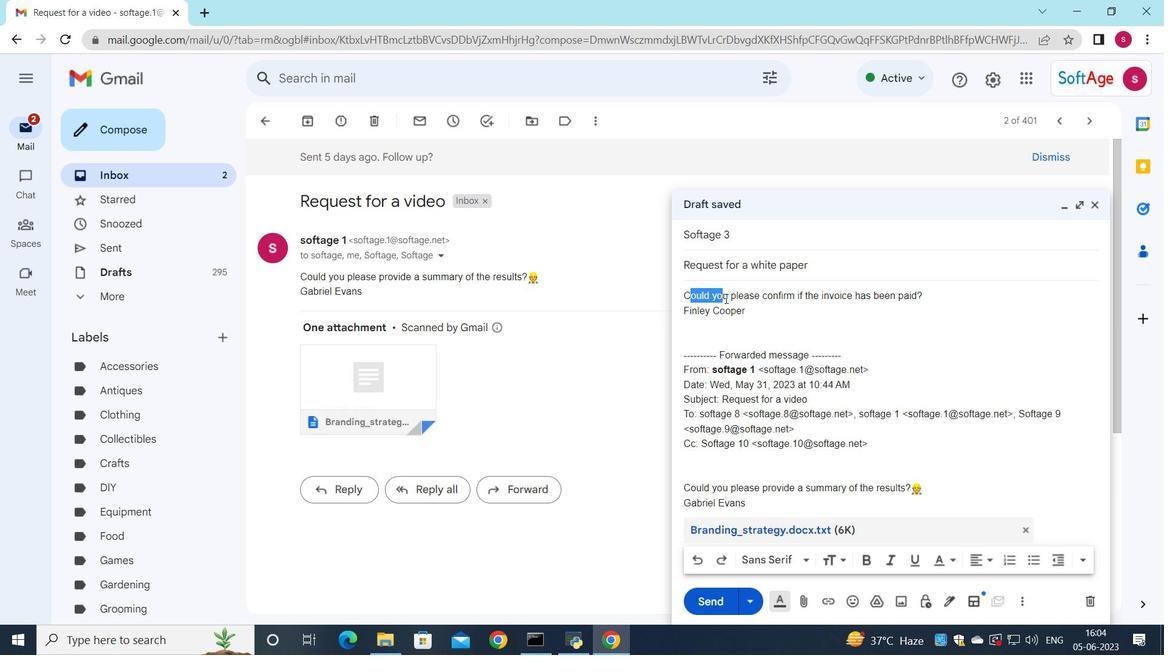 
Action: Mouse pressed left at (730, 297)
Screenshot: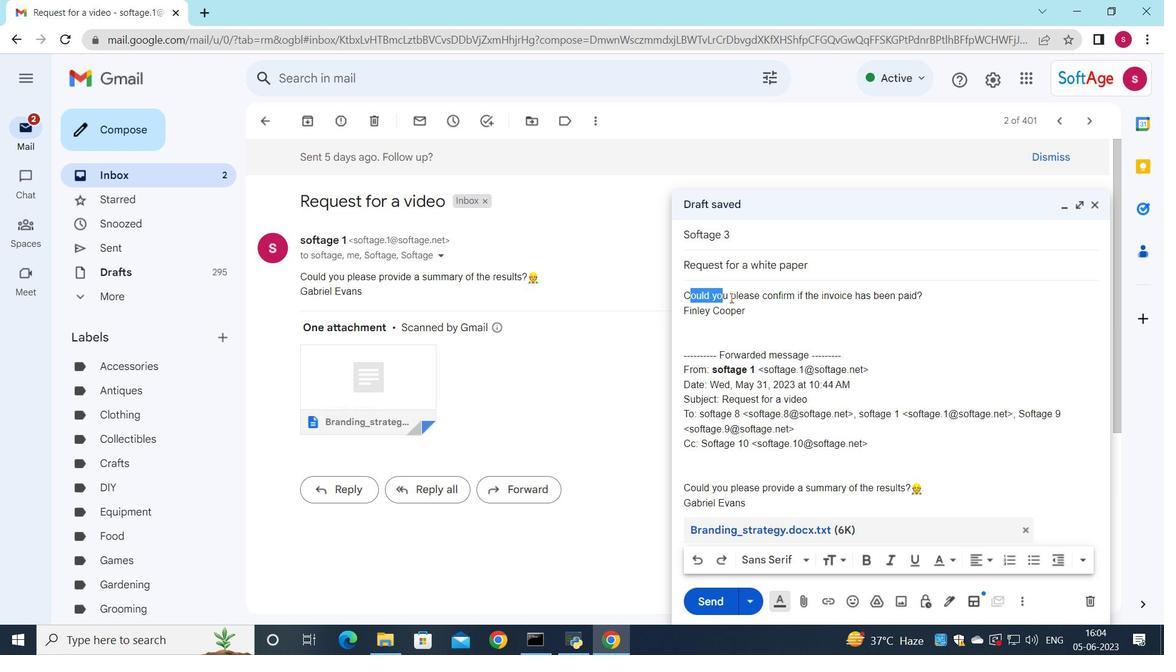 
Action: Mouse moved to (951, 553)
Screenshot: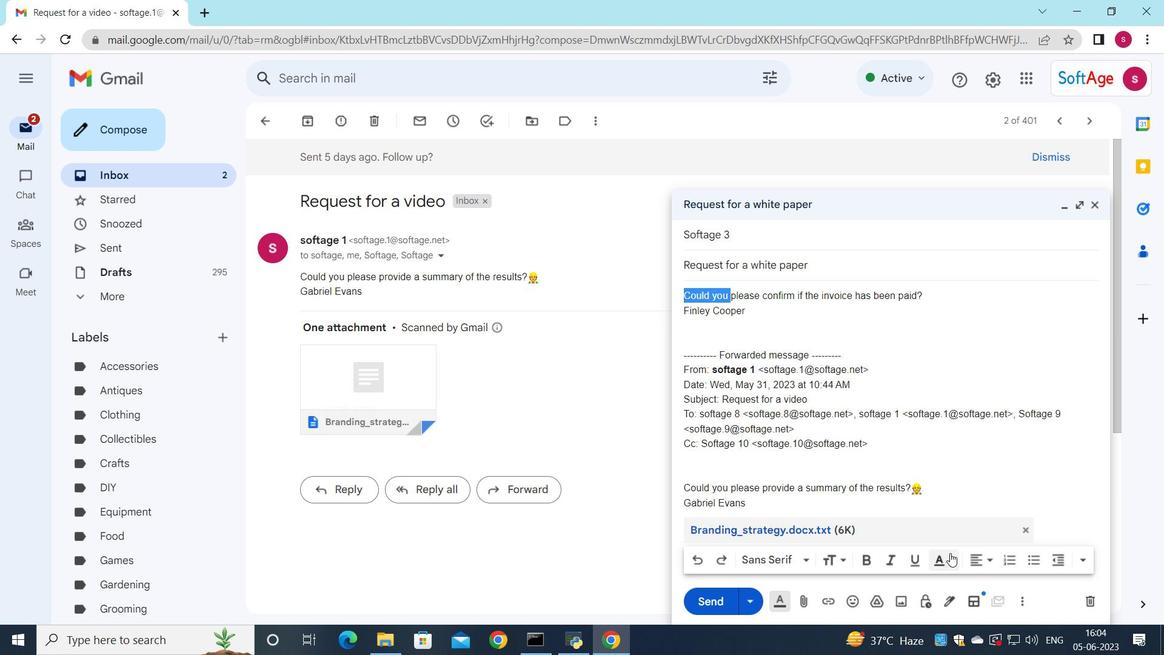 
Action: Mouse pressed left at (951, 553)
Screenshot: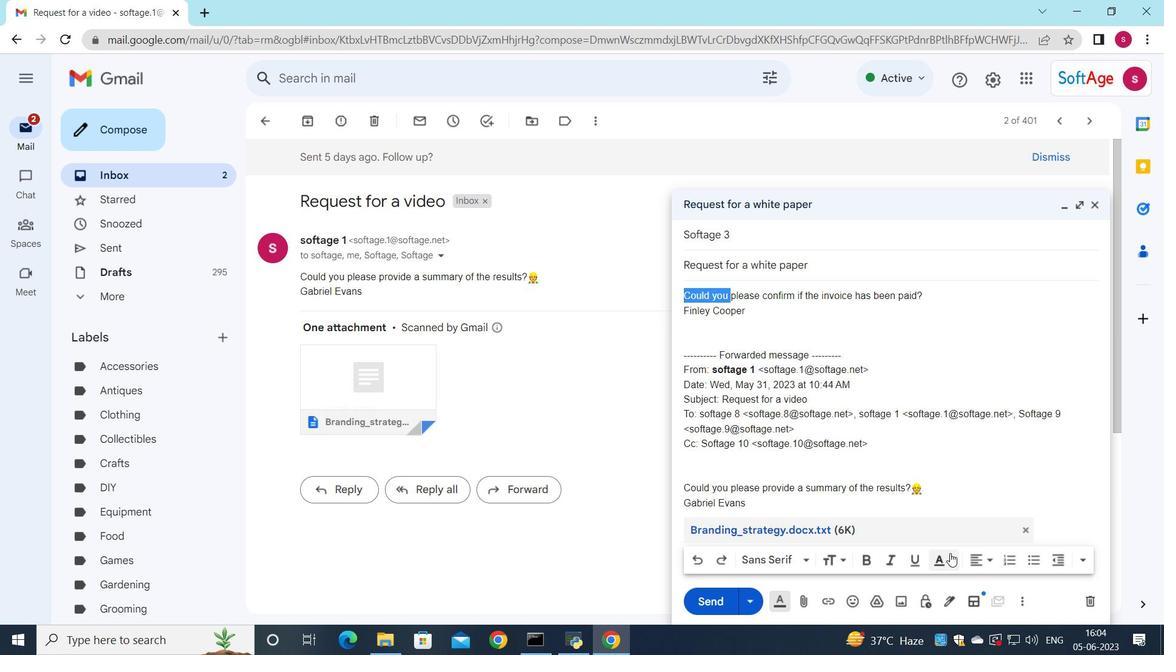 
Action: Mouse moved to (874, 457)
Screenshot: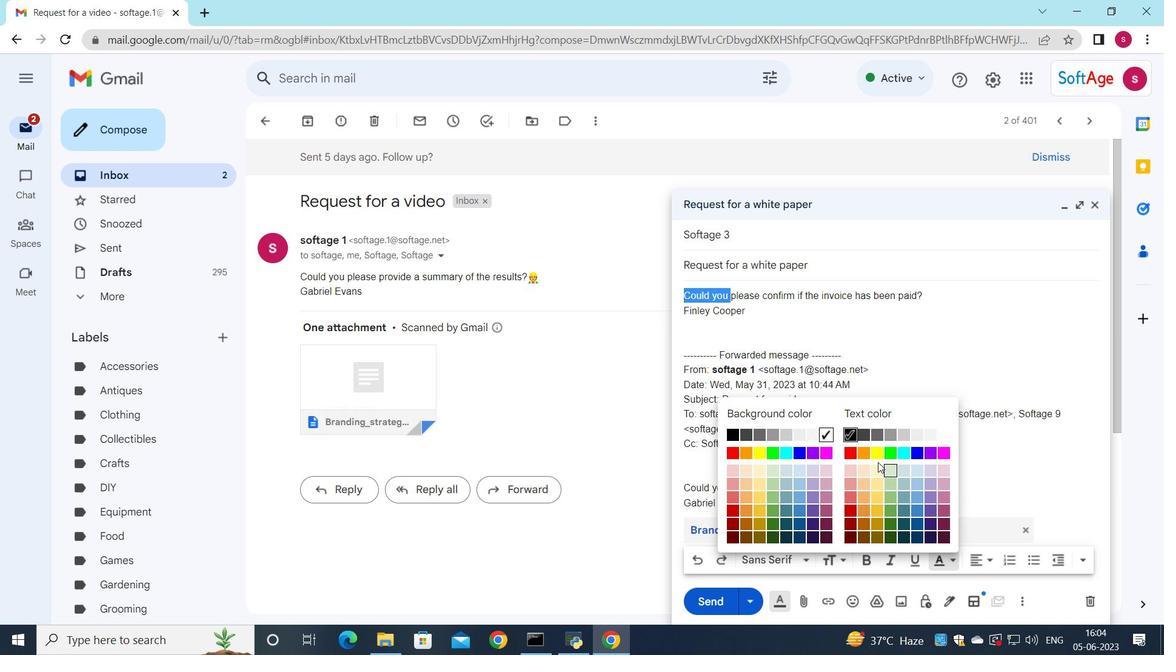 
Action: Mouse pressed left at (874, 457)
Screenshot: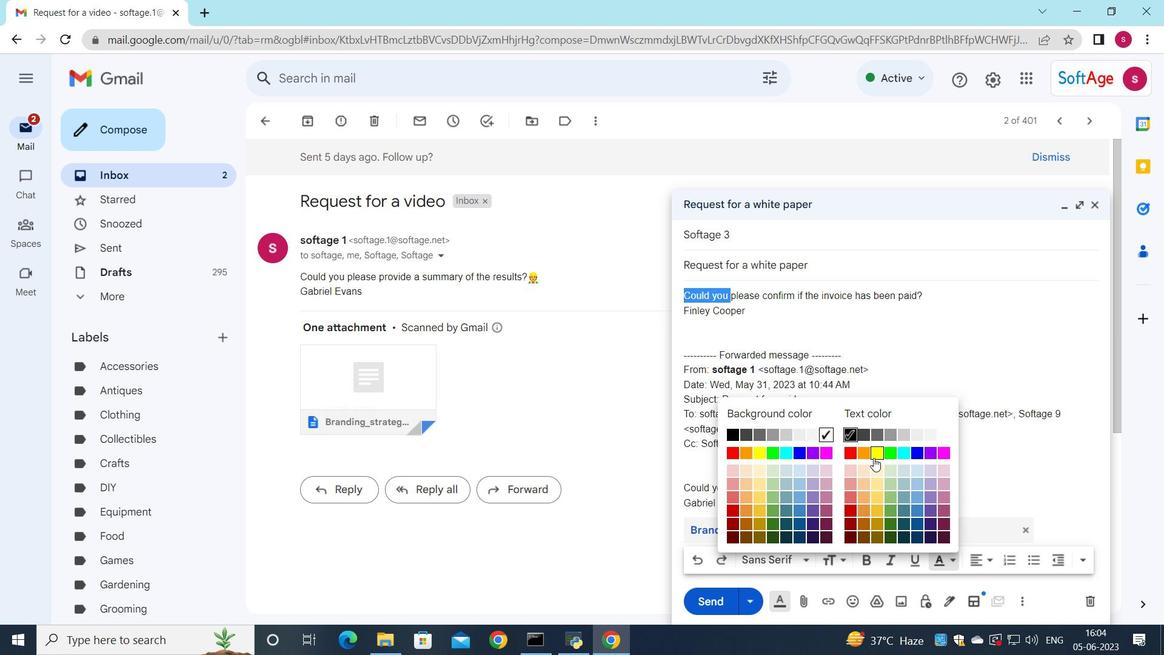 
Action: Mouse moved to (957, 559)
Screenshot: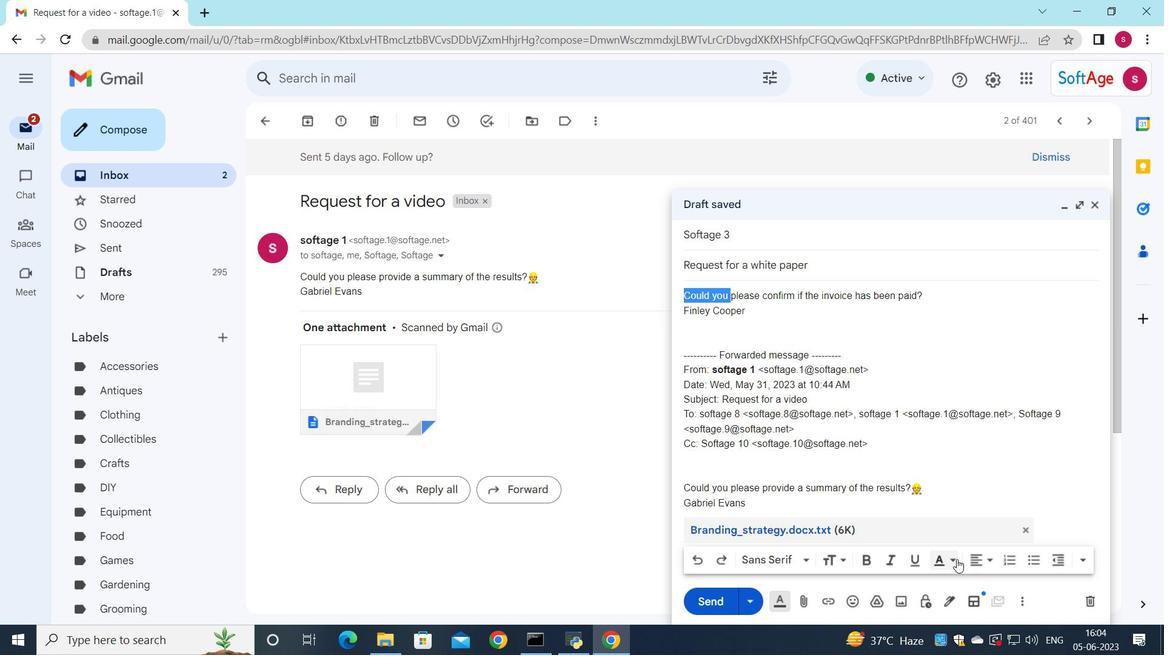 
Action: Mouse pressed left at (957, 559)
Screenshot: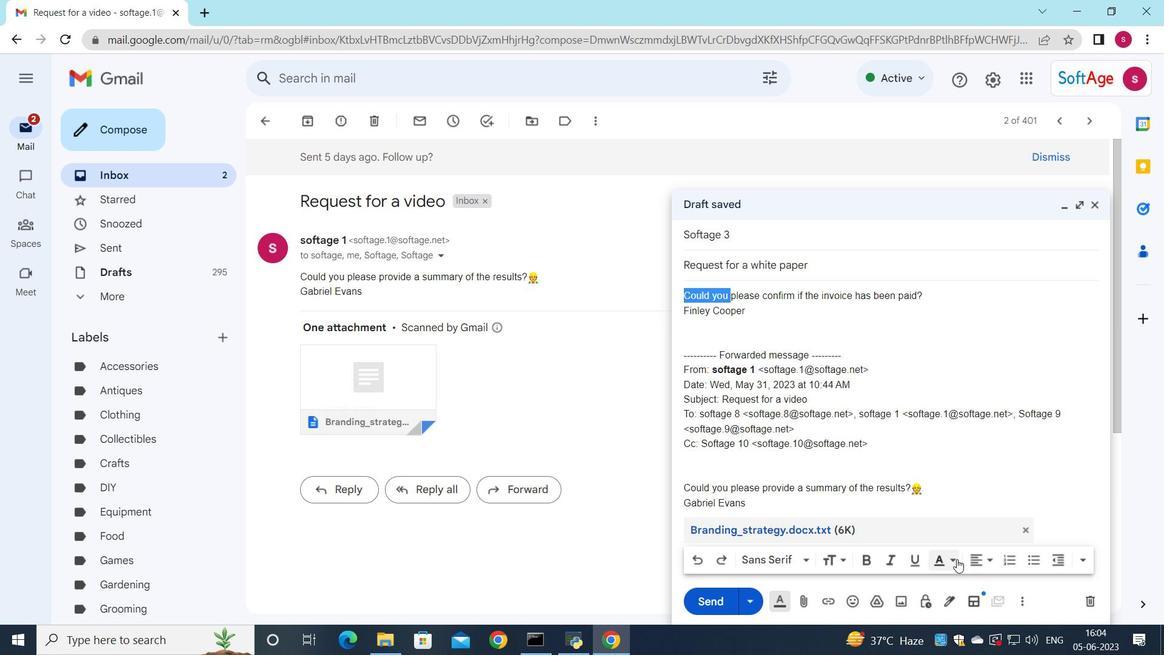 
Action: Mouse moved to (801, 456)
Screenshot: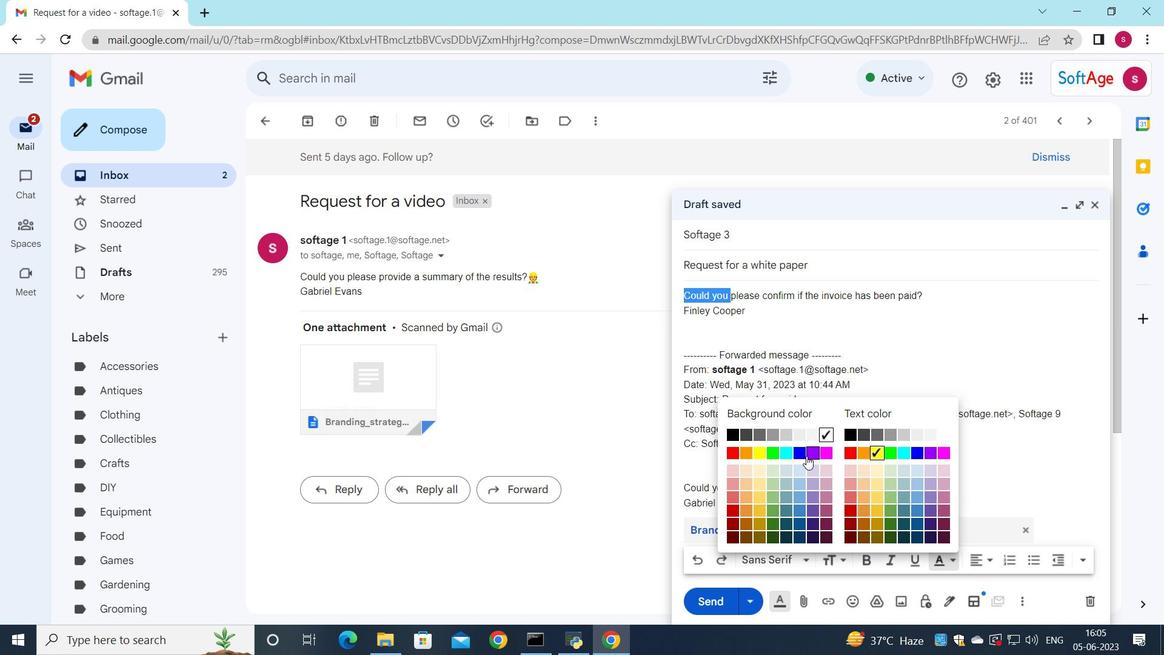 
Action: Mouse pressed left at (801, 456)
Screenshot: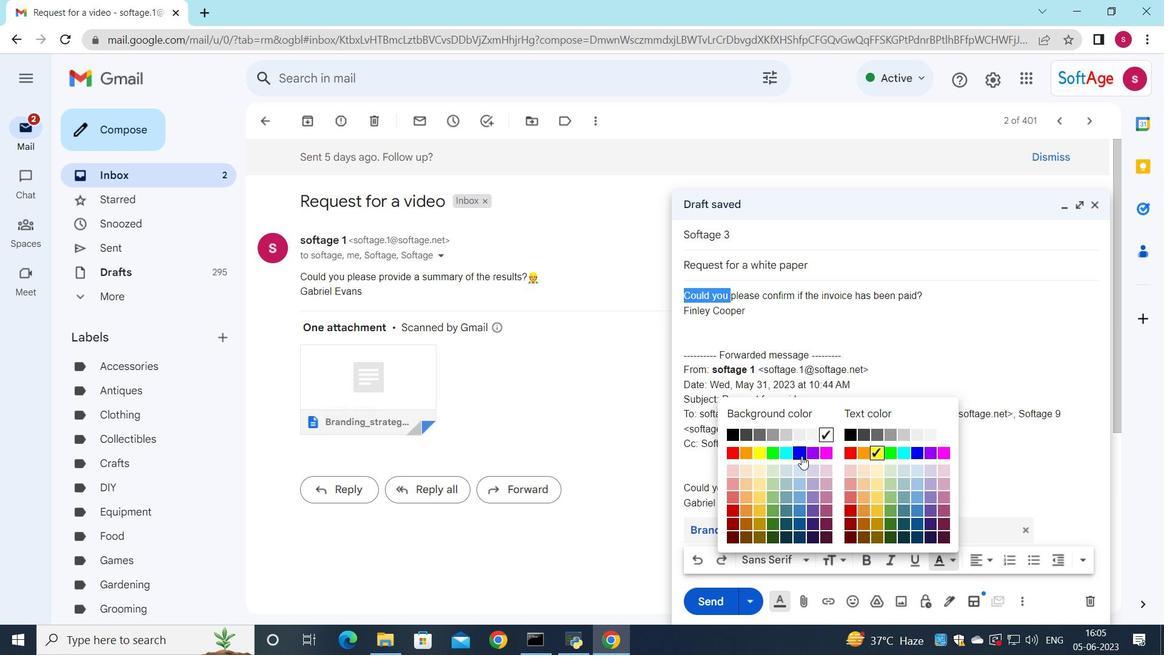 
Action: Mouse moved to (720, 608)
Screenshot: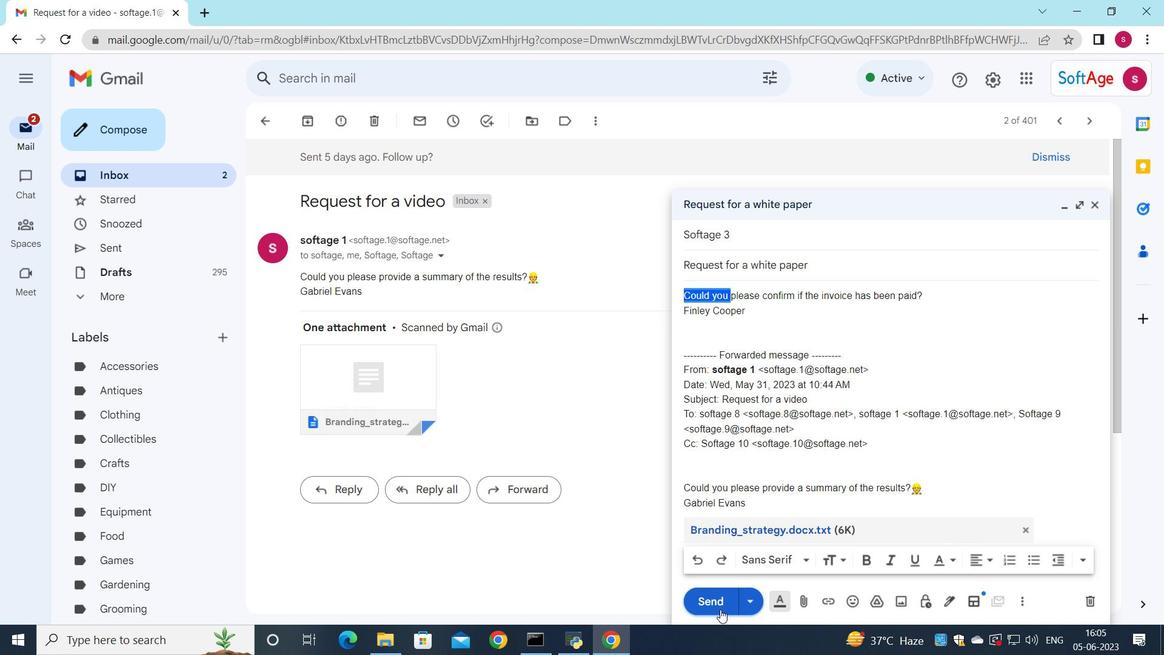 
Action: Mouse pressed left at (720, 608)
Screenshot: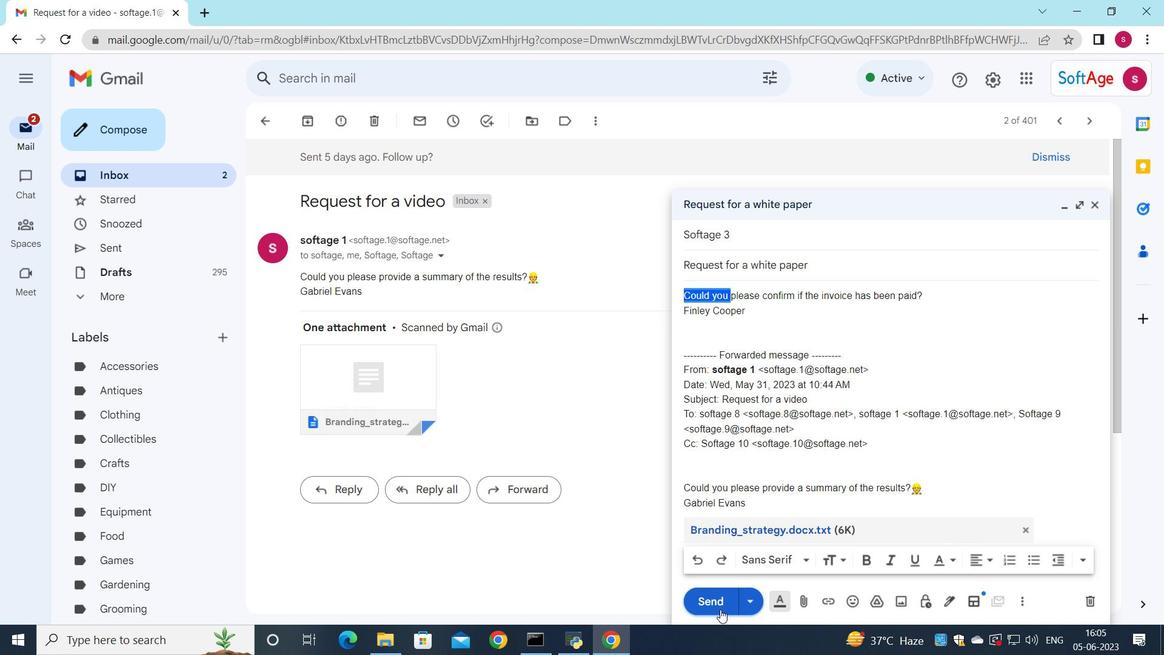 
Action: Mouse moved to (730, 524)
Screenshot: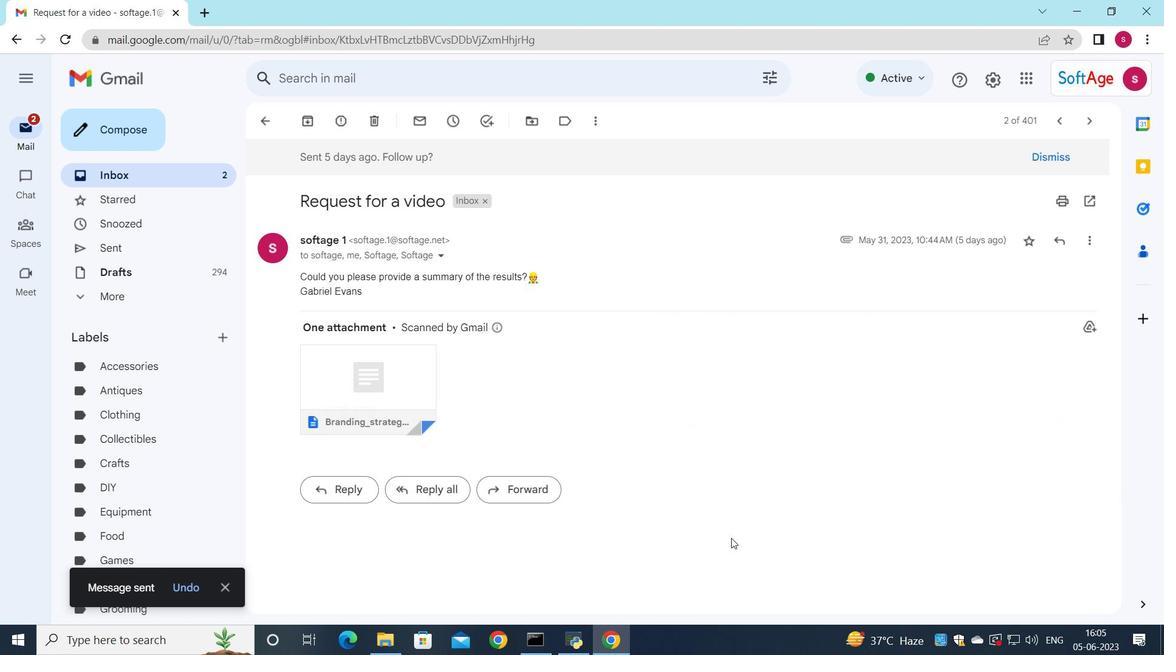 
